 Task: Find connections with filter location Vólos with filter topic #futurewith filter profile language English with filter current company Alantra with filter school The Interior Design Institute with filter industry Chemical Manufacturing with filter service category Leadership Development with filter keywords title Novelist/Writer
Action: Mouse pressed left at (379, 262)
Screenshot: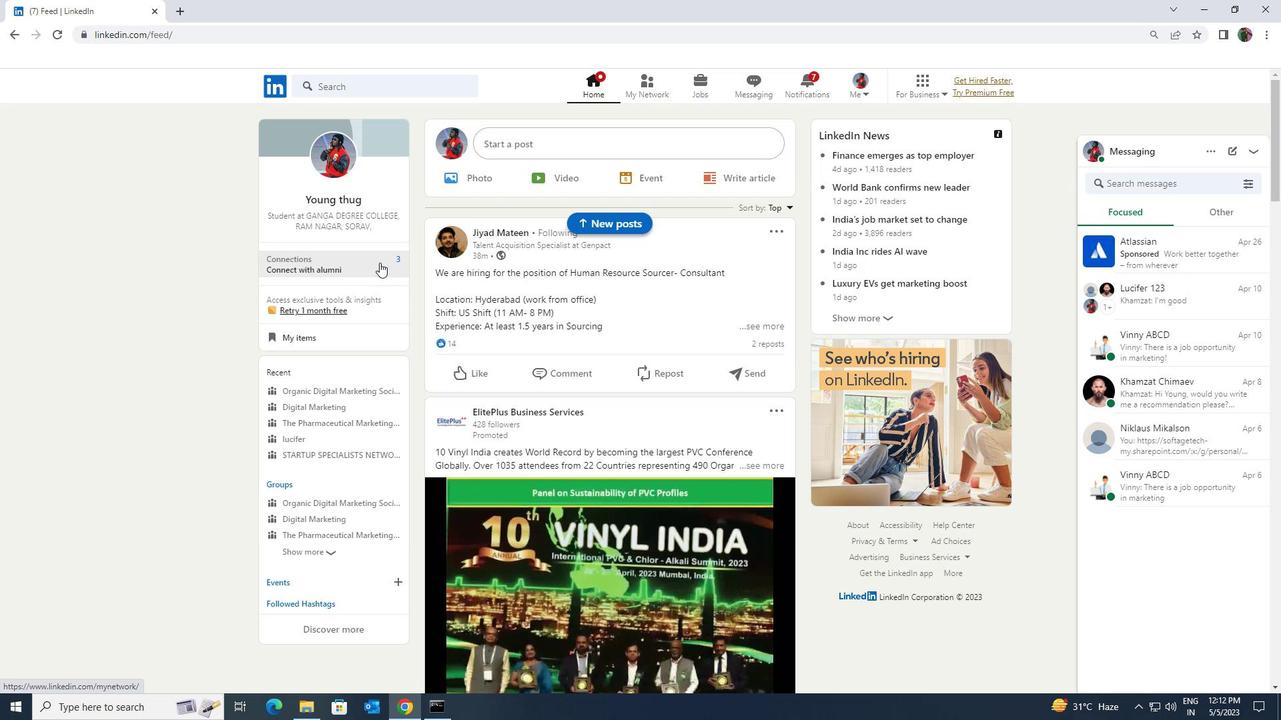 
Action: Mouse moved to (354, 166)
Screenshot: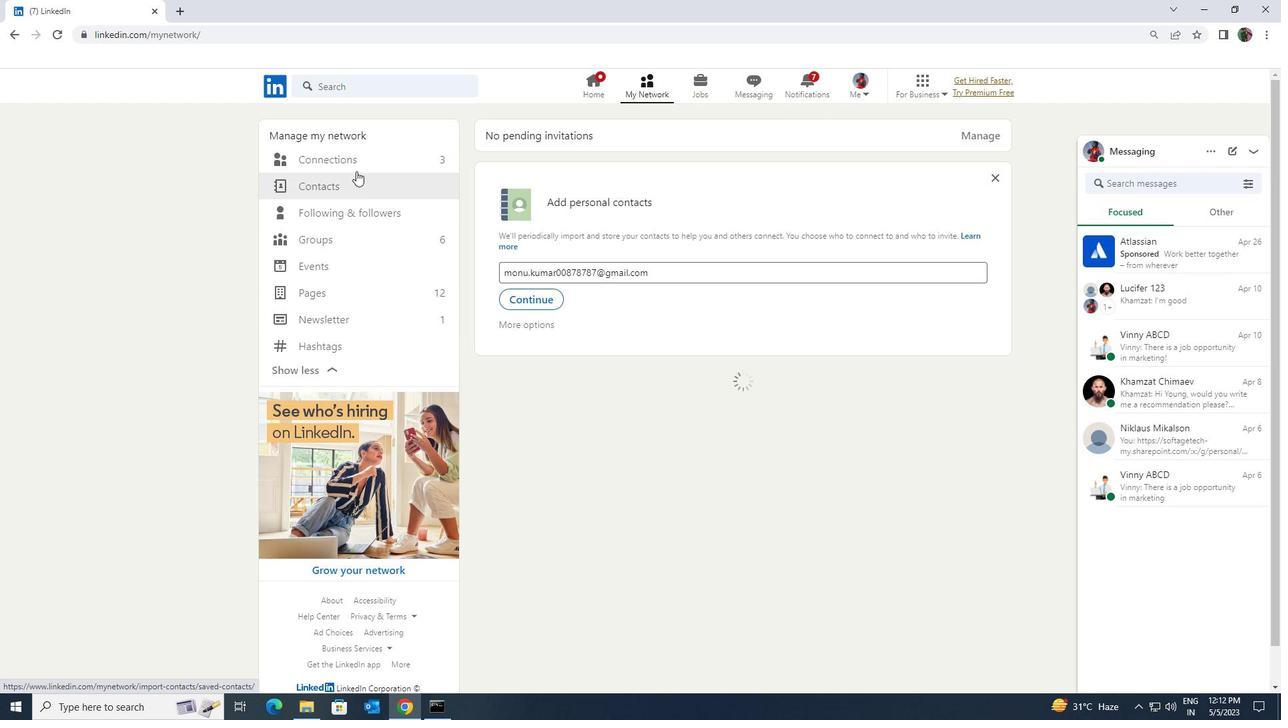 
Action: Mouse pressed left at (354, 166)
Screenshot: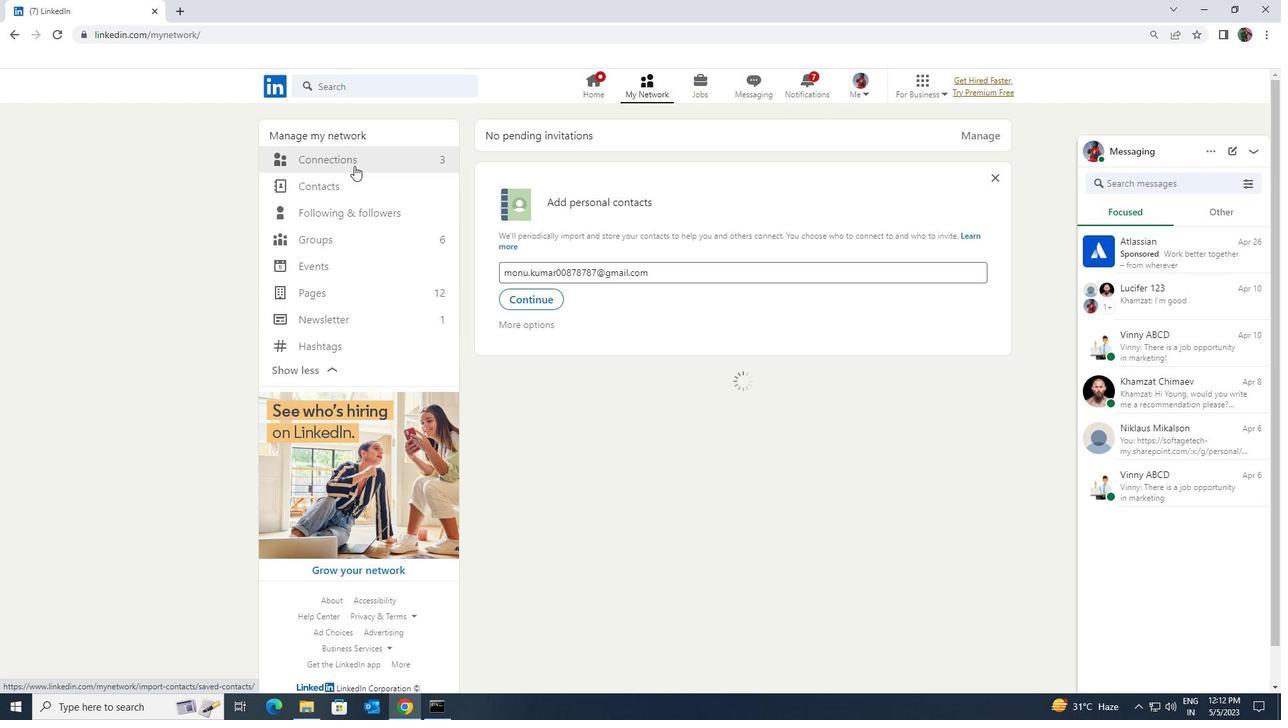 
Action: Mouse moved to (720, 164)
Screenshot: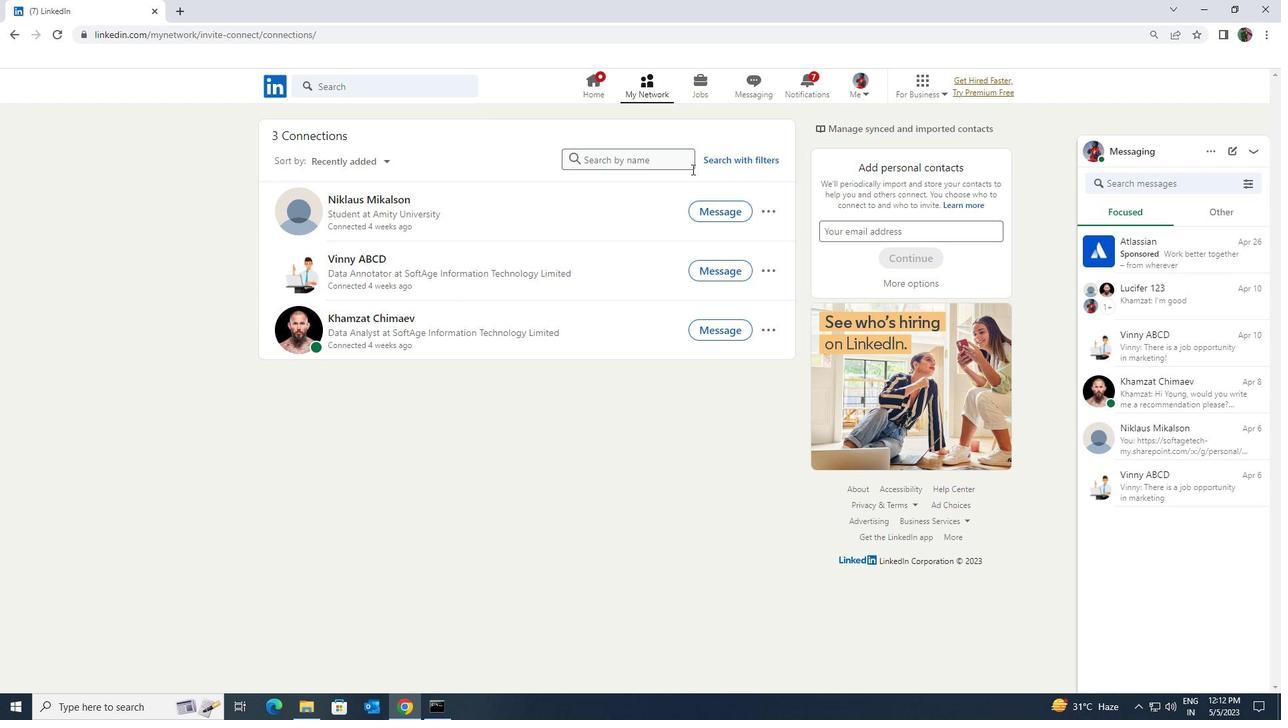 
Action: Mouse pressed left at (720, 164)
Screenshot: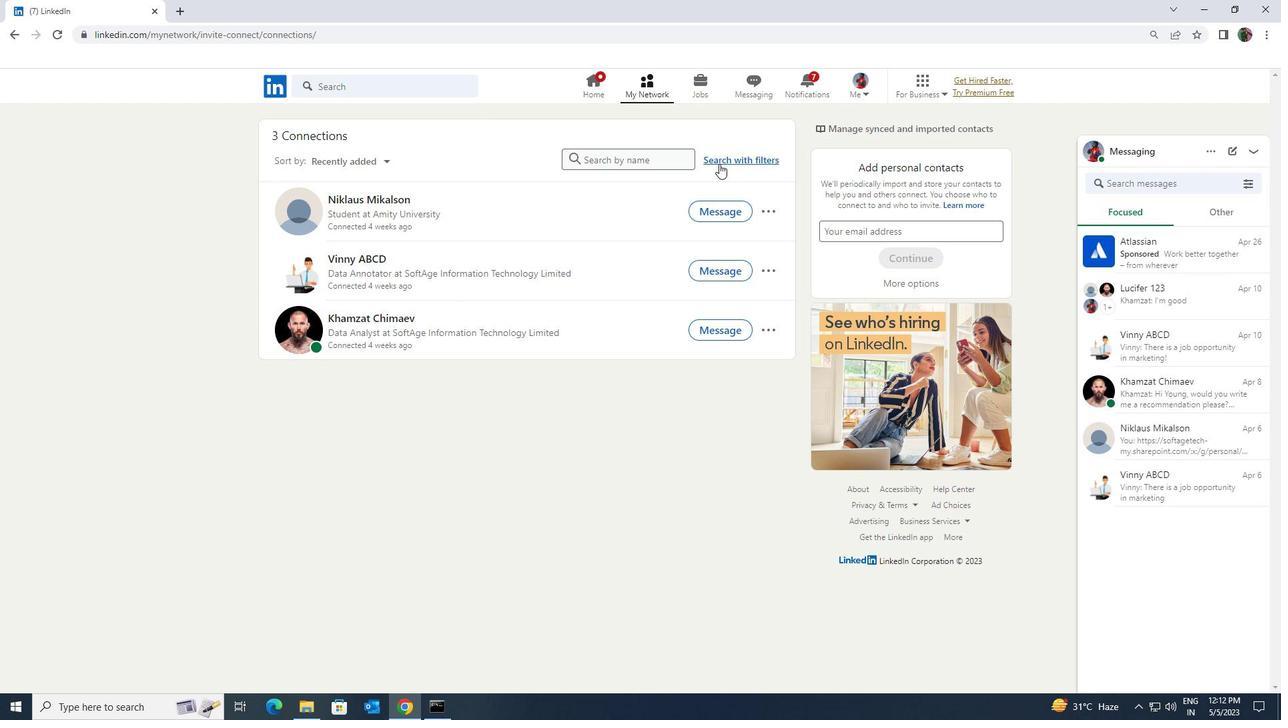 
Action: Mouse moved to (688, 128)
Screenshot: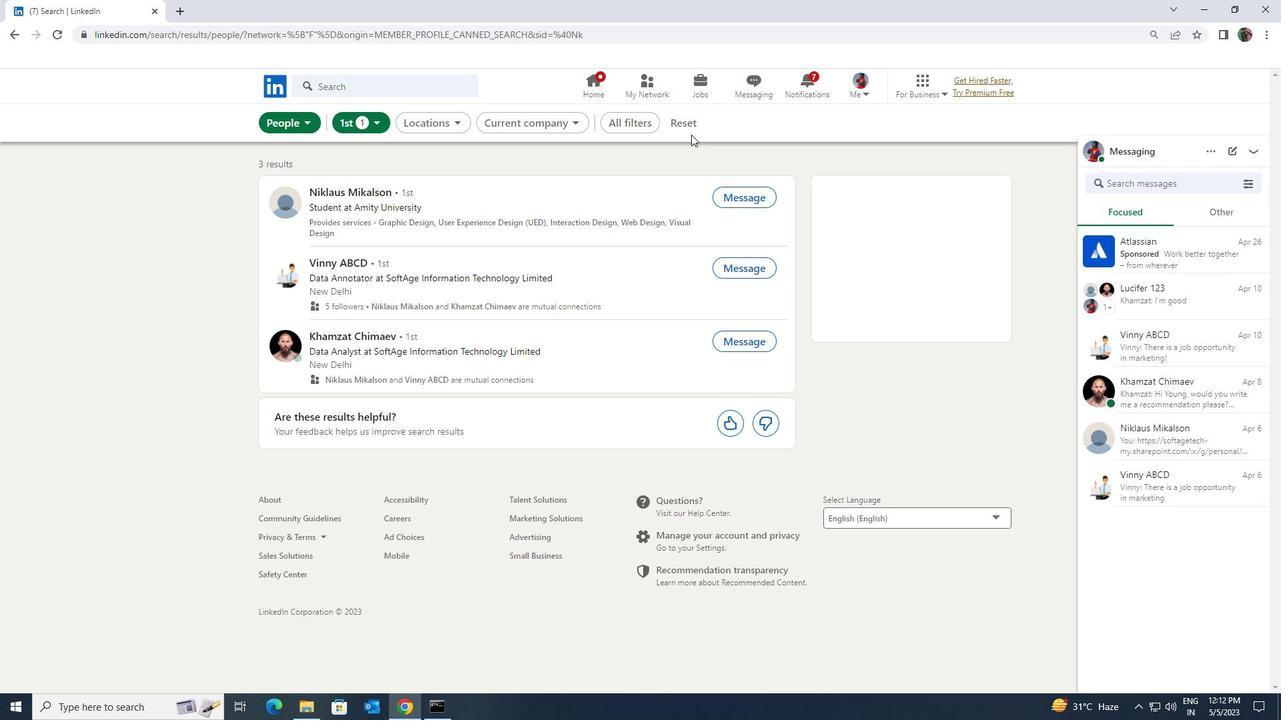 
Action: Mouse pressed left at (688, 128)
Screenshot: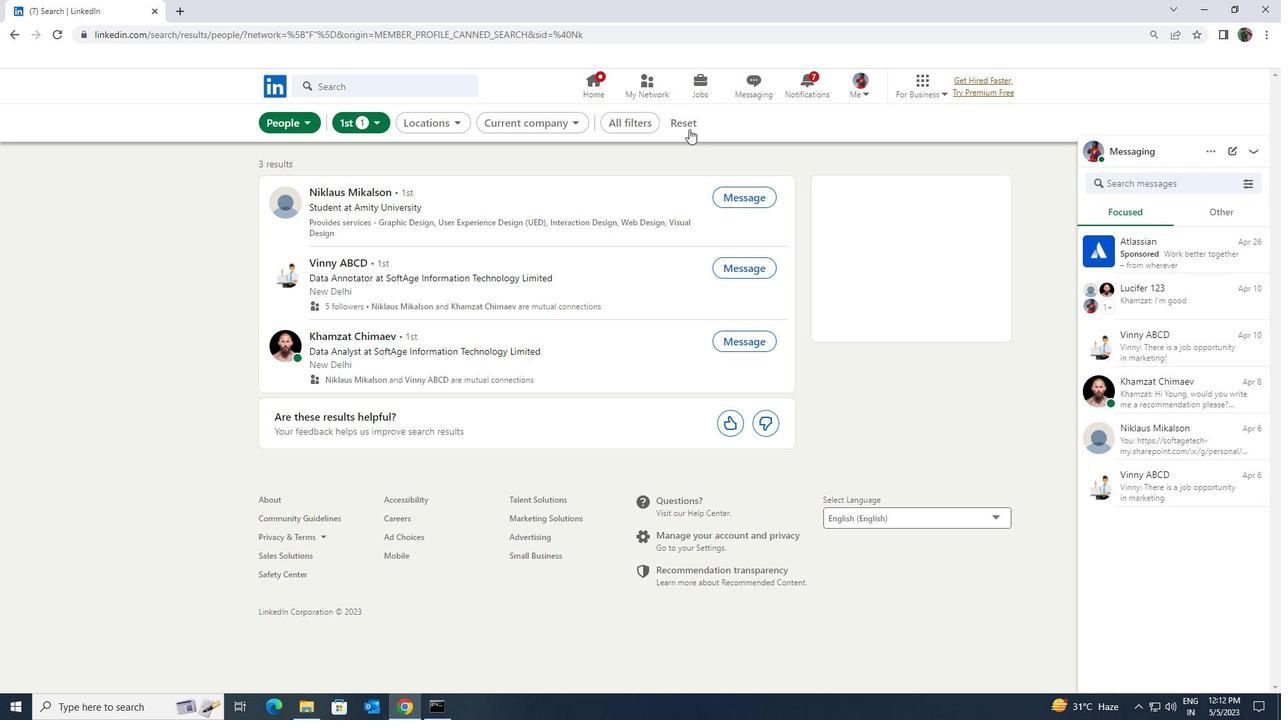 
Action: Mouse moved to (661, 123)
Screenshot: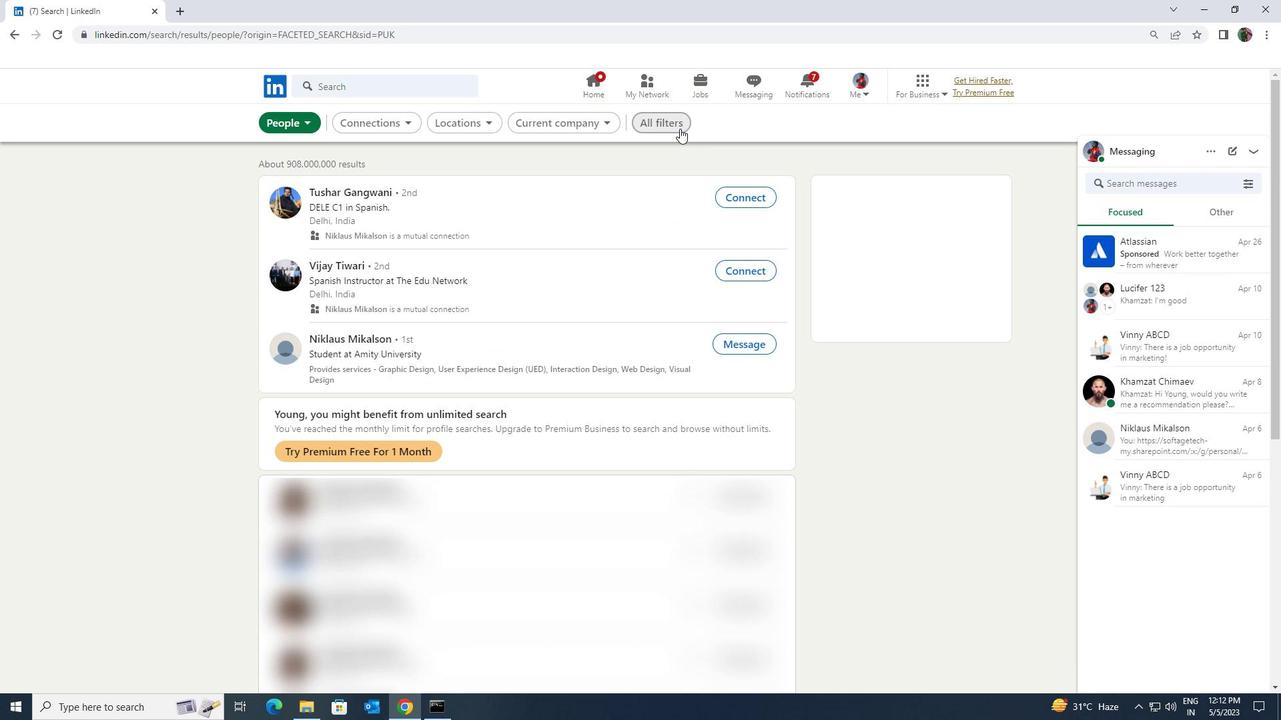 
Action: Mouse pressed left at (661, 123)
Screenshot: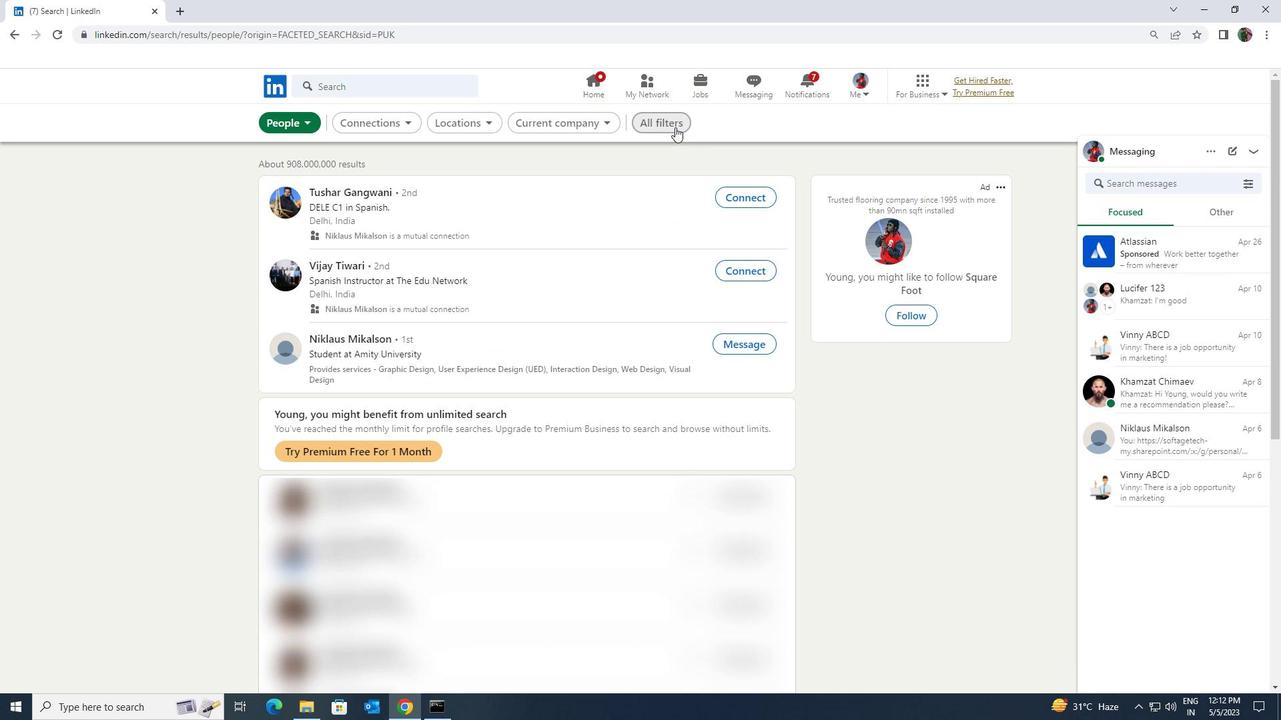 
Action: Mouse moved to (1108, 521)
Screenshot: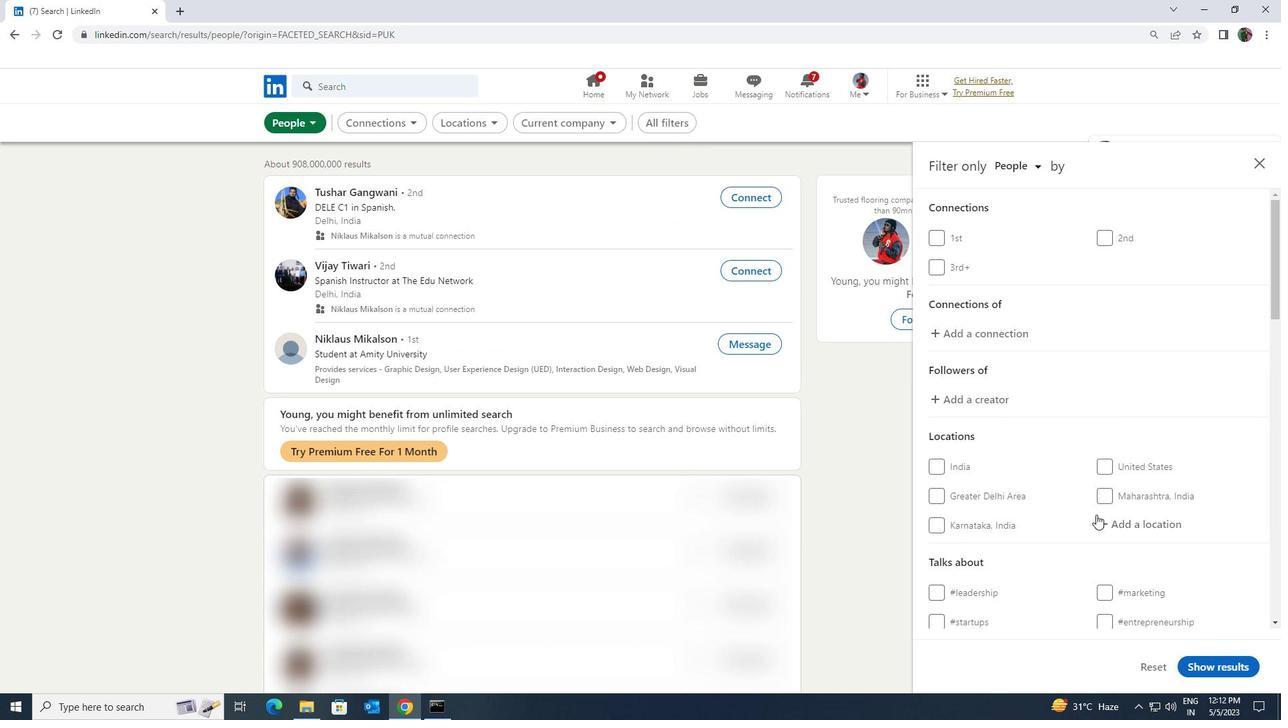 
Action: Mouse pressed left at (1108, 521)
Screenshot: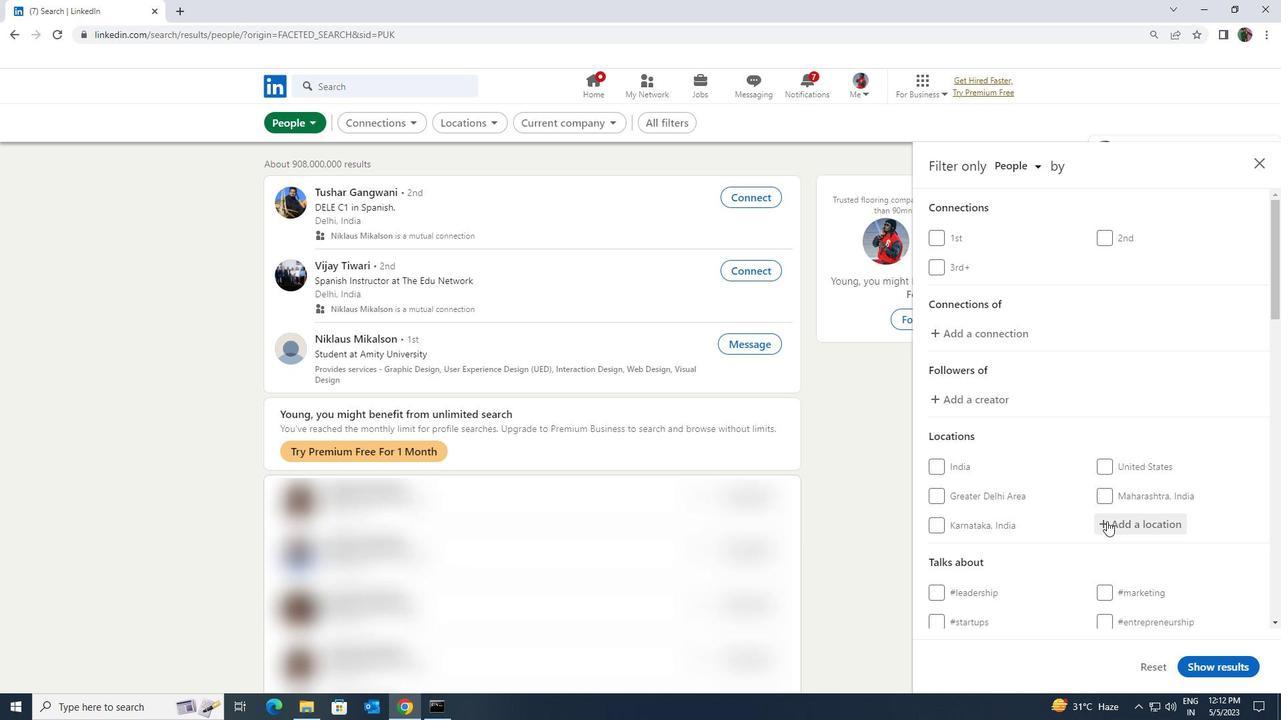 
Action: Mouse moved to (1090, 533)
Screenshot: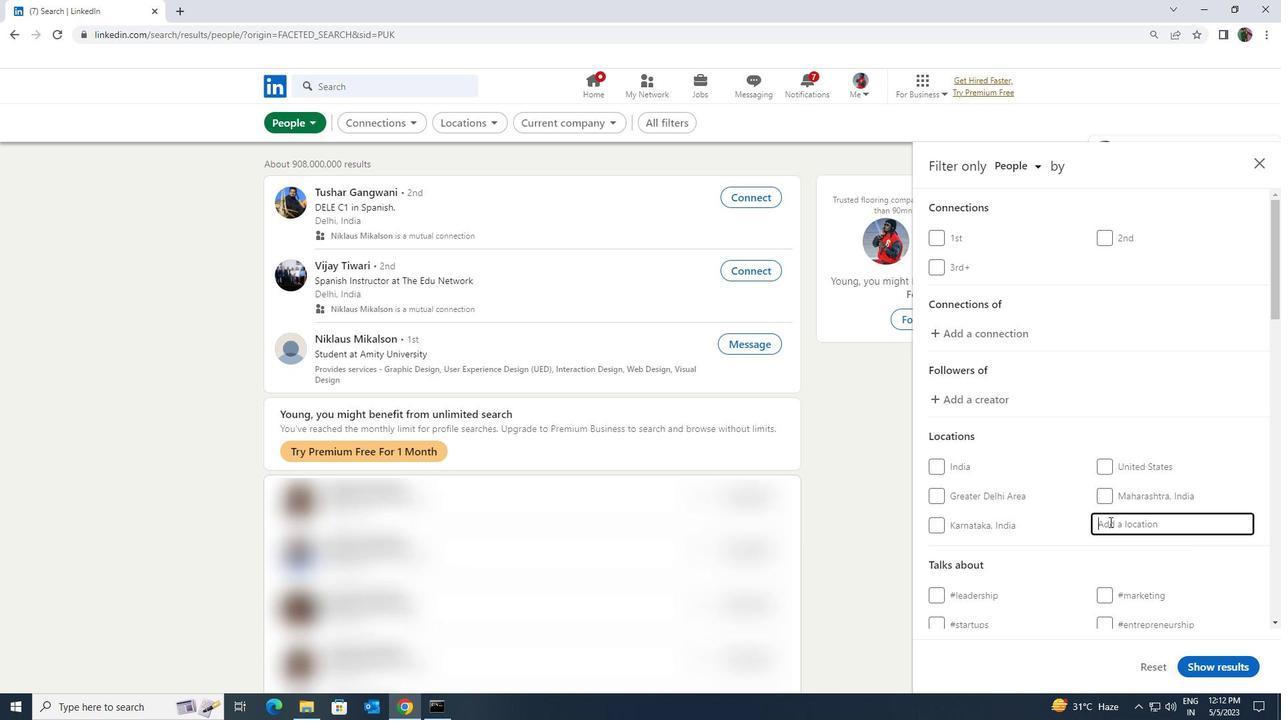 
Action: Key pressed <Key.shift>VOLOS
Screenshot: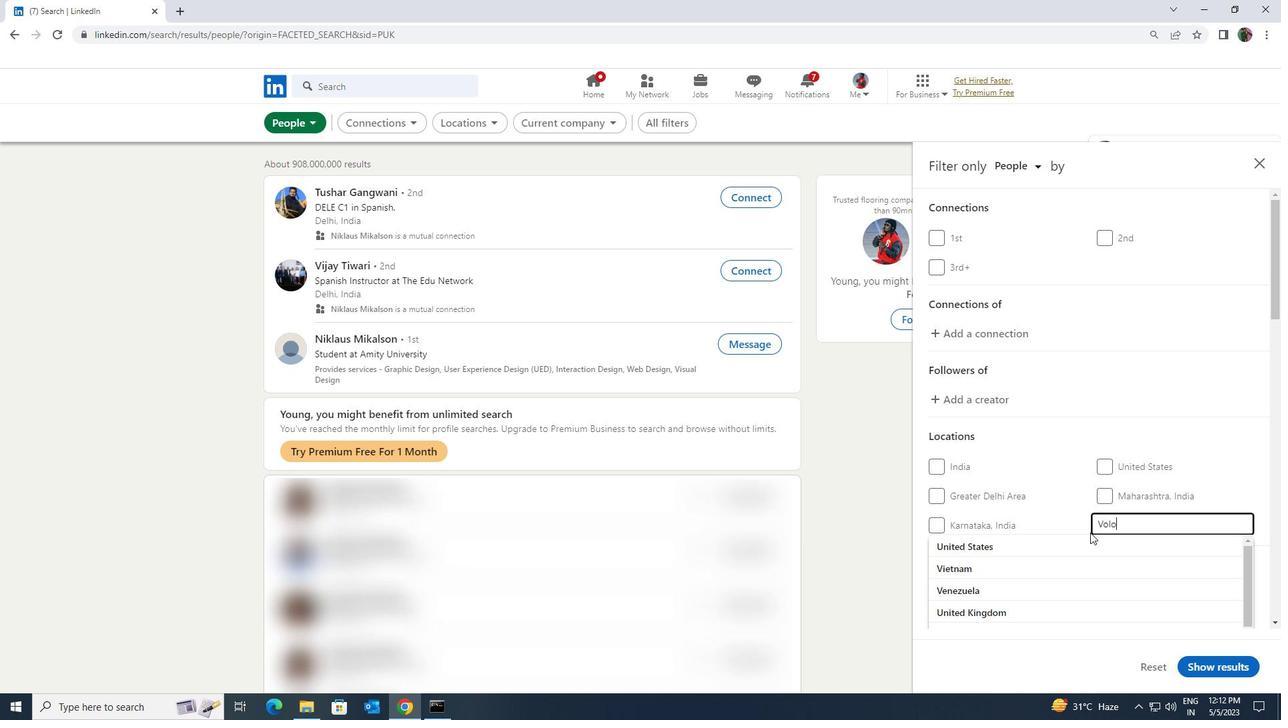 
Action: Mouse moved to (1081, 564)
Screenshot: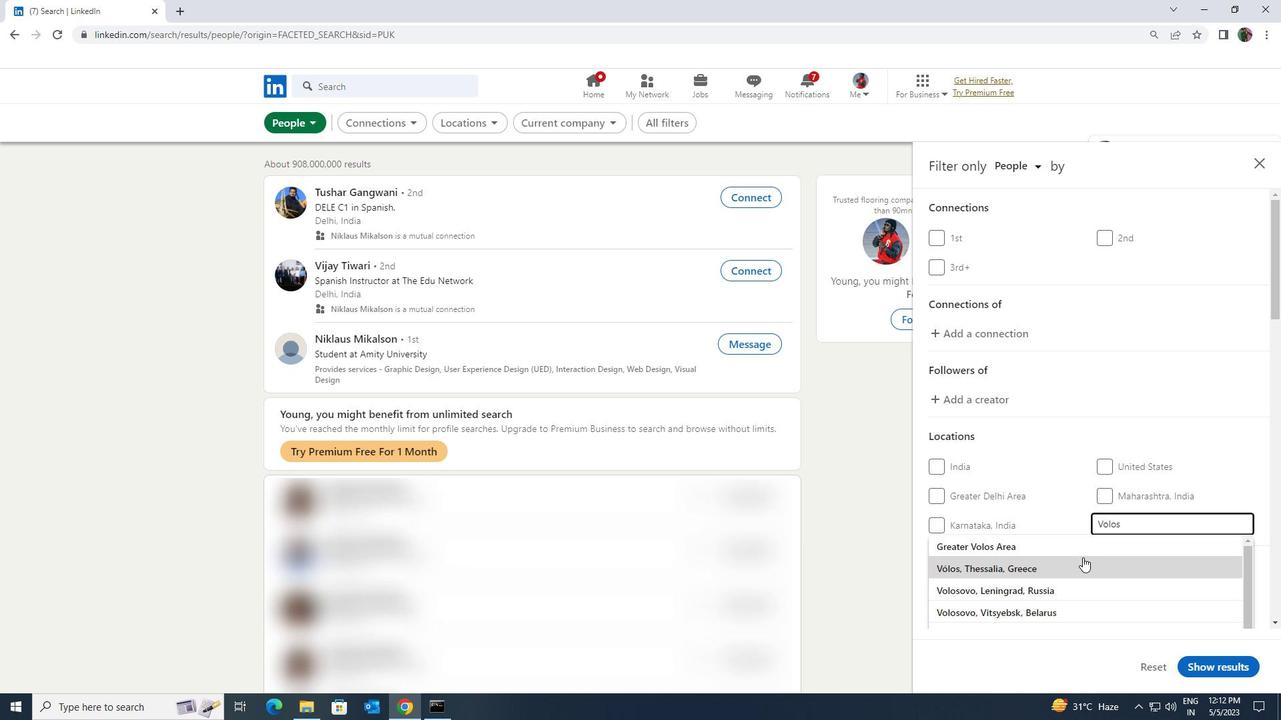 
Action: Mouse pressed left at (1081, 564)
Screenshot: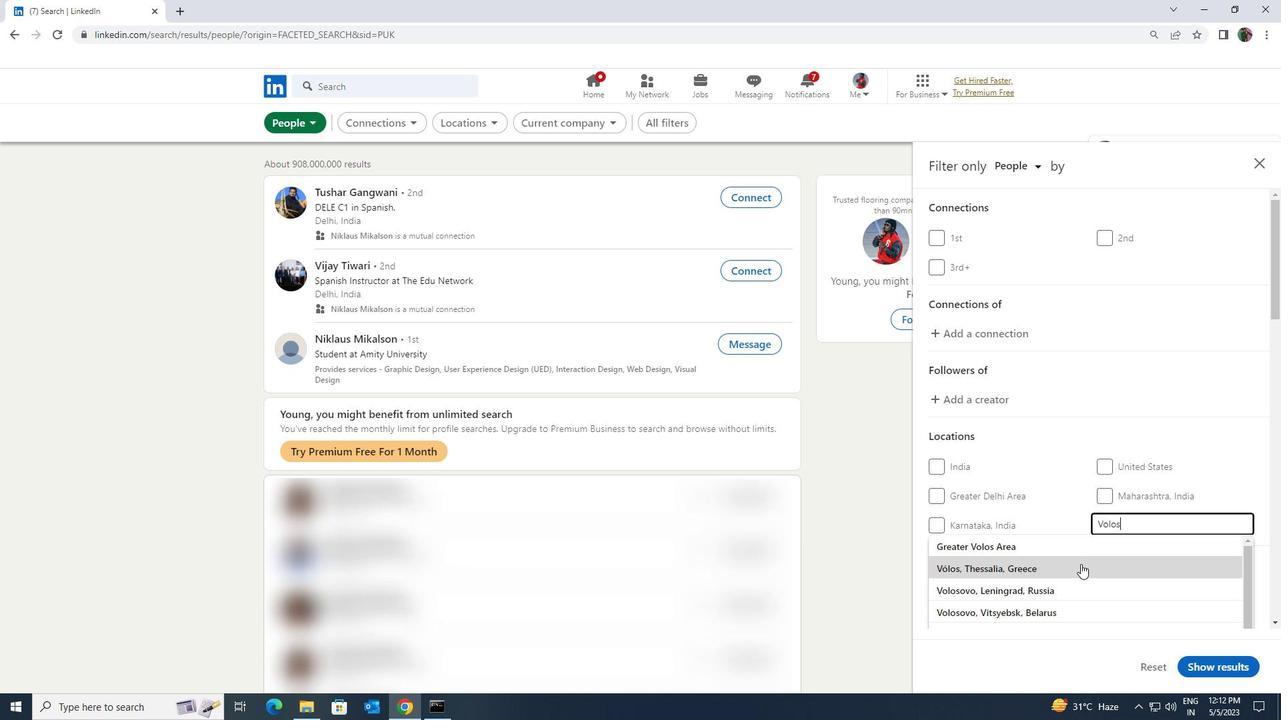 
Action: Mouse moved to (1095, 542)
Screenshot: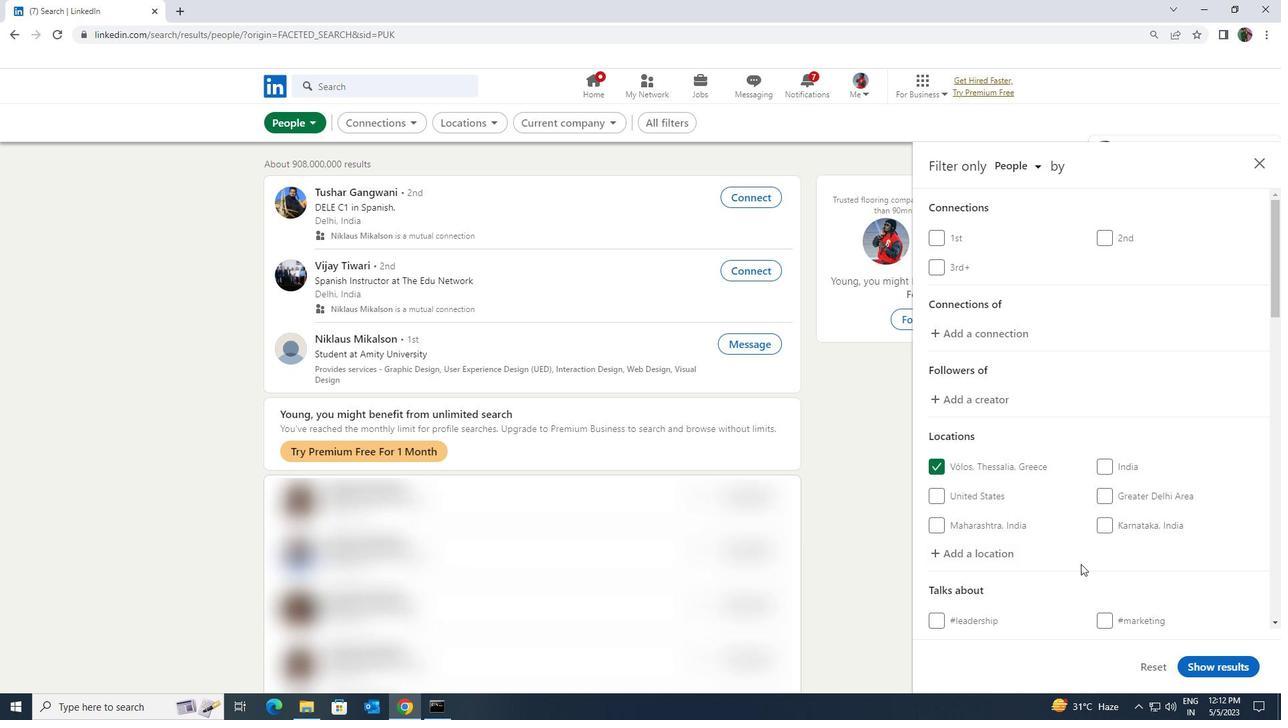 
Action: Mouse scrolled (1095, 541) with delta (0, 0)
Screenshot: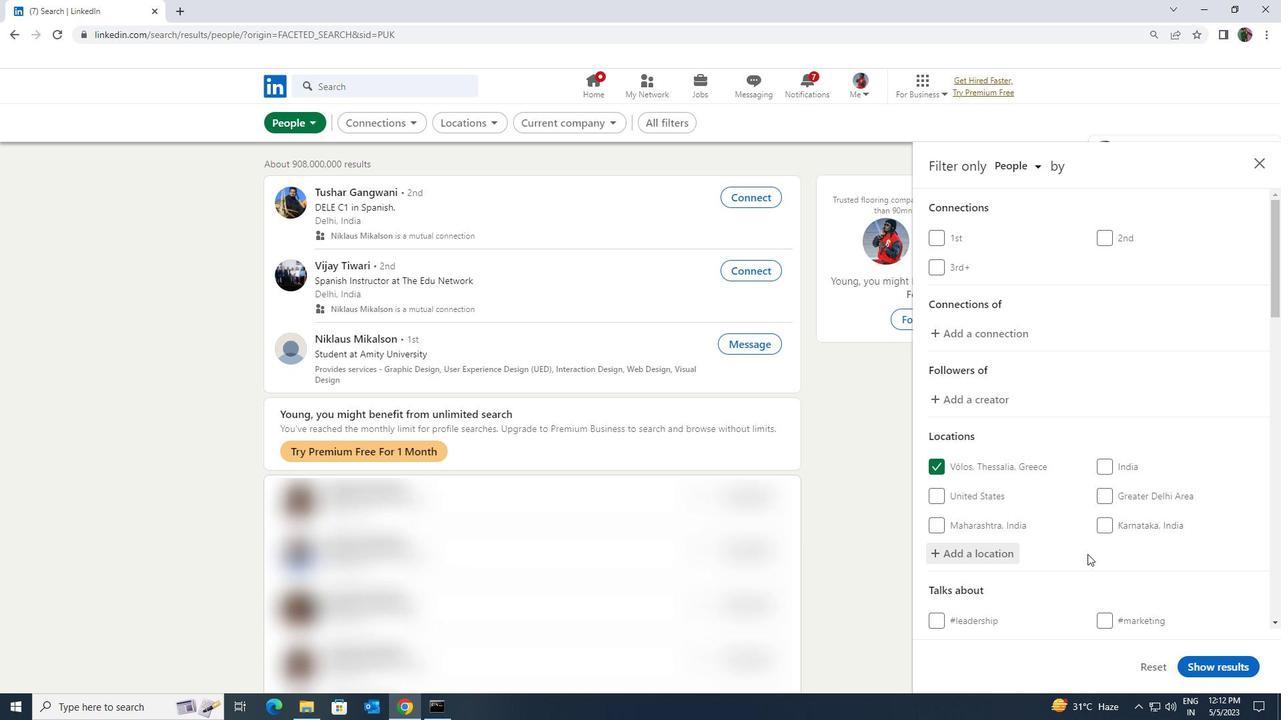 
Action: Mouse scrolled (1095, 541) with delta (0, 0)
Screenshot: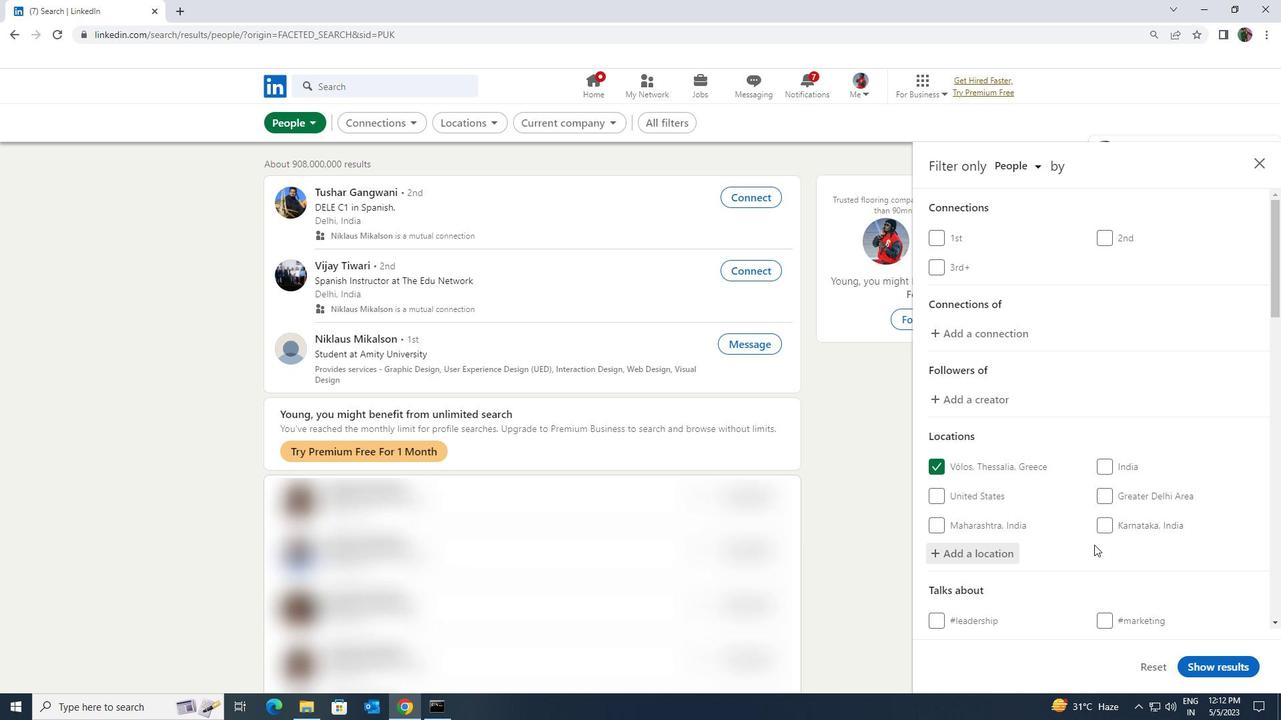 
Action: Mouse moved to (1110, 544)
Screenshot: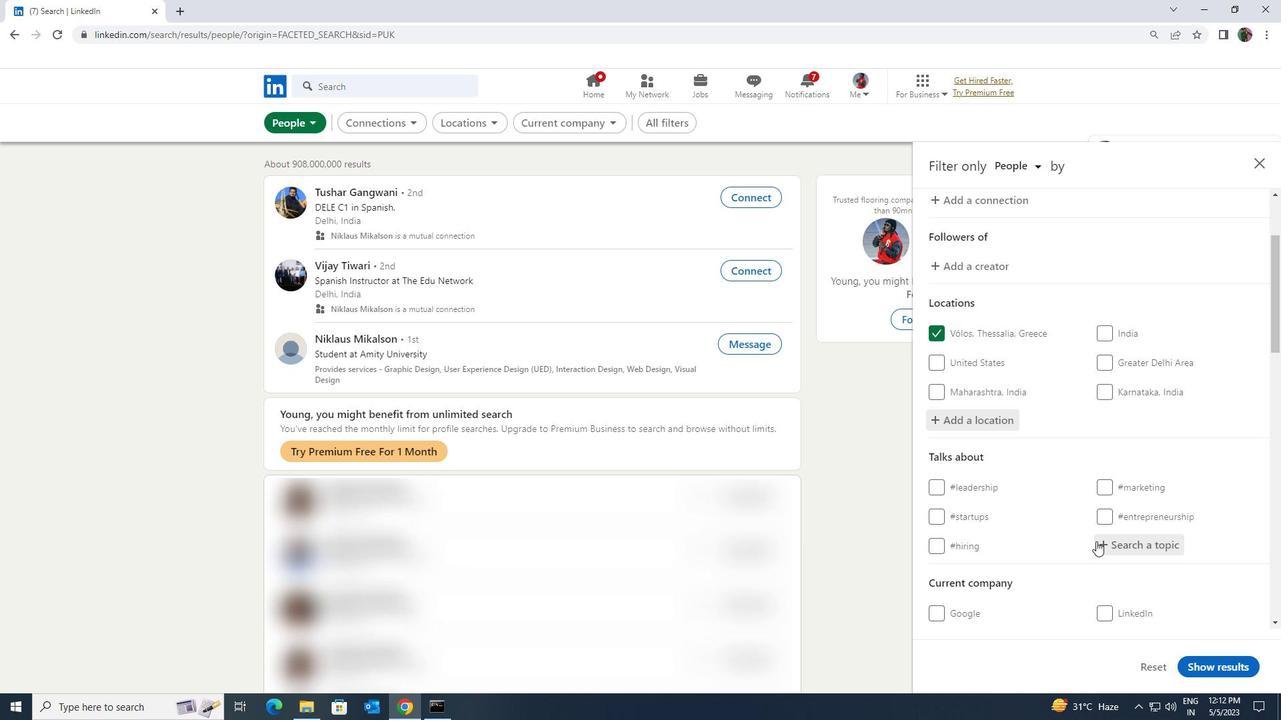 
Action: Mouse pressed left at (1110, 544)
Screenshot: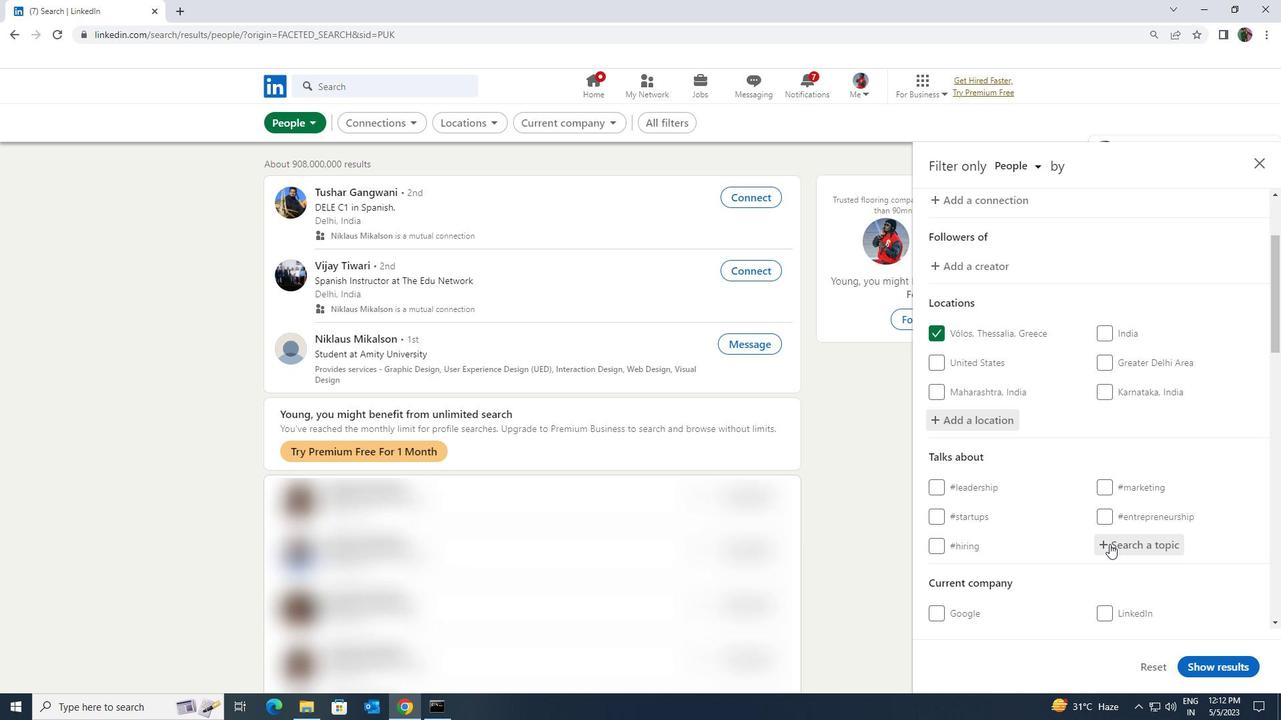 
Action: Mouse moved to (1108, 545)
Screenshot: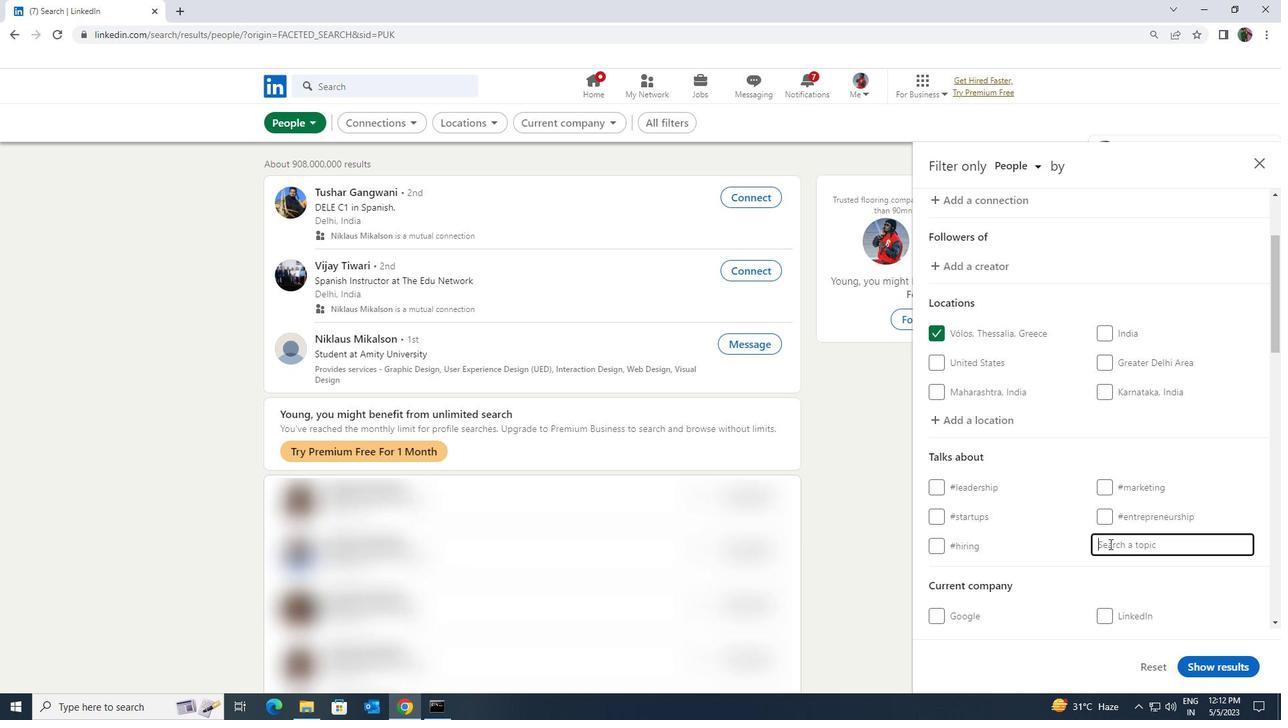
Action: Key pressed <Key.shift>FUTURE
Screenshot: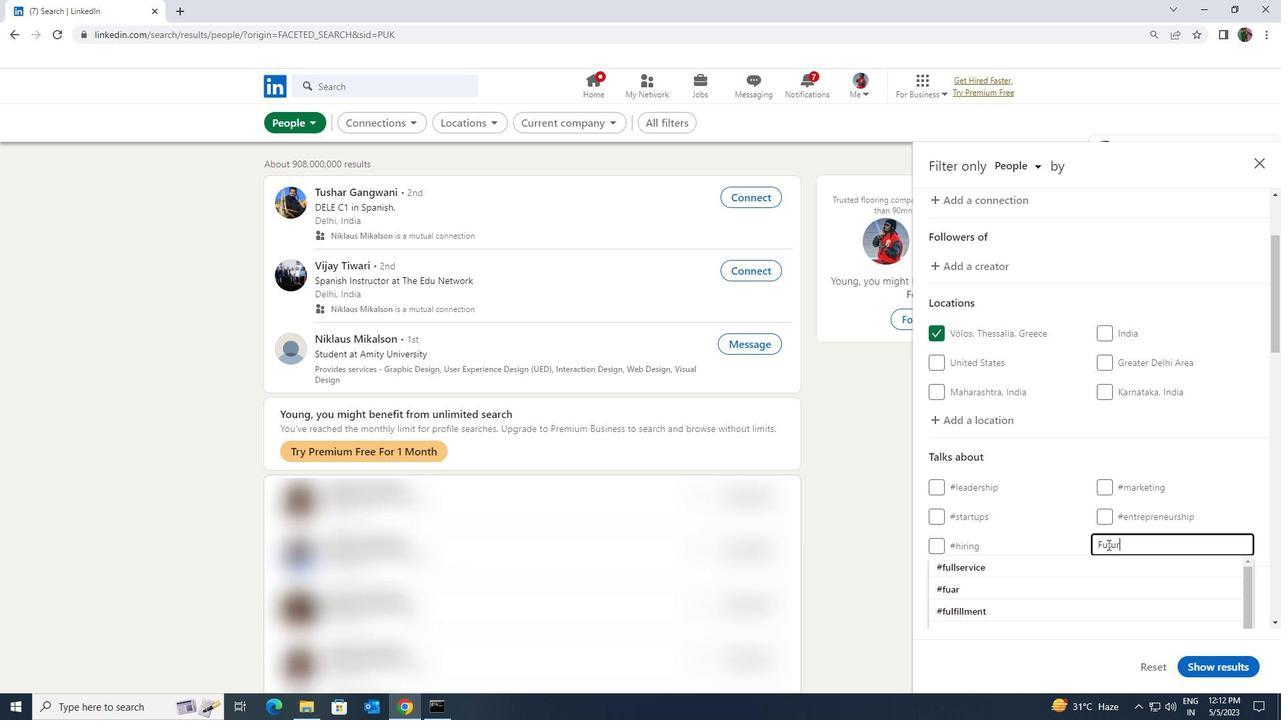 
Action: Mouse moved to (1086, 562)
Screenshot: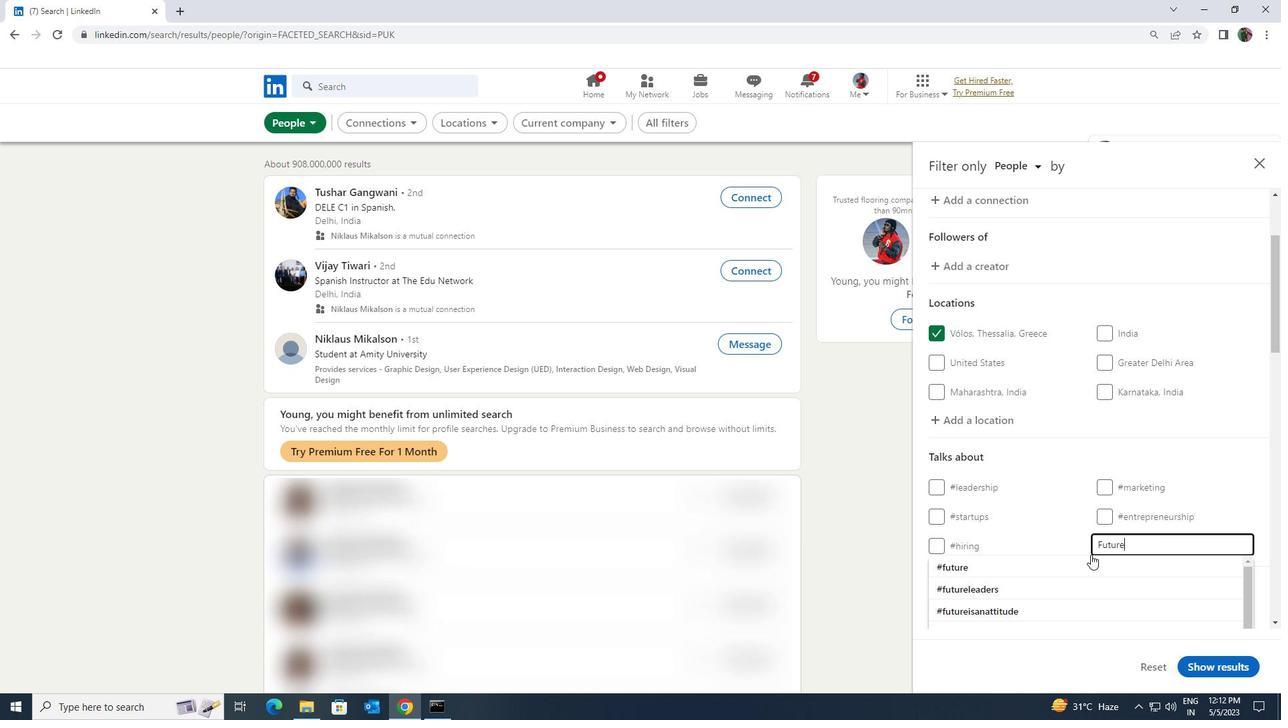 
Action: Mouse pressed left at (1086, 562)
Screenshot: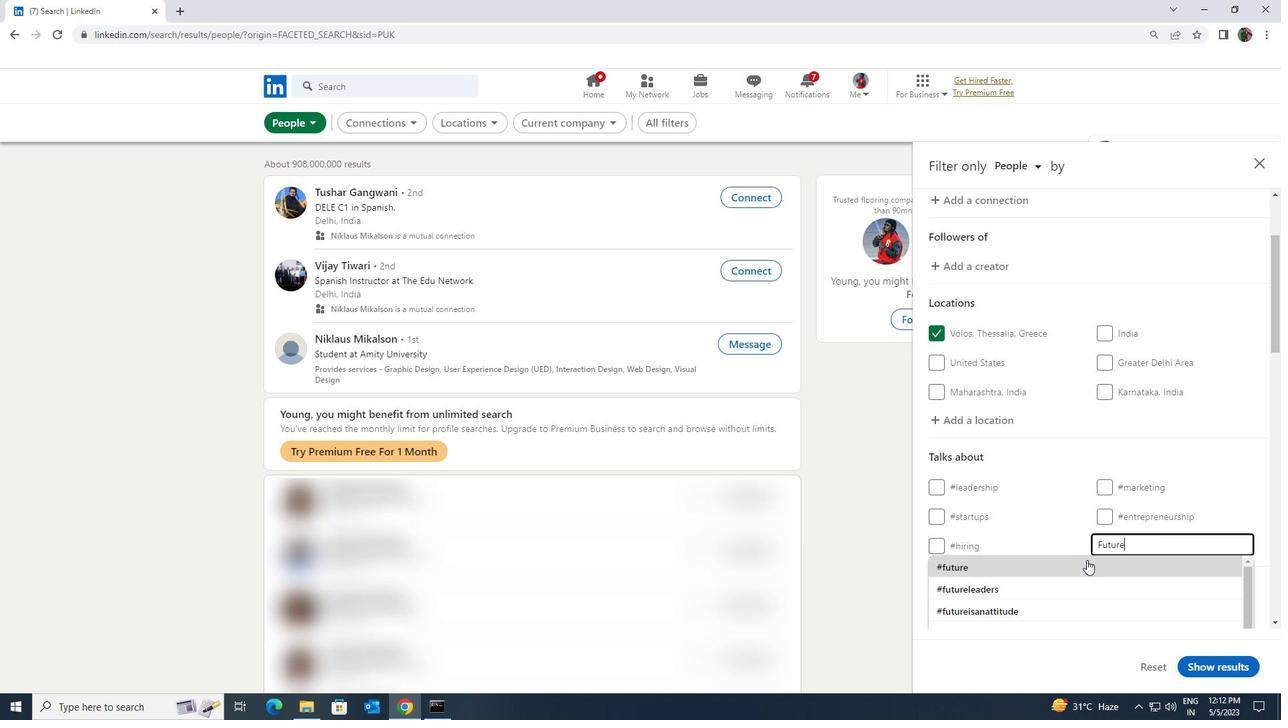 
Action: Mouse scrolled (1086, 561) with delta (0, 0)
Screenshot: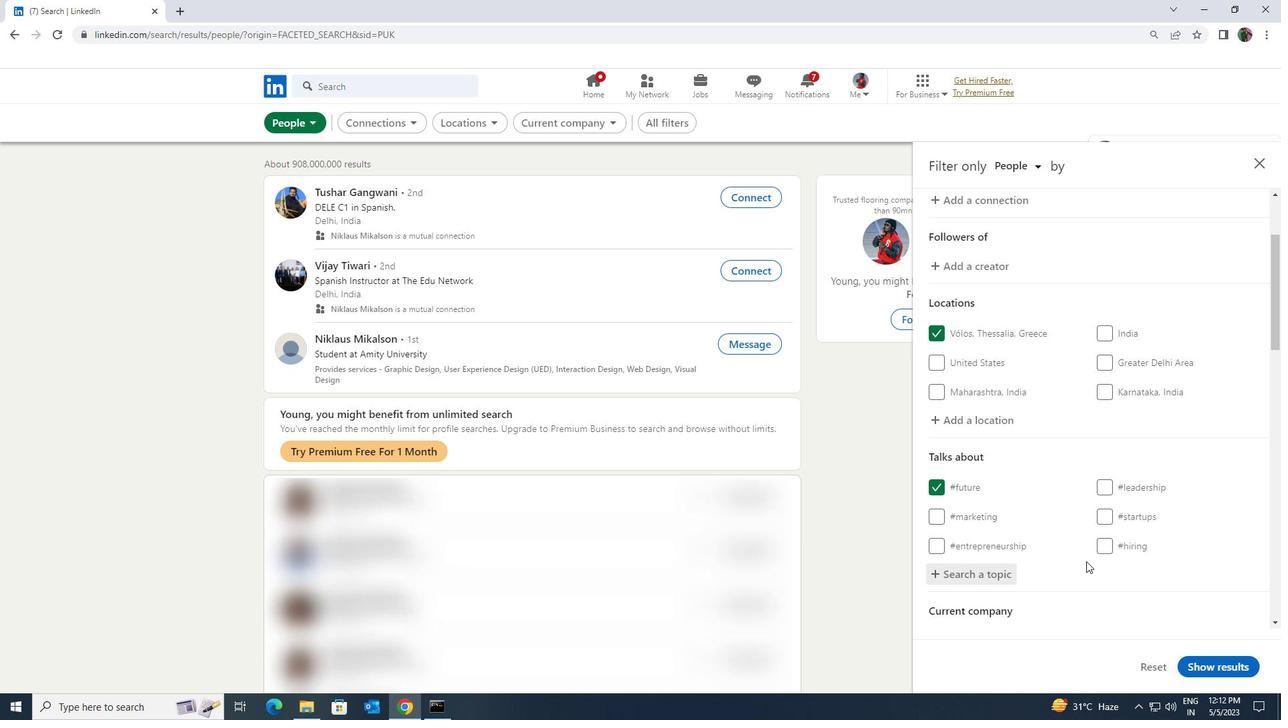 
Action: Mouse scrolled (1086, 561) with delta (0, 0)
Screenshot: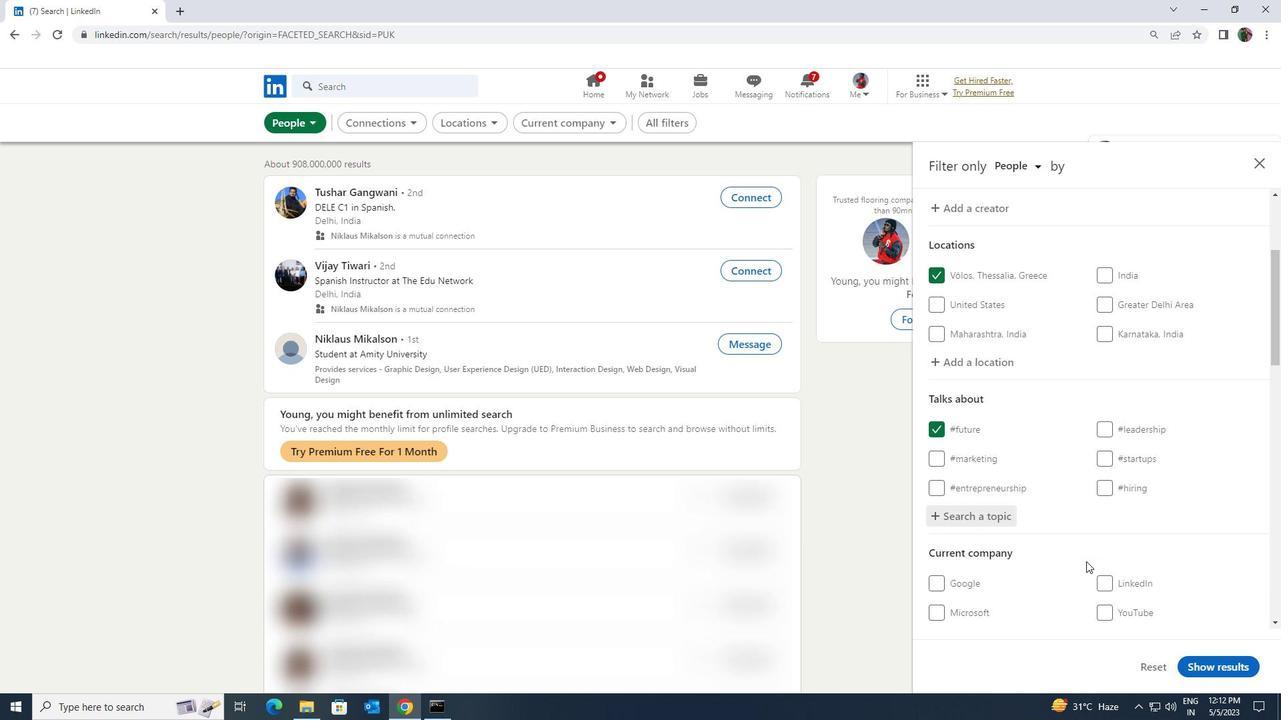 
Action: Mouse scrolled (1086, 561) with delta (0, 0)
Screenshot: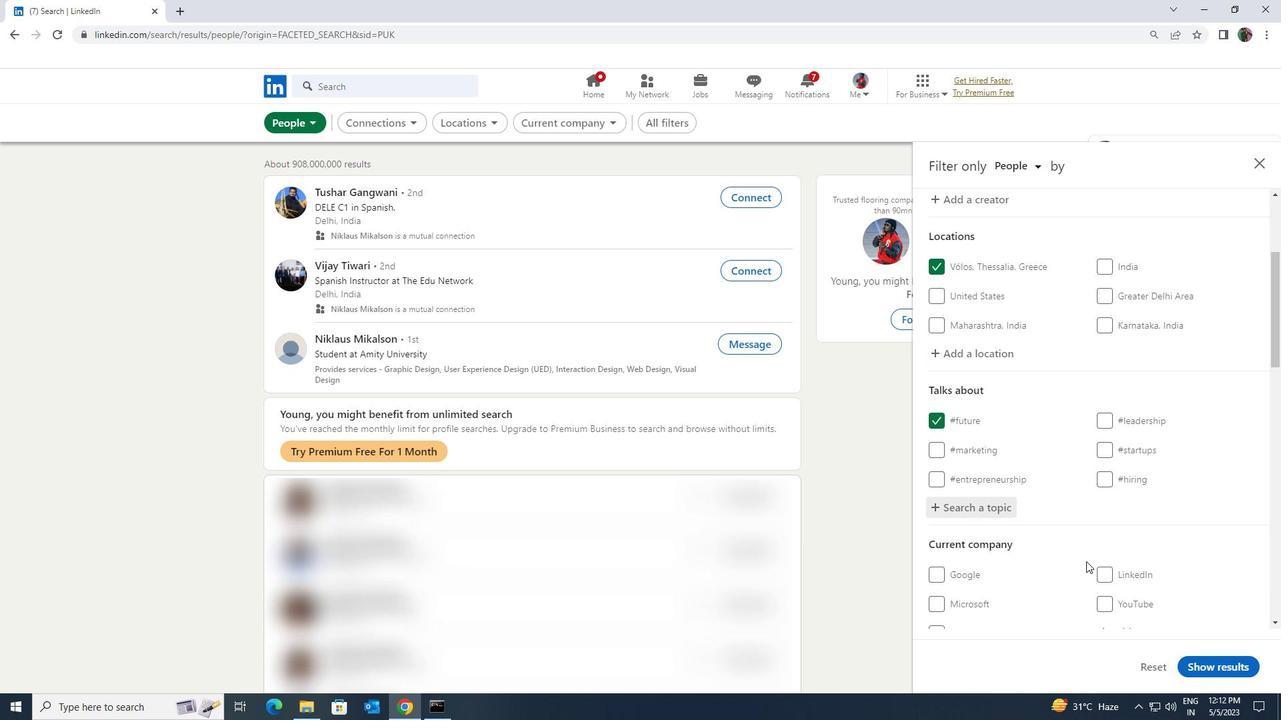 
Action: Mouse scrolled (1086, 561) with delta (0, 0)
Screenshot: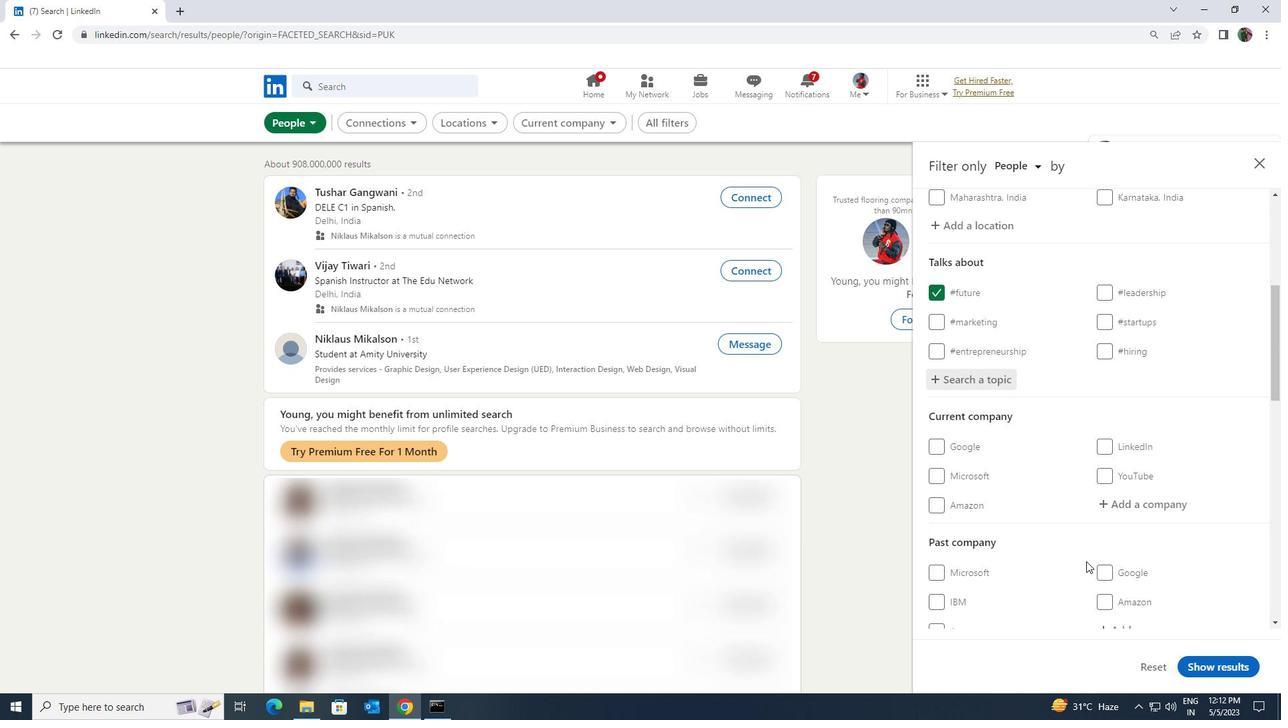 
Action: Mouse scrolled (1086, 561) with delta (0, 0)
Screenshot: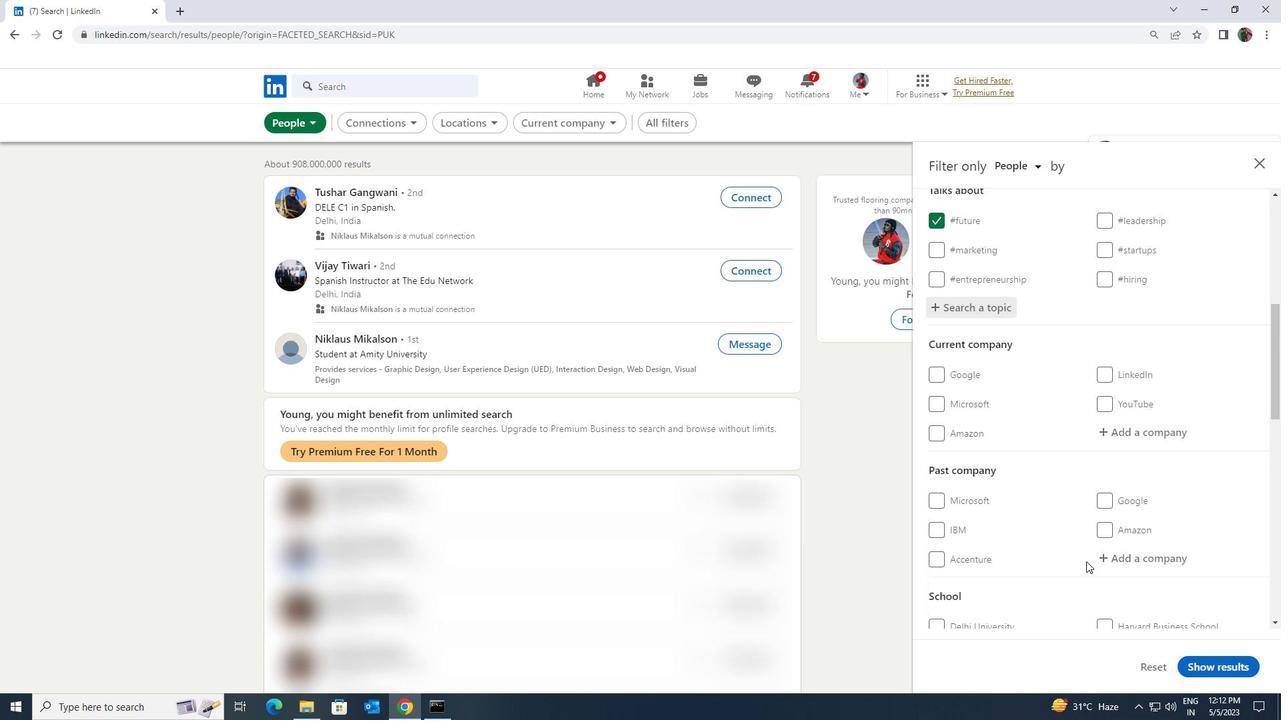 
Action: Mouse moved to (1086, 562)
Screenshot: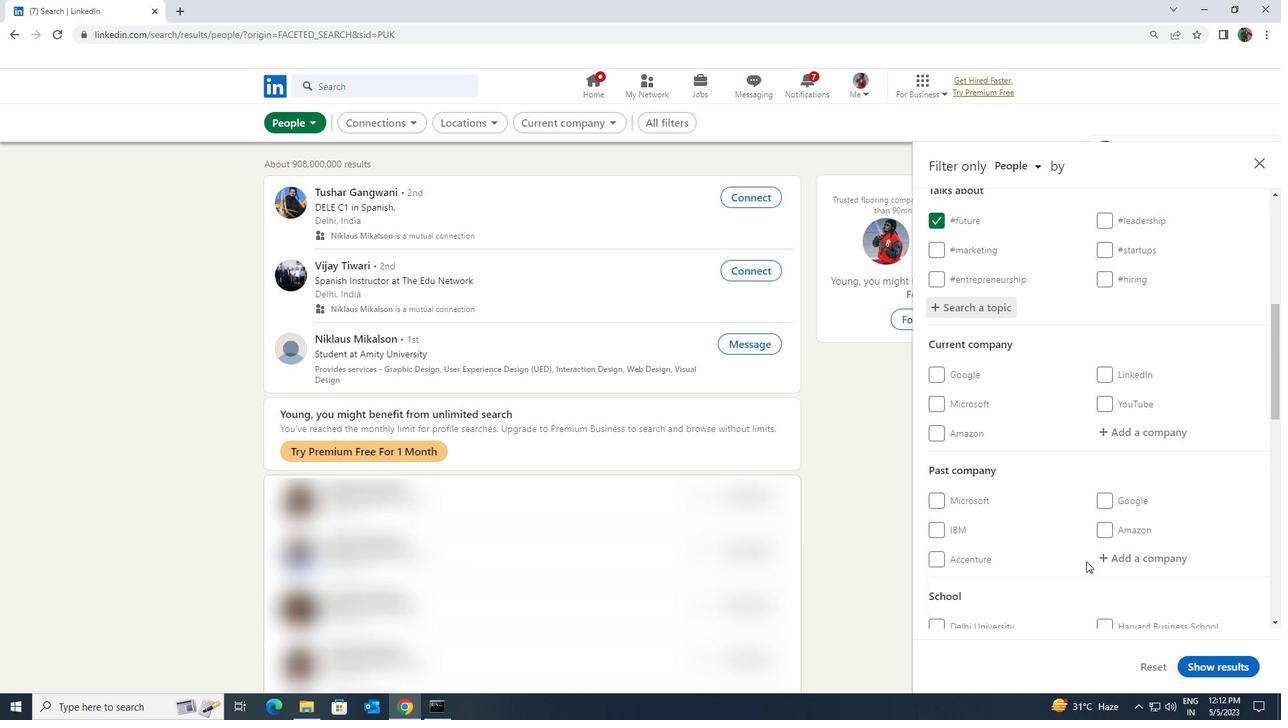 
Action: Mouse scrolled (1086, 562) with delta (0, 0)
Screenshot: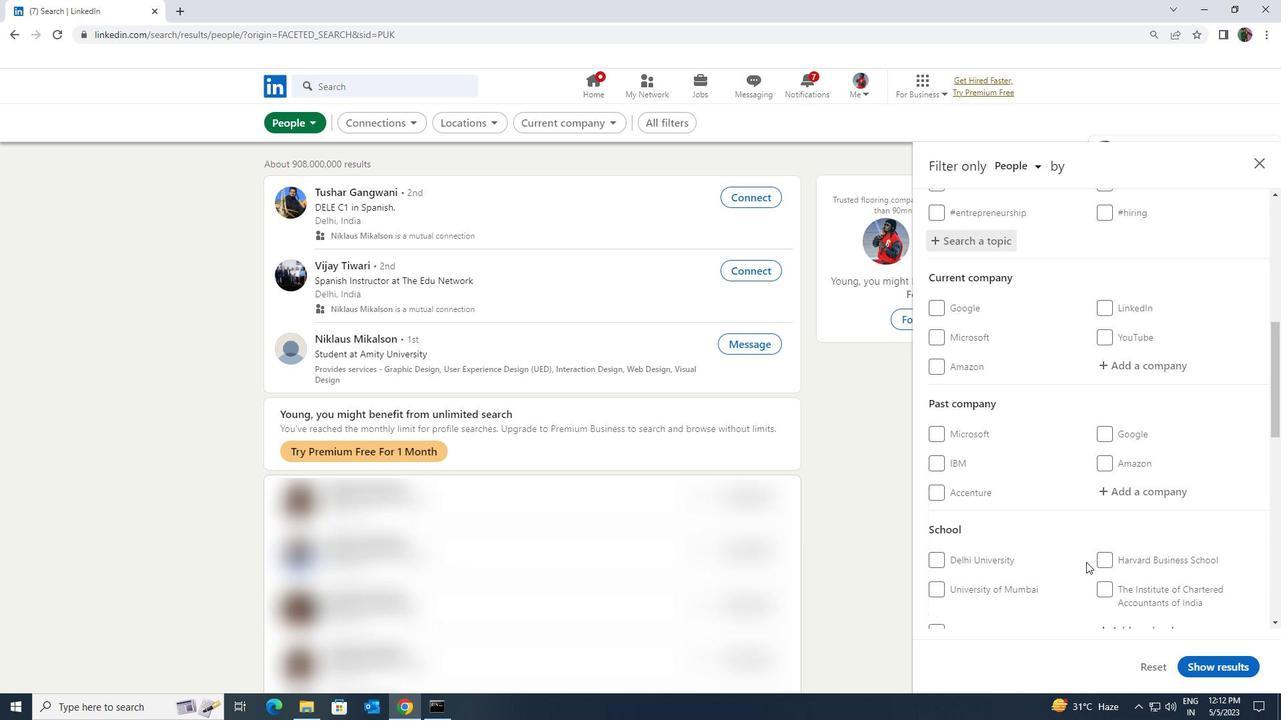 
Action: Mouse scrolled (1086, 562) with delta (0, 0)
Screenshot: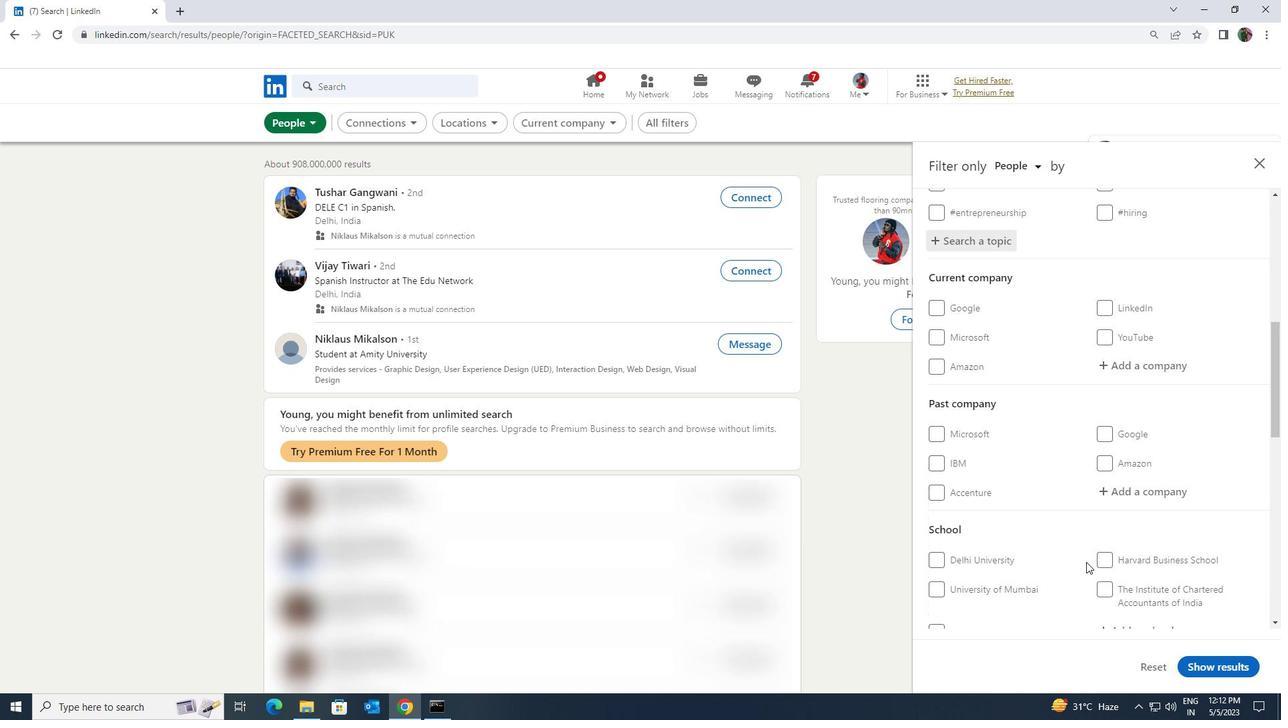 
Action: Mouse scrolled (1086, 562) with delta (0, 0)
Screenshot: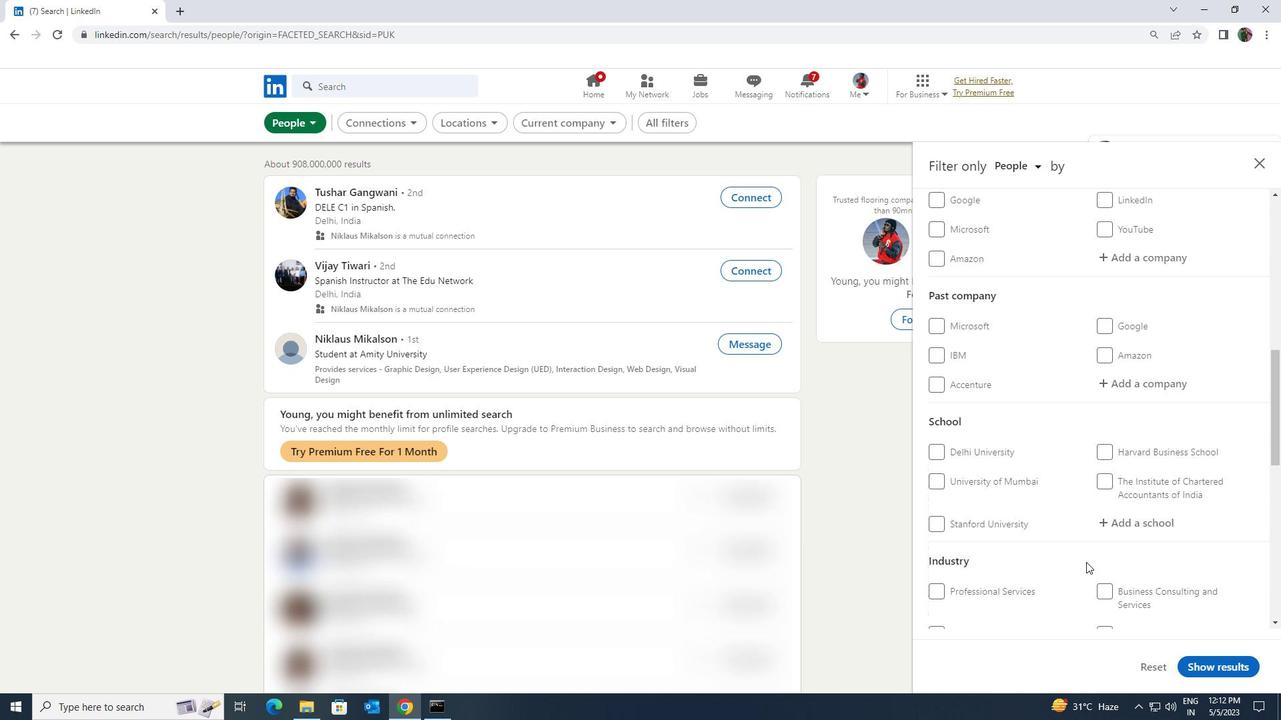 
Action: Mouse scrolled (1086, 562) with delta (0, 0)
Screenshot: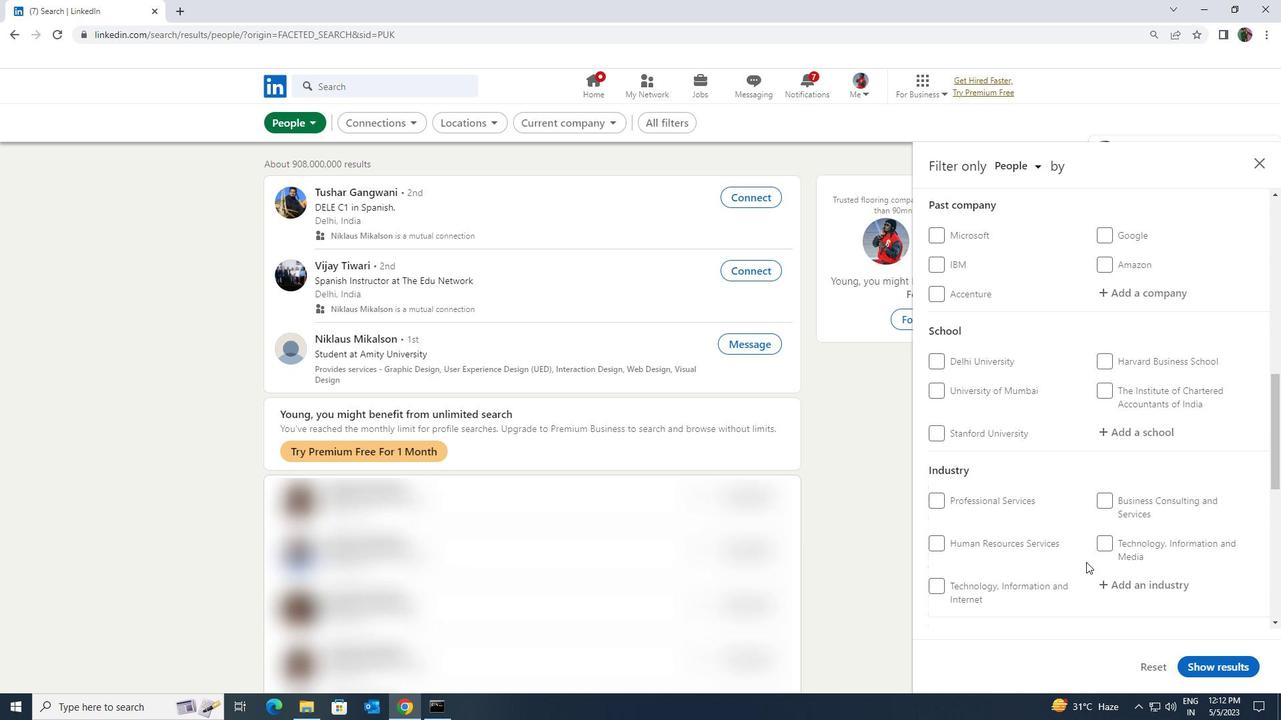 
Action: Mouse scrolled (1086, 562) with delta (0, 0)
Screenshot: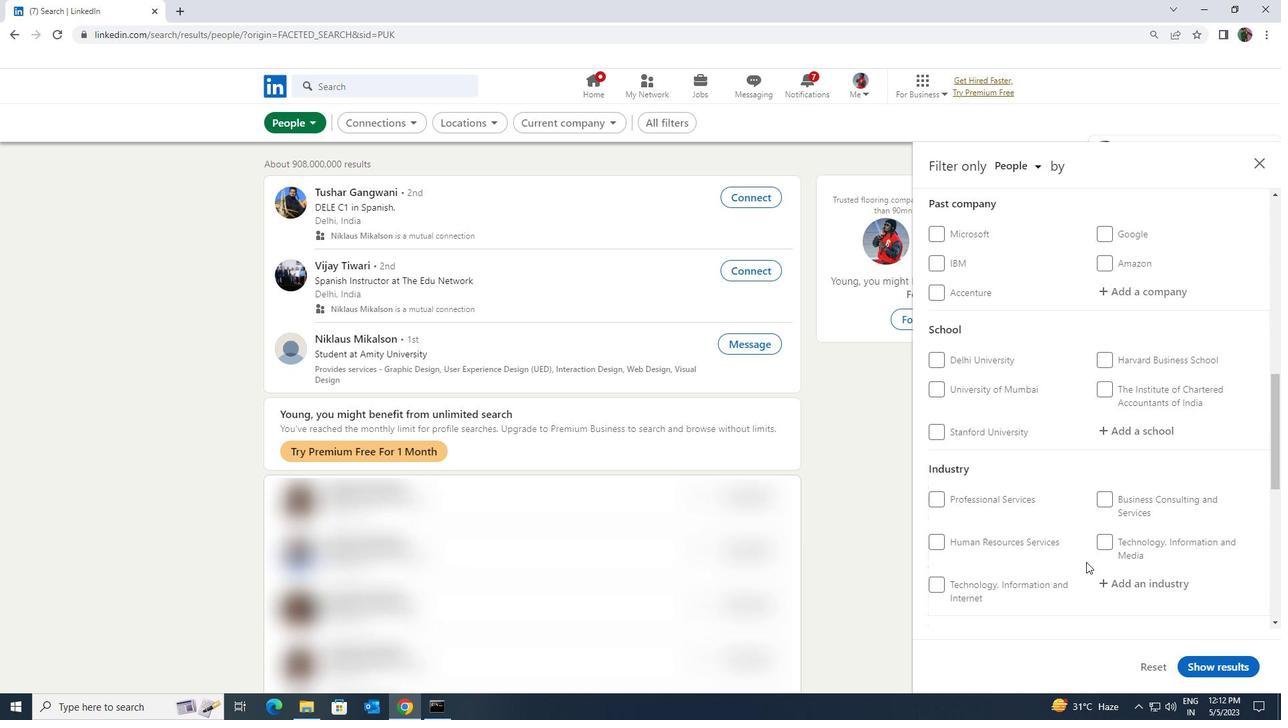 
Action: Mouse moved to (971, 533)
Screenshot: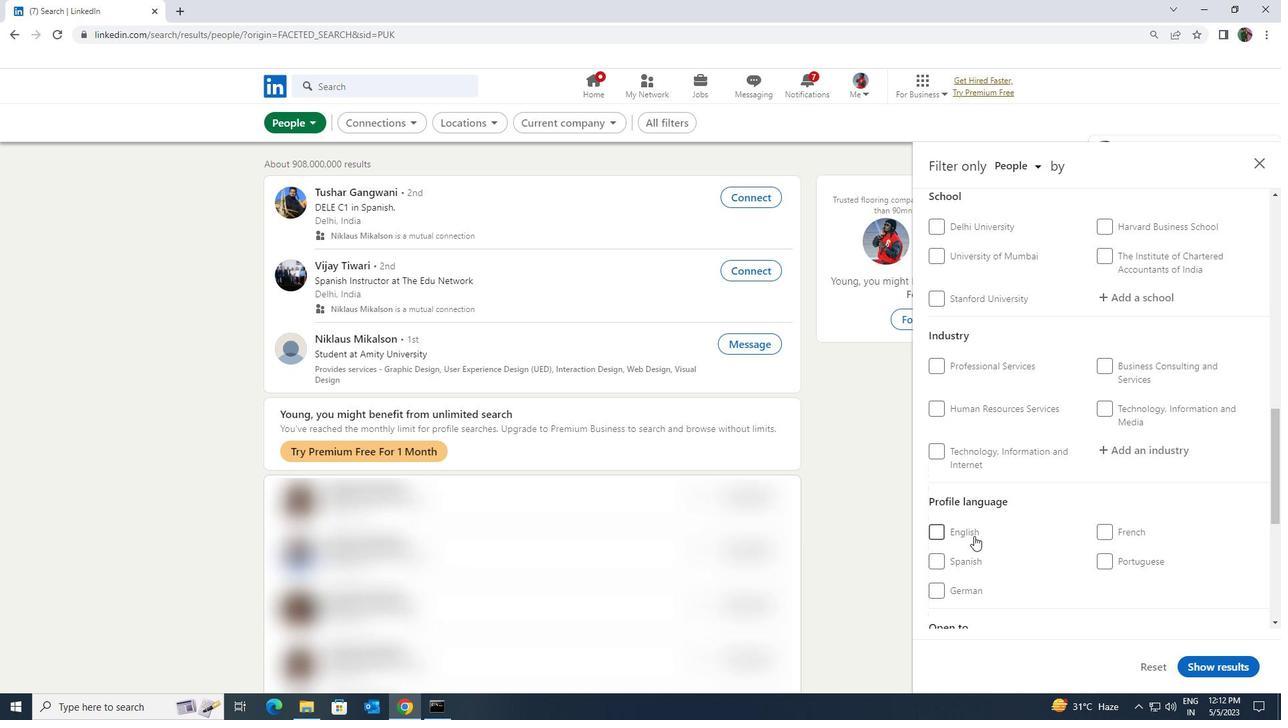 
Action: Mouse pressed left at (971, 533)
Screenshot: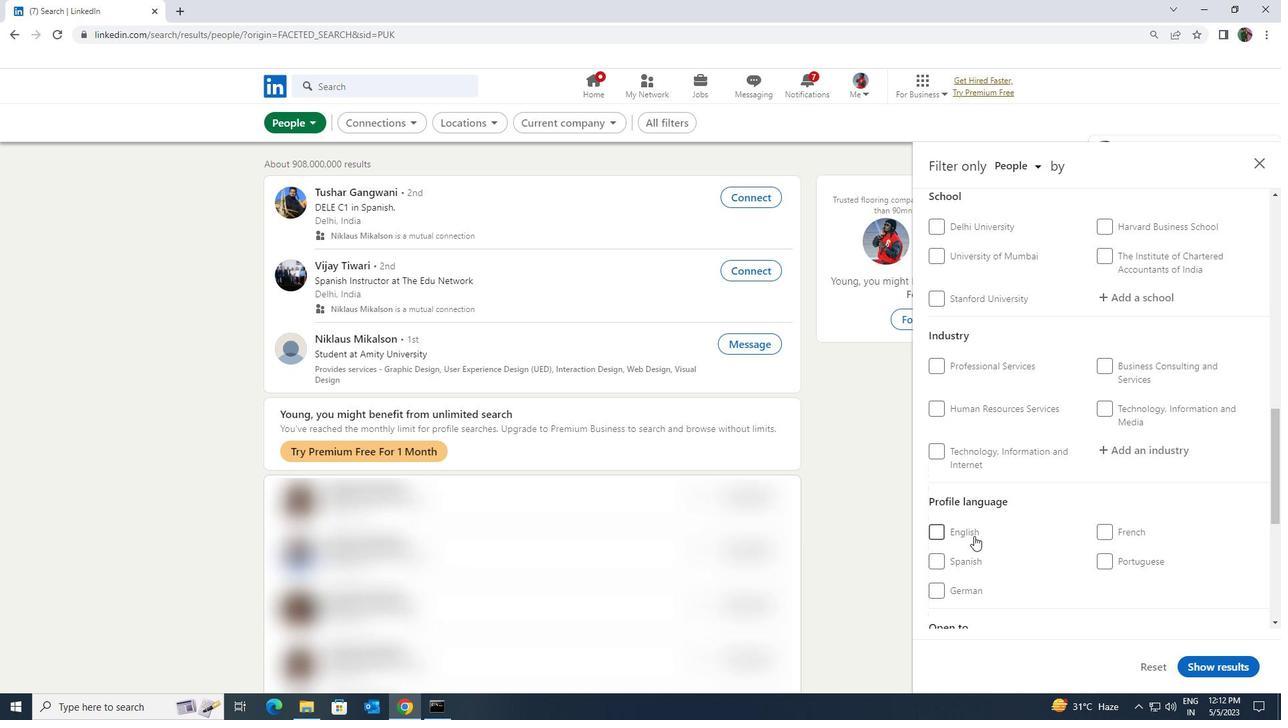 
Action: Mouse moved to (1067, 524)
Screenshot: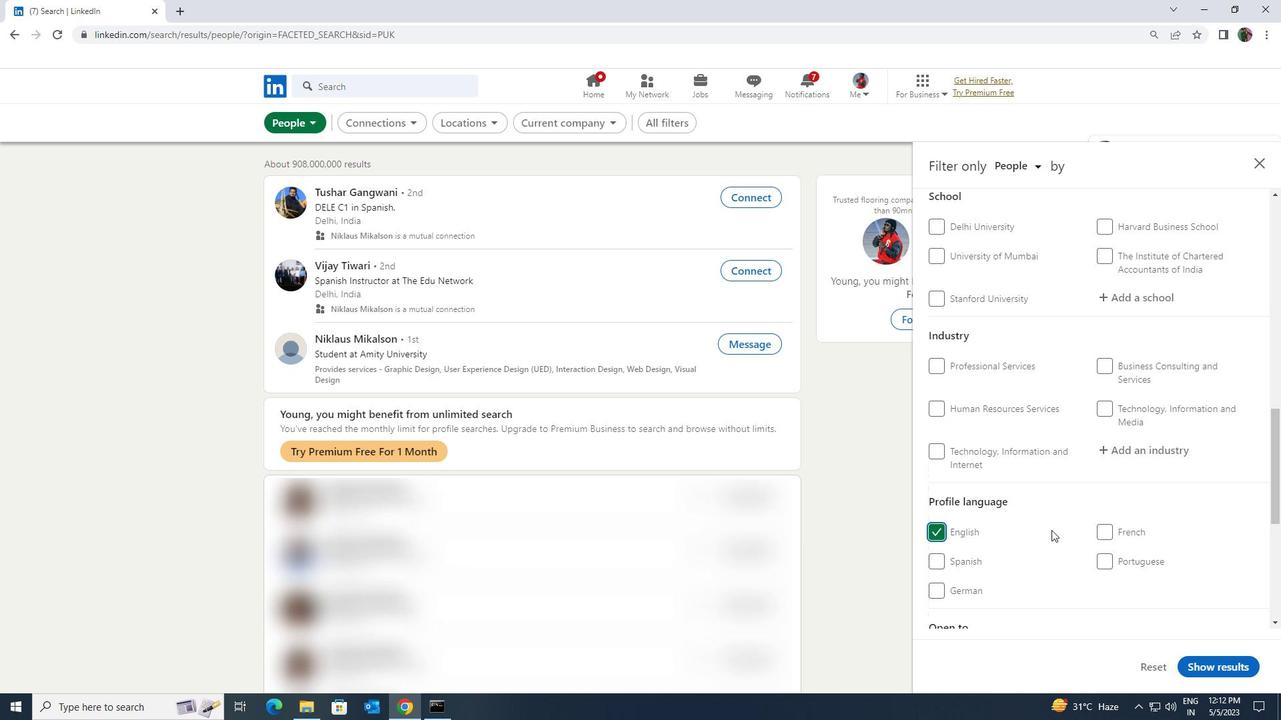 
Action: Mouse scrolled (1067, 525) with delta (0, 0)
Screenshot: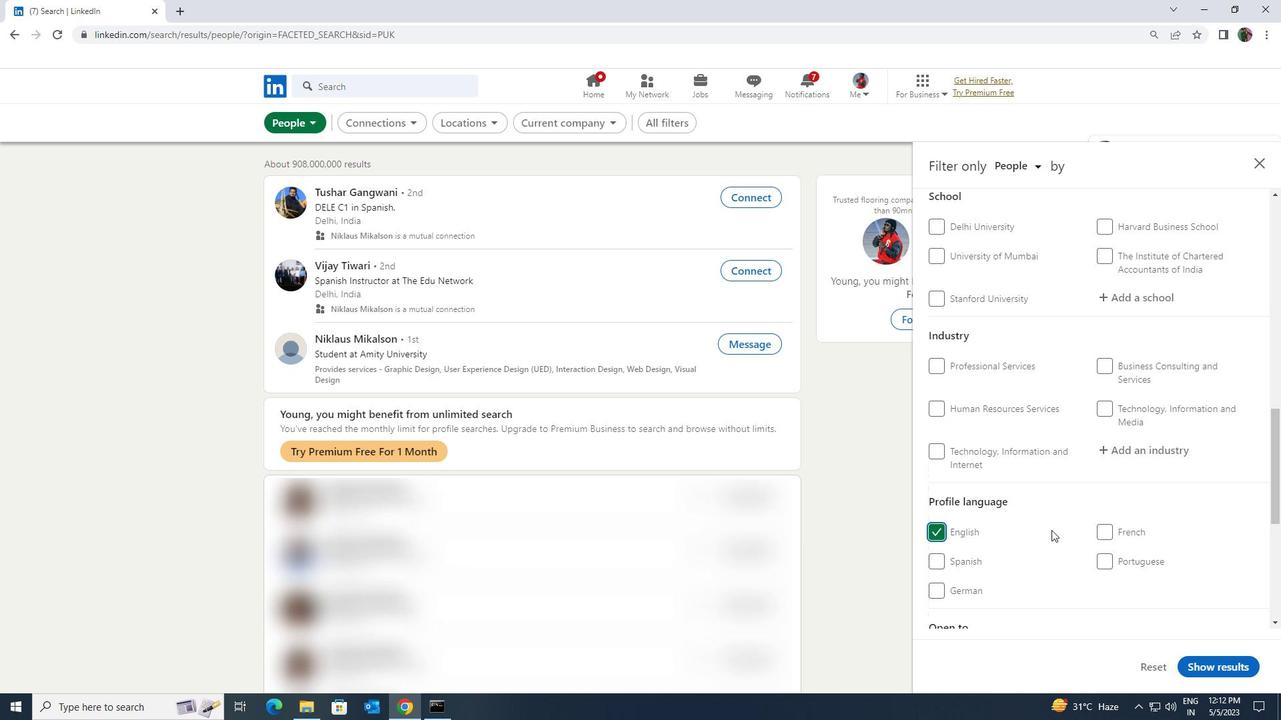
Action: Mouse moved to (1070, 526)
Screenshot: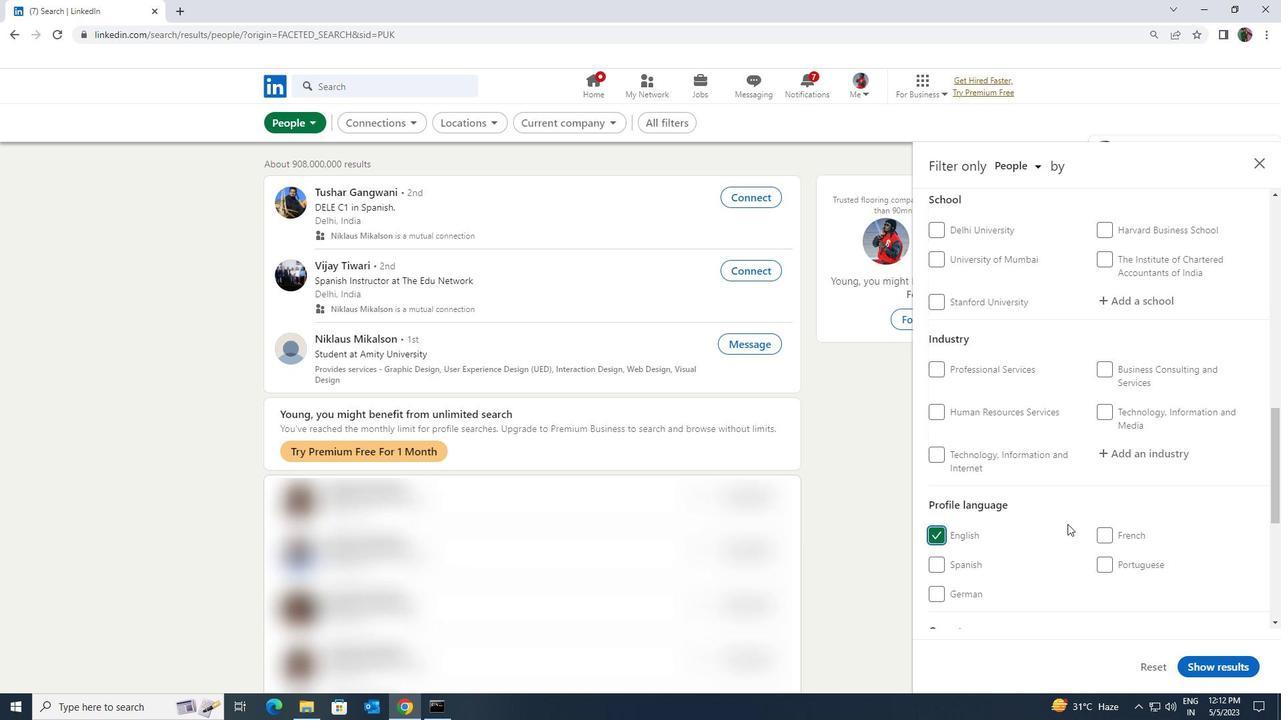 
Action: Mouse scrolled (1070, 527) with delta (0, 0)
Screenshot: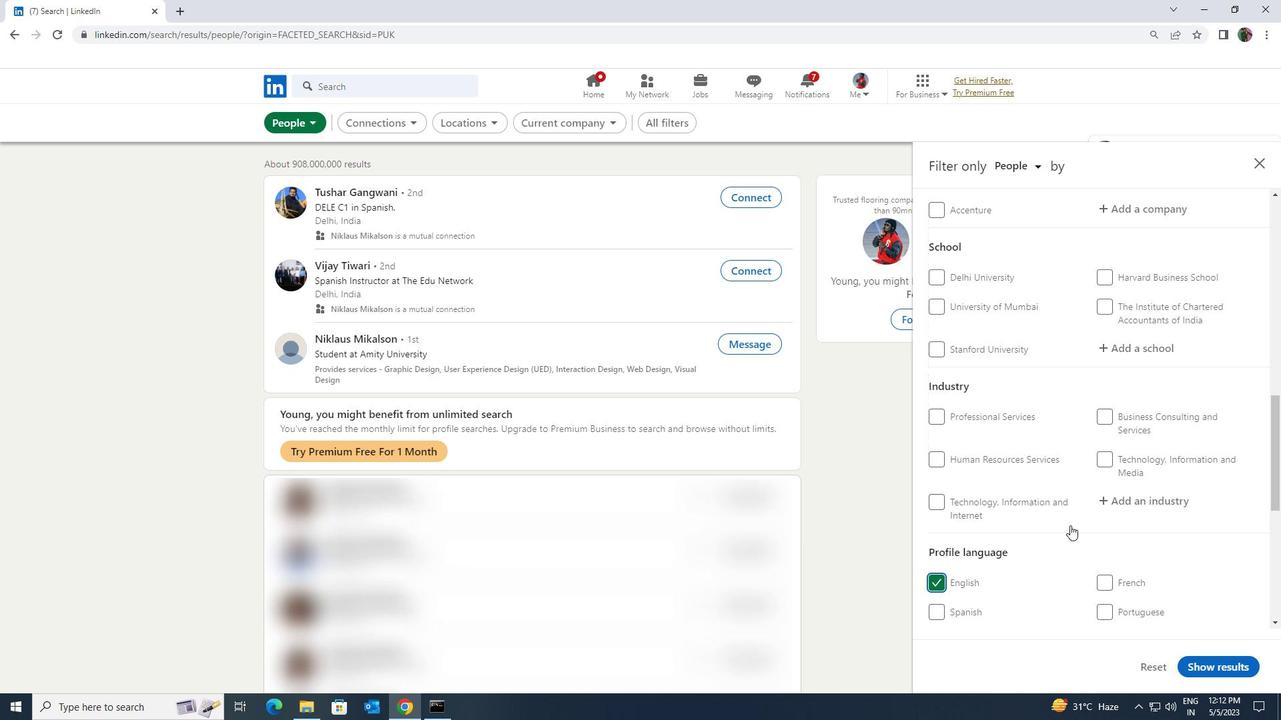 
Action: Mouse scrolled (1070, 527) with delta (0, 0)
Screenshot: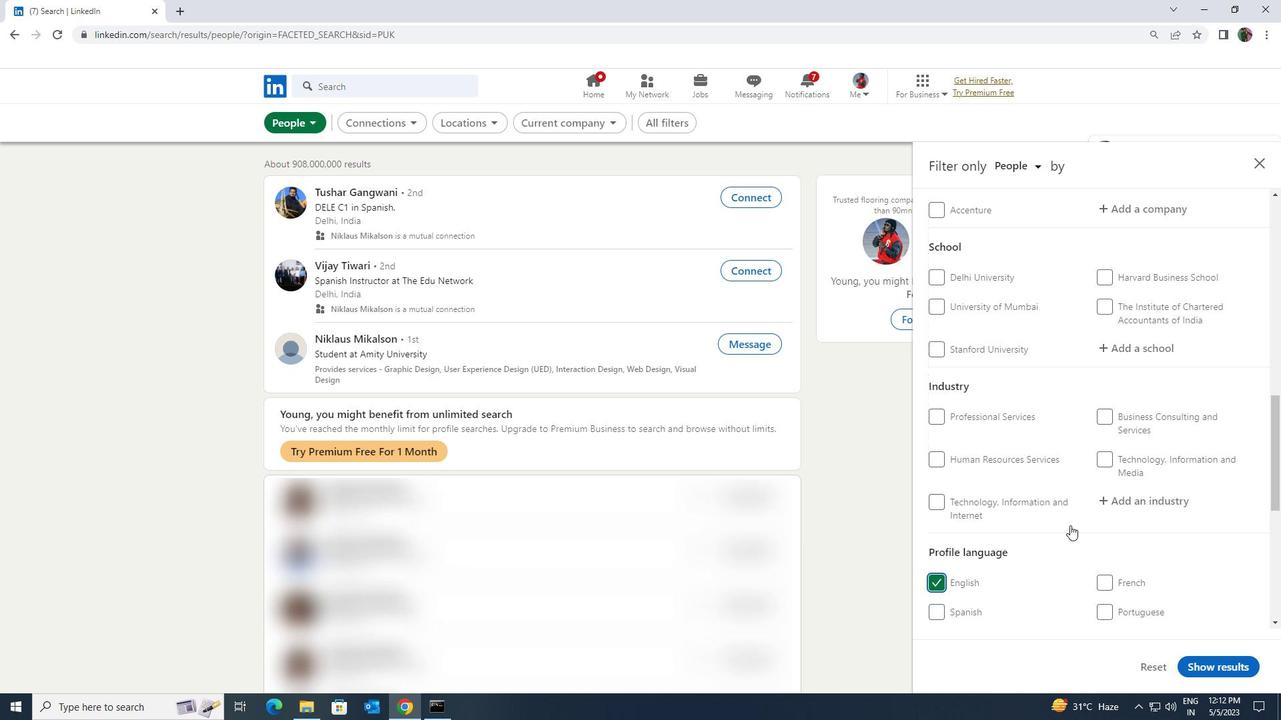 
Action: Mouse scrolled (1070, 527) with delta (0, 0)
Screenshot: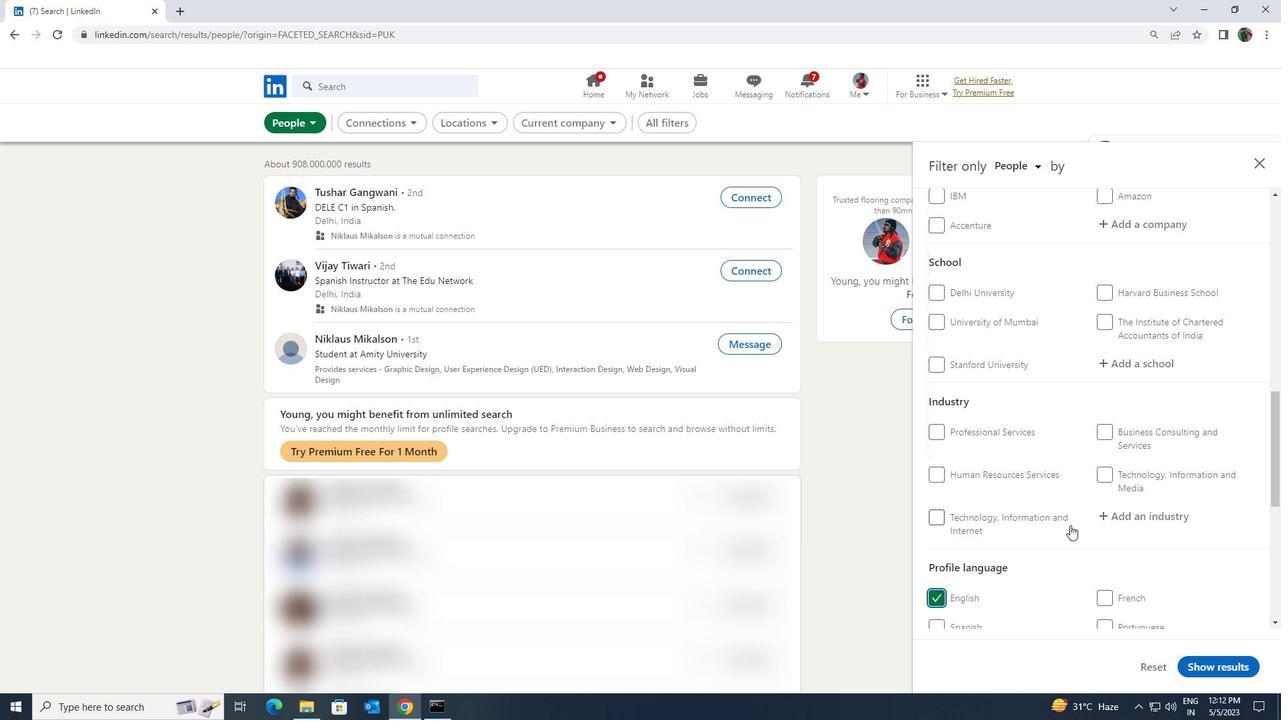 
Action: Mouse moved to (1069, 526)
Screenshot: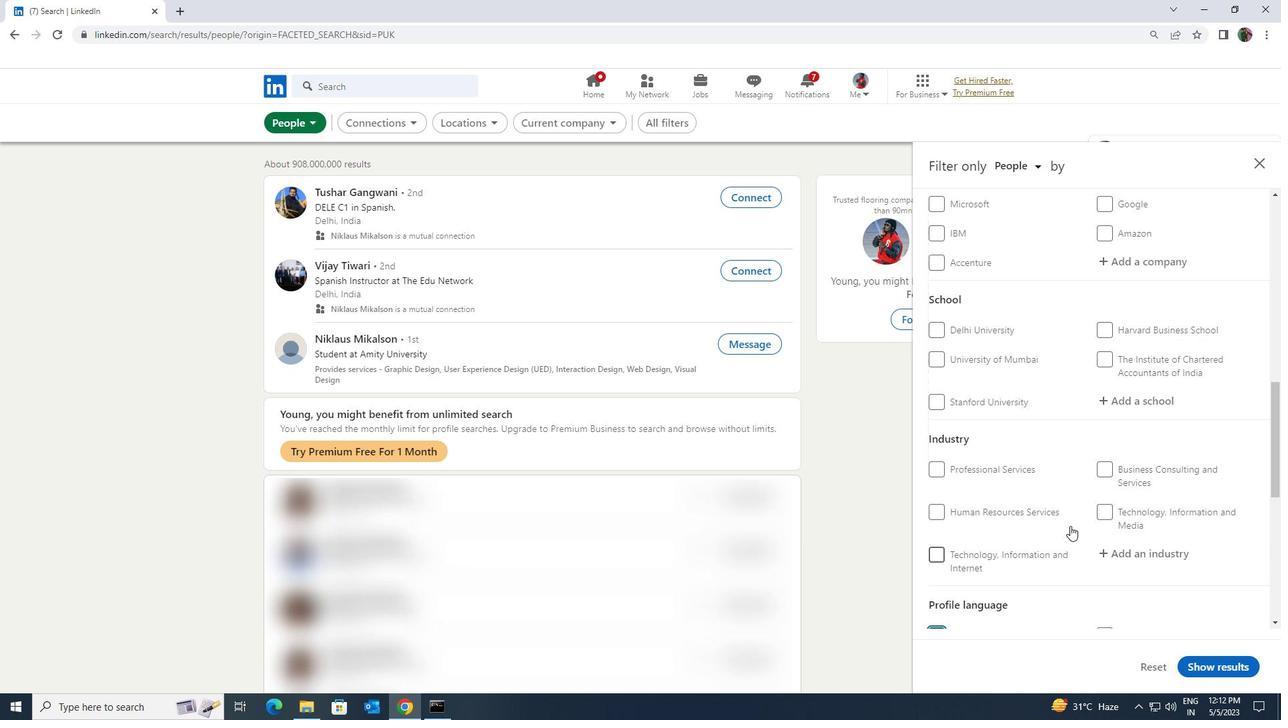 
Action: Mouse scrolled (1069, 527) with delta (0, 0)
Screenshot: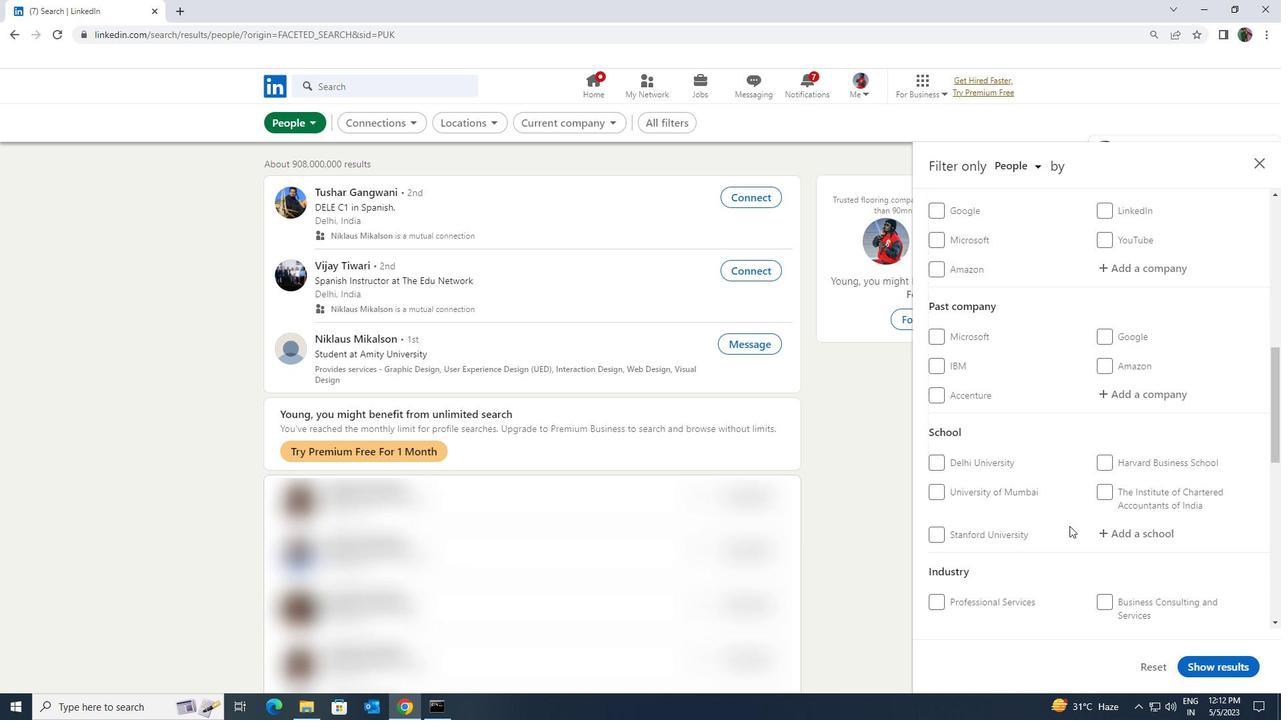 
Action: Mouse moved to (1067, 526)
Screenshot: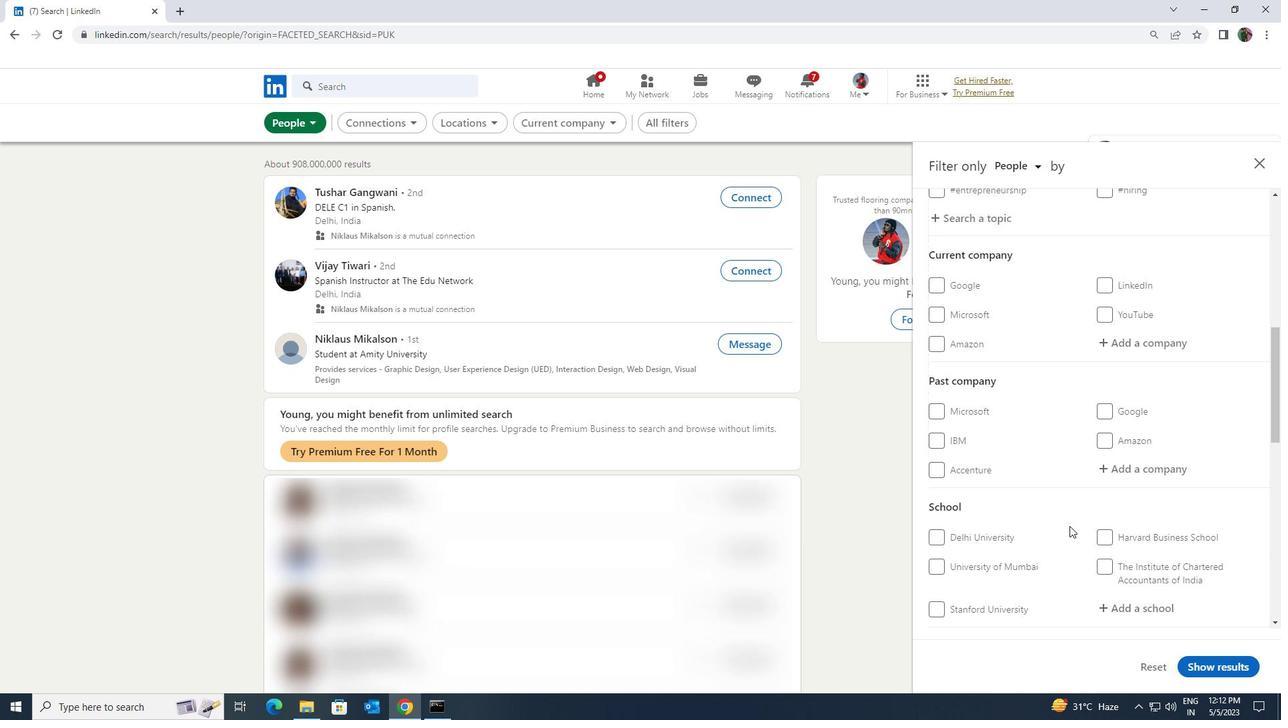 
Action: Mouse scrolled (1067, 527) with delta (0, 0)
Screenshot: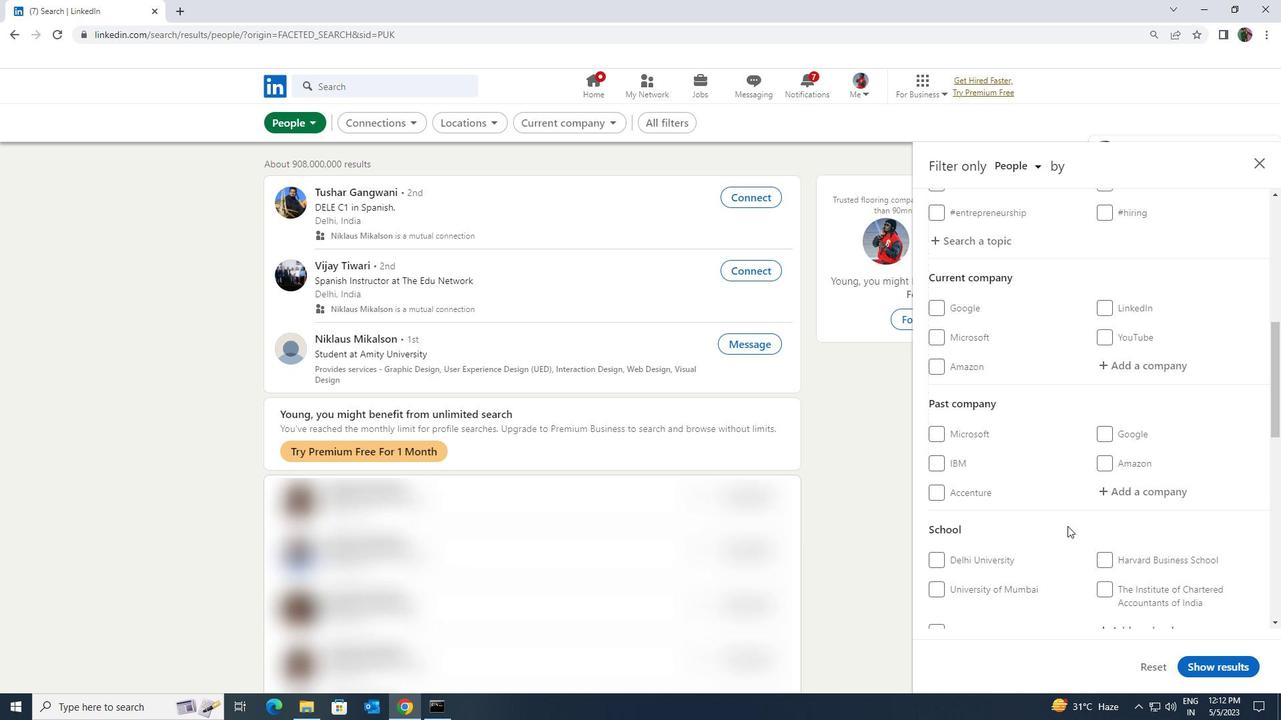 
Action: Mouse scrolled (1067, 527) with delta (0, 0)
Screenshot: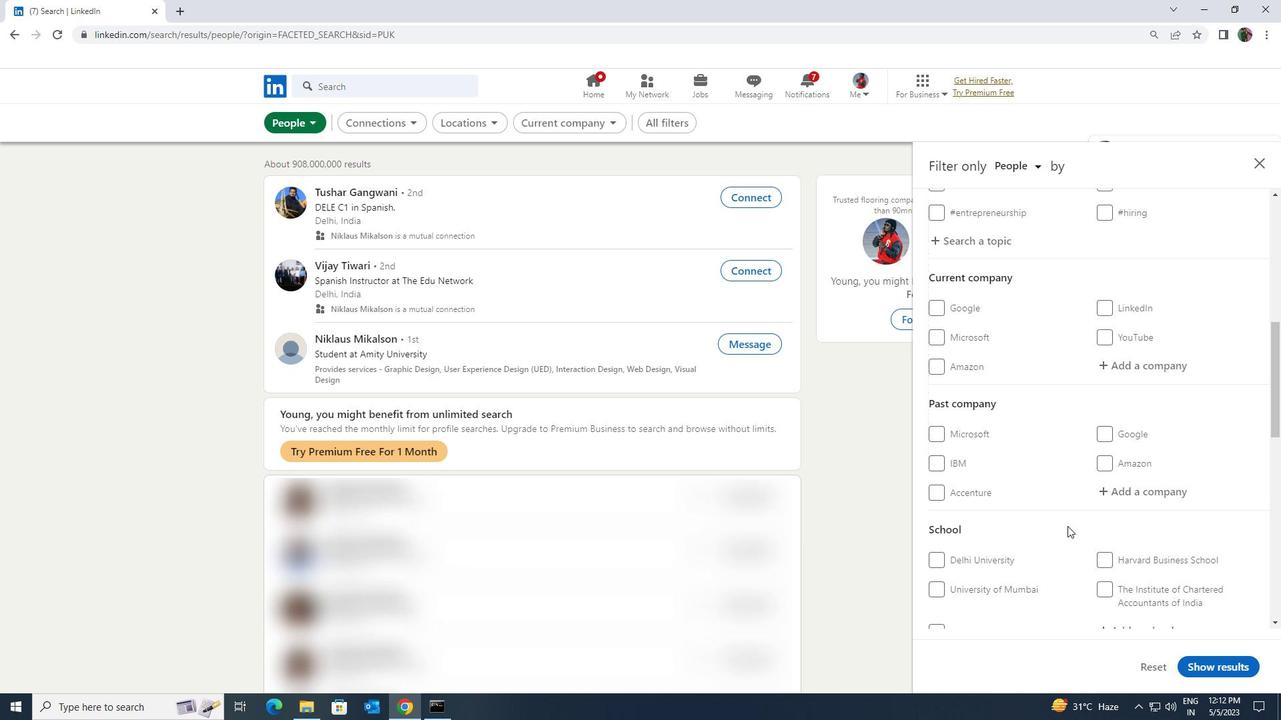 
Action: Mouse moved to (1112, 500)
Screenshot: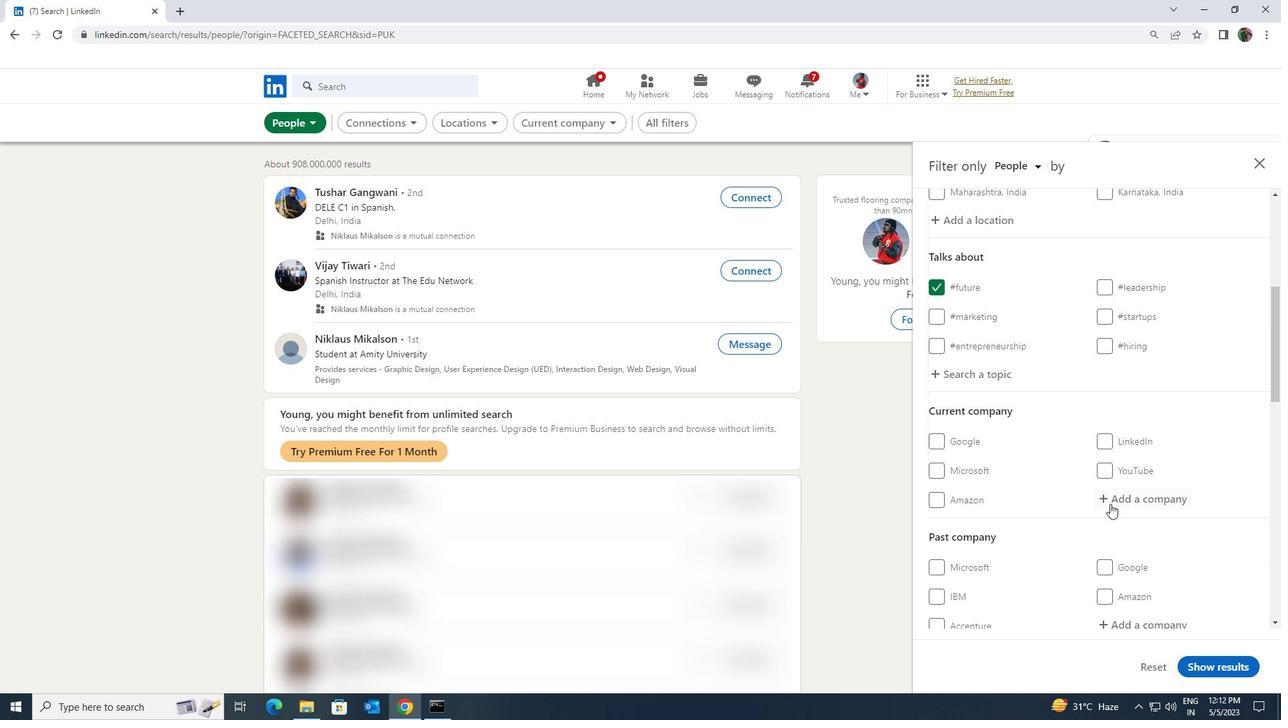 
Action: Mouse pressed left at (1112, 500)
Screenshot: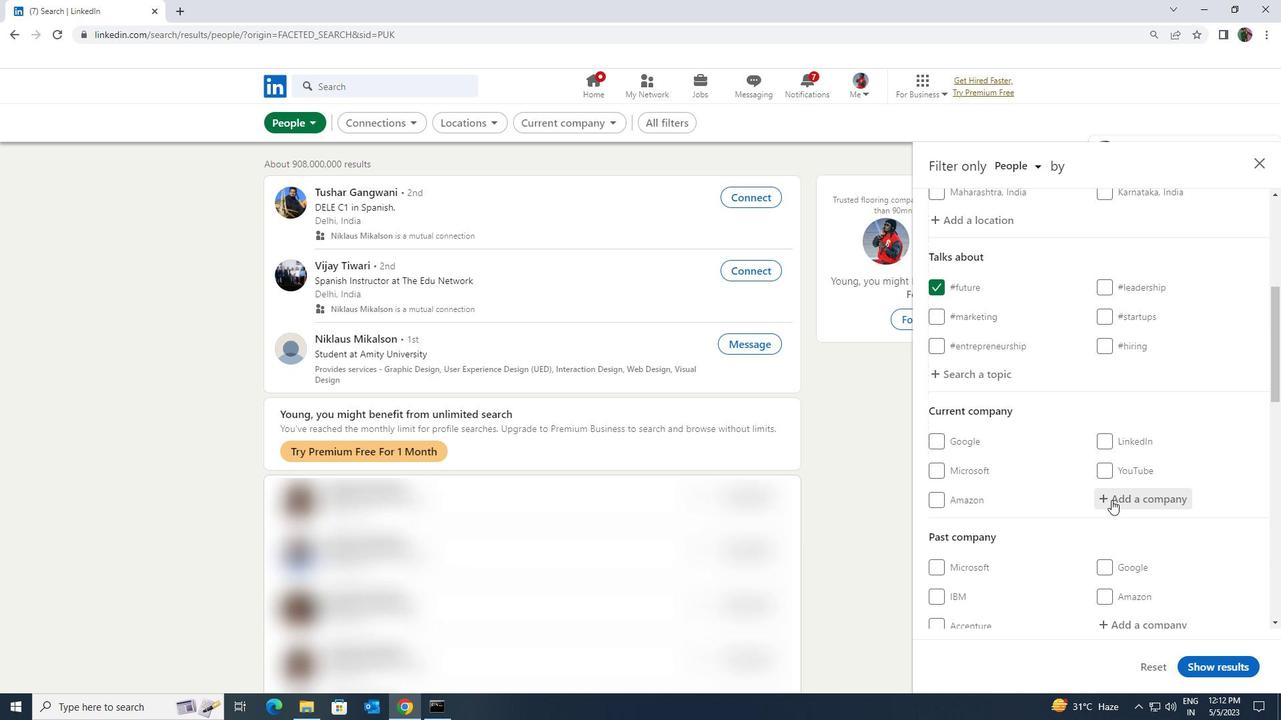
Action: Key pressed <Key.shift><Key.shift><Key.shift><Key.shift><Key.shift><Key.shift><Key.shift><Key.shift><Key.shift><Key.shift>ALANTRA
Screenshot: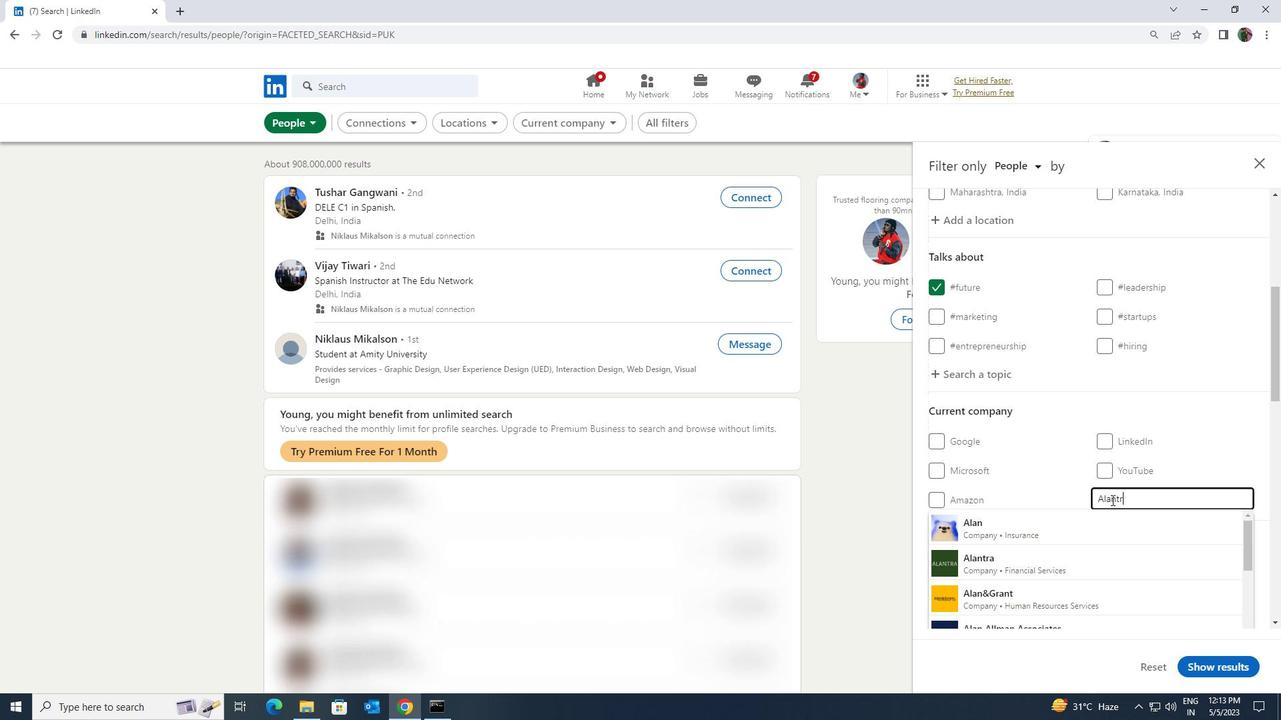 
Action: Mouse moved to (1104, 523)
Screenshot: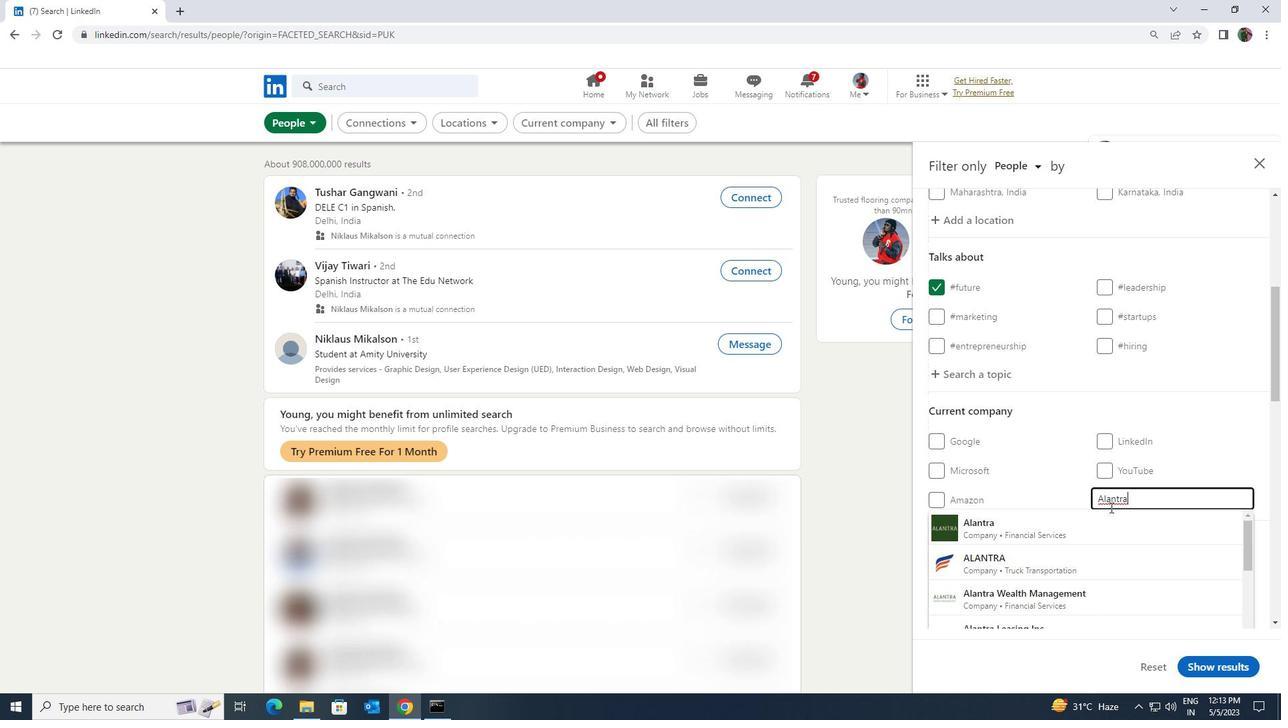 
Action: Mouse pressed left at (1104, 523)
Screenshot: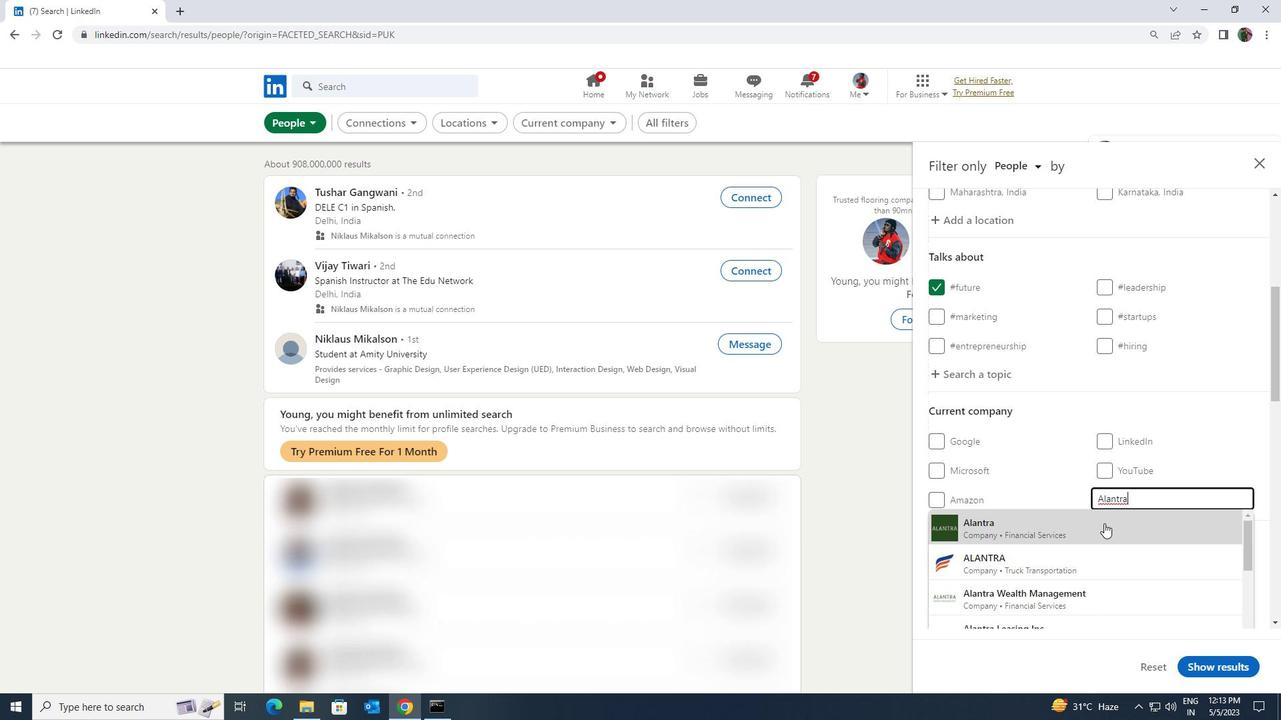 
Action: Mouse scrolled (1104, 523) with delta (0, 0)
Screenshot: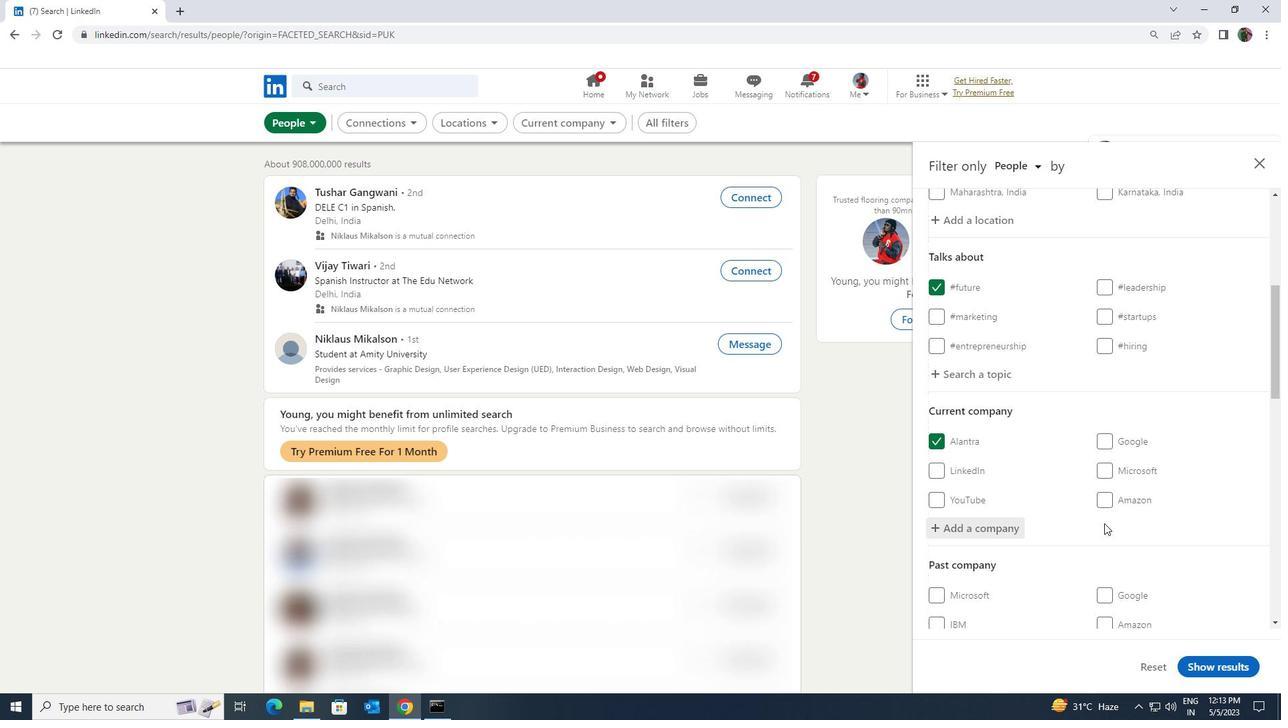 
Action: Mouse scrolled (1104, 523) with delta (0, 0)
Screenshot: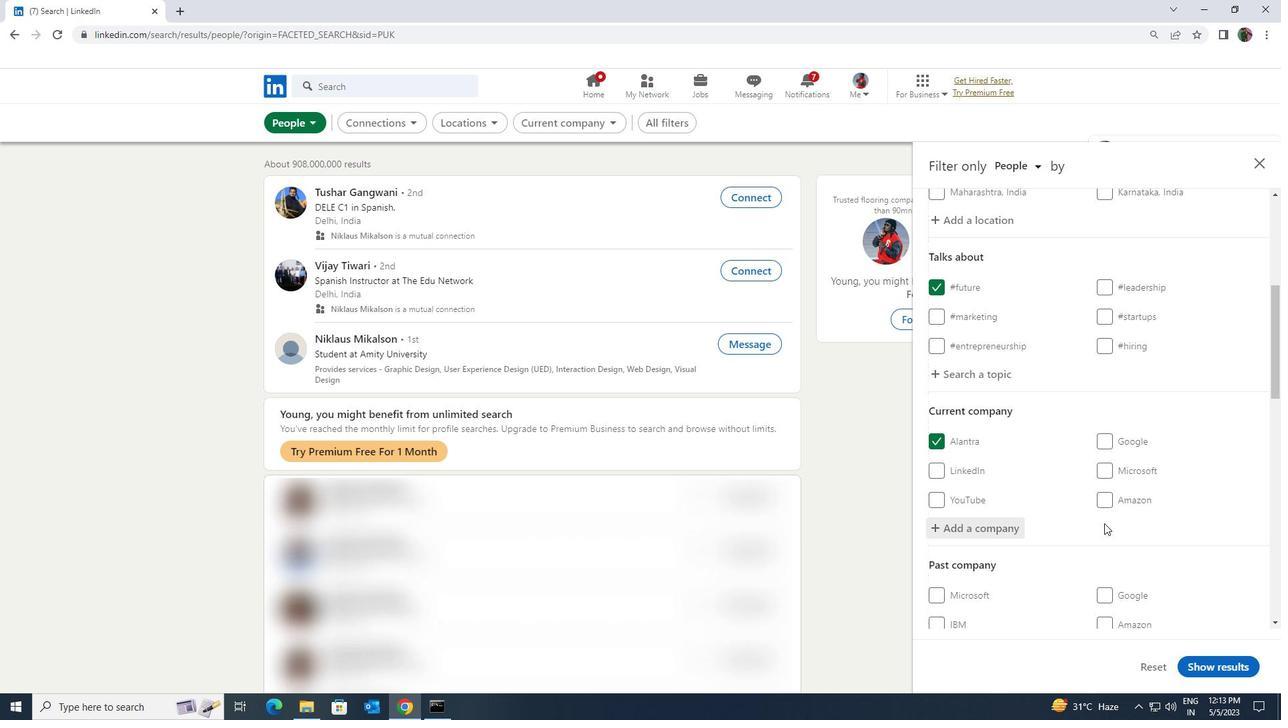 
Action: Mouse scrolled (1104, 523) with delta (0, 0)
Screenshot: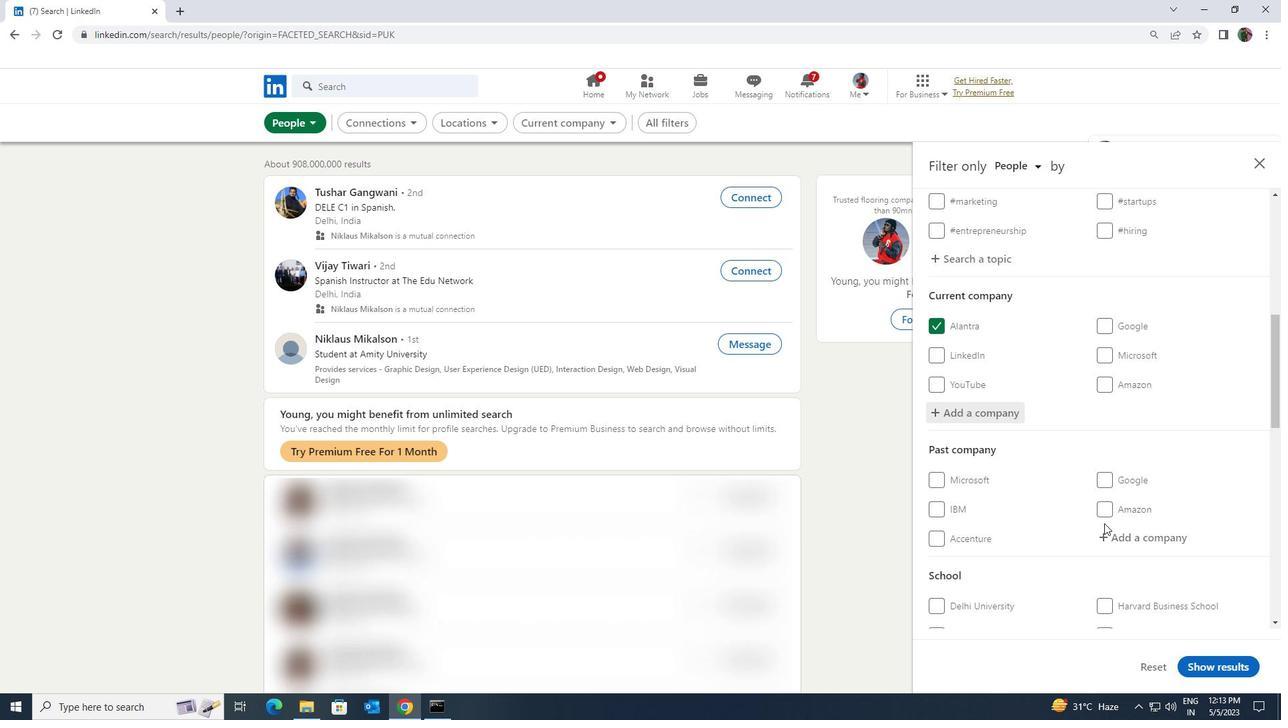 
Action: Mouse moved to (1112, 584)
Screenshot: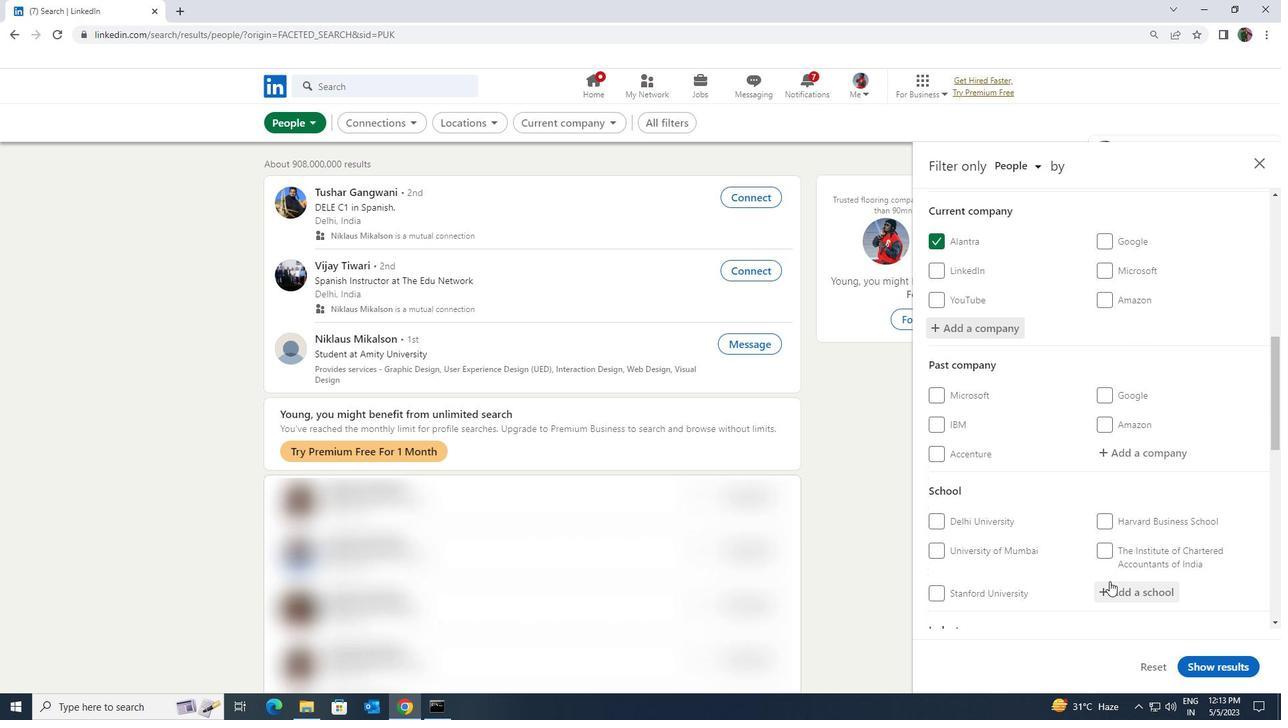 
Action: Mouse pressed left at (1112, 584)
Screenshot: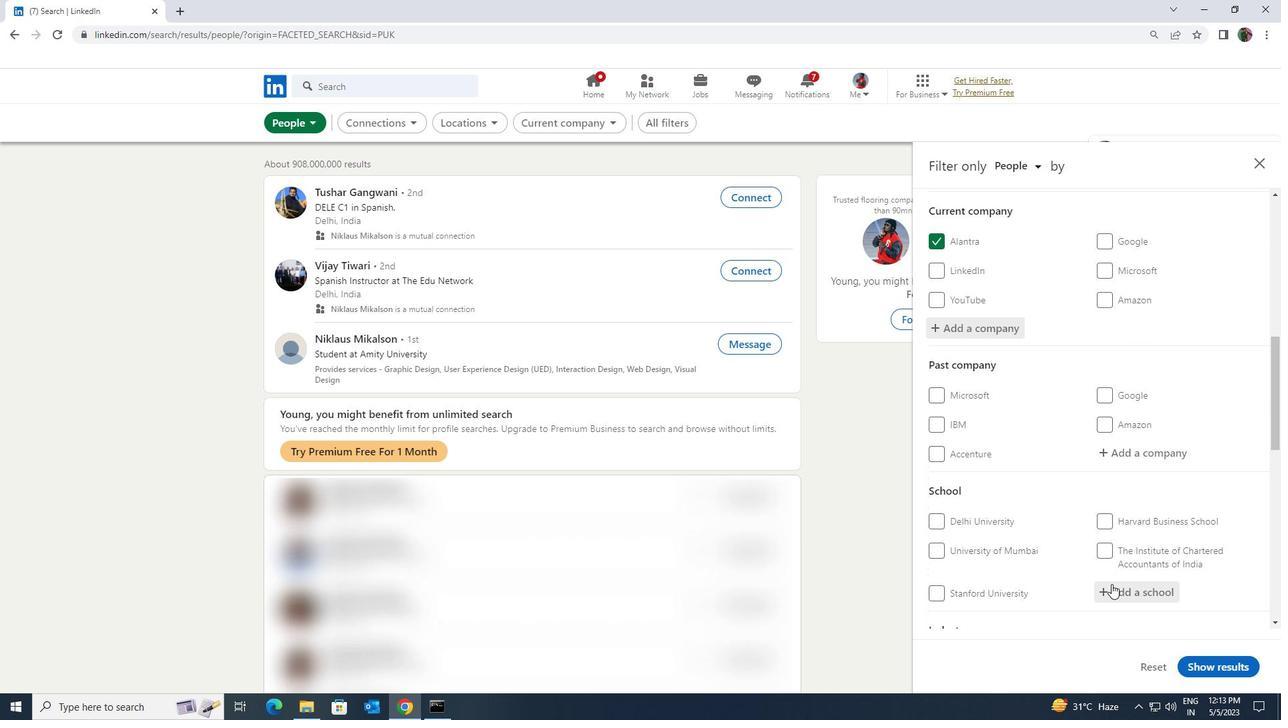 
Action: Key pressed <Key.shift>THE<Key.space><Key.shift><Key.shift><Key.shift>INTERIOR<Key.space><Key.shift>DESIGN
Screenshot: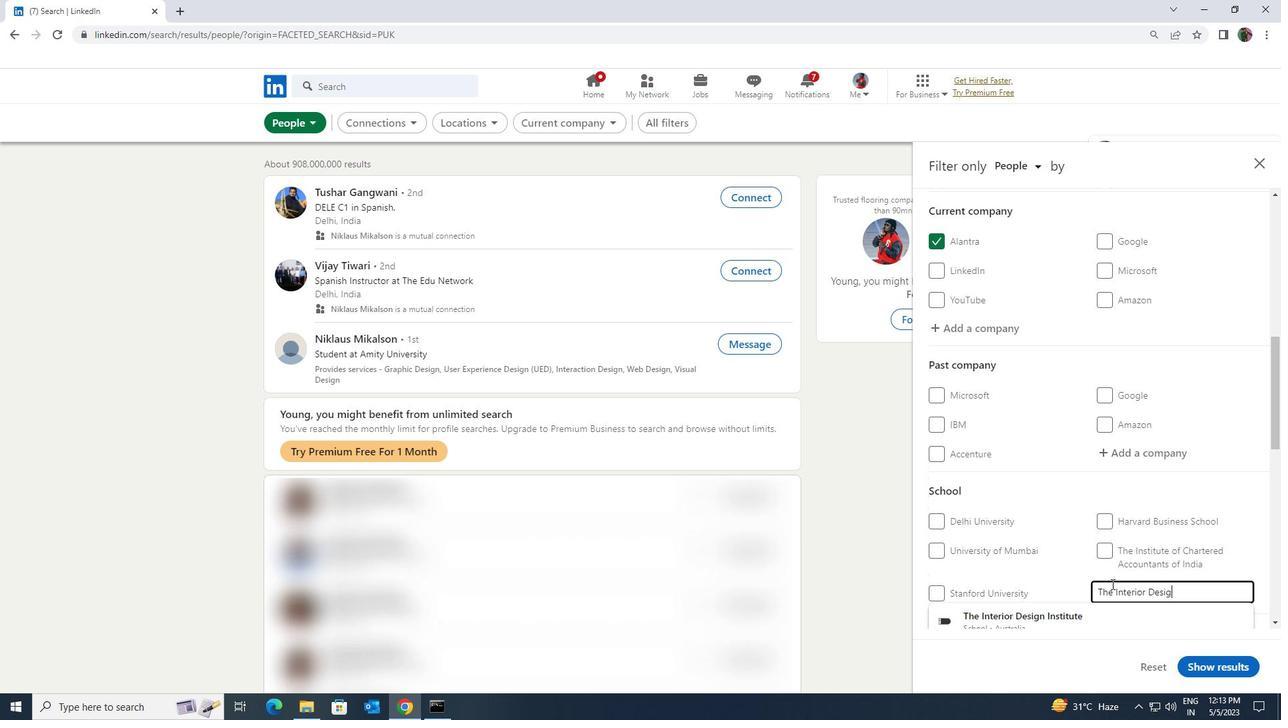 
Action: Mouse moved to (1107, 582)
Screenshot: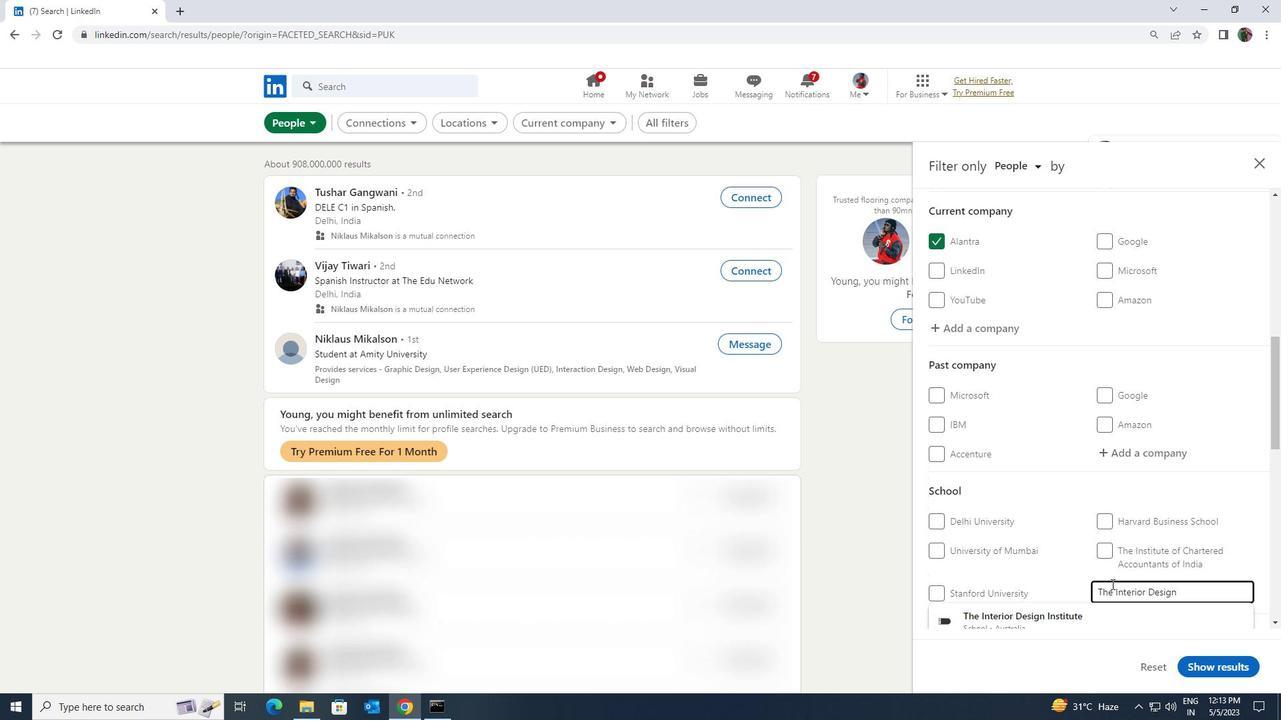
Action: Mouse scrolled (1107, 582) with delta (0, 0)
Screenshot: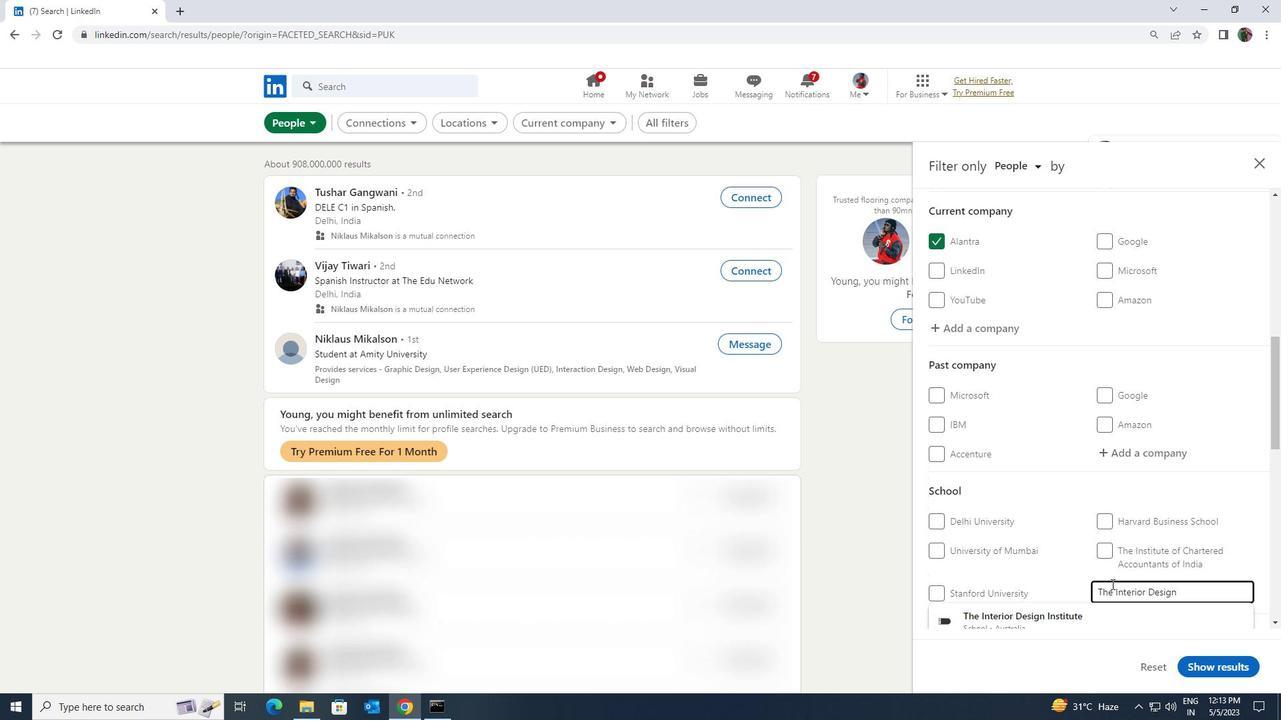 
Action: Mouse moved to (1102, 556)
Screenshot: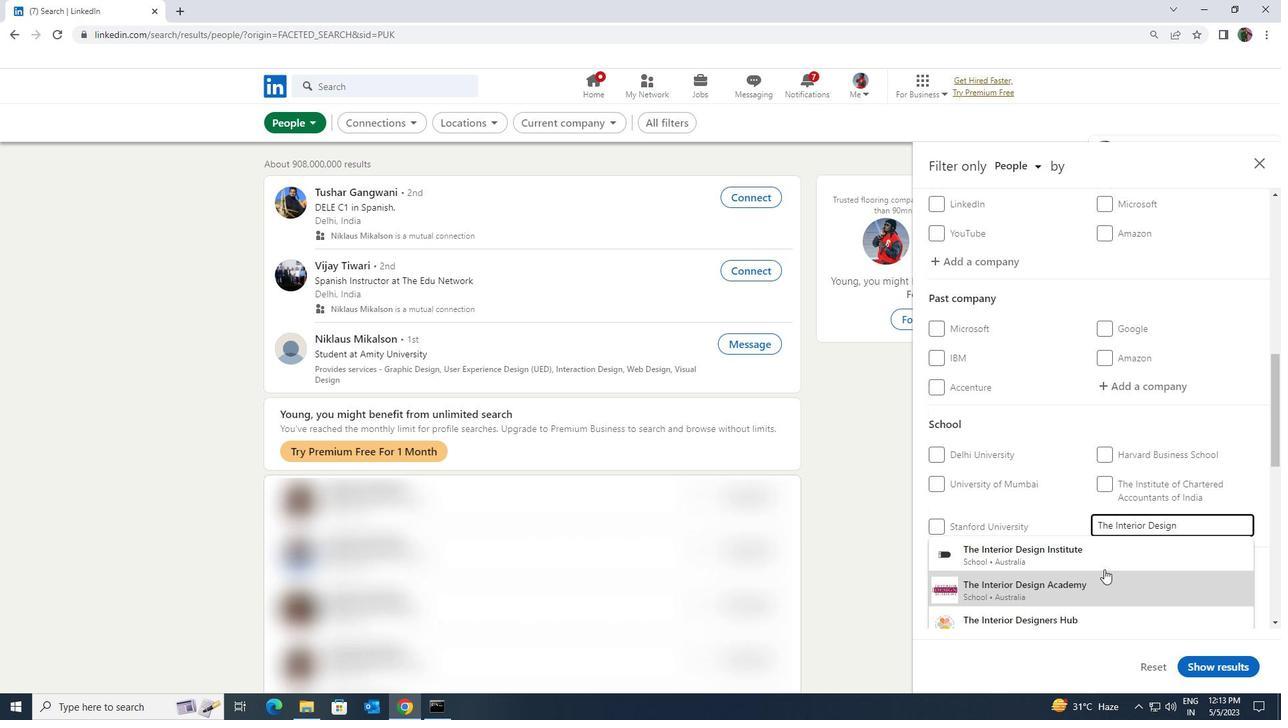 
Action: Mouse pressed left at (1102, 556)
Screenshot: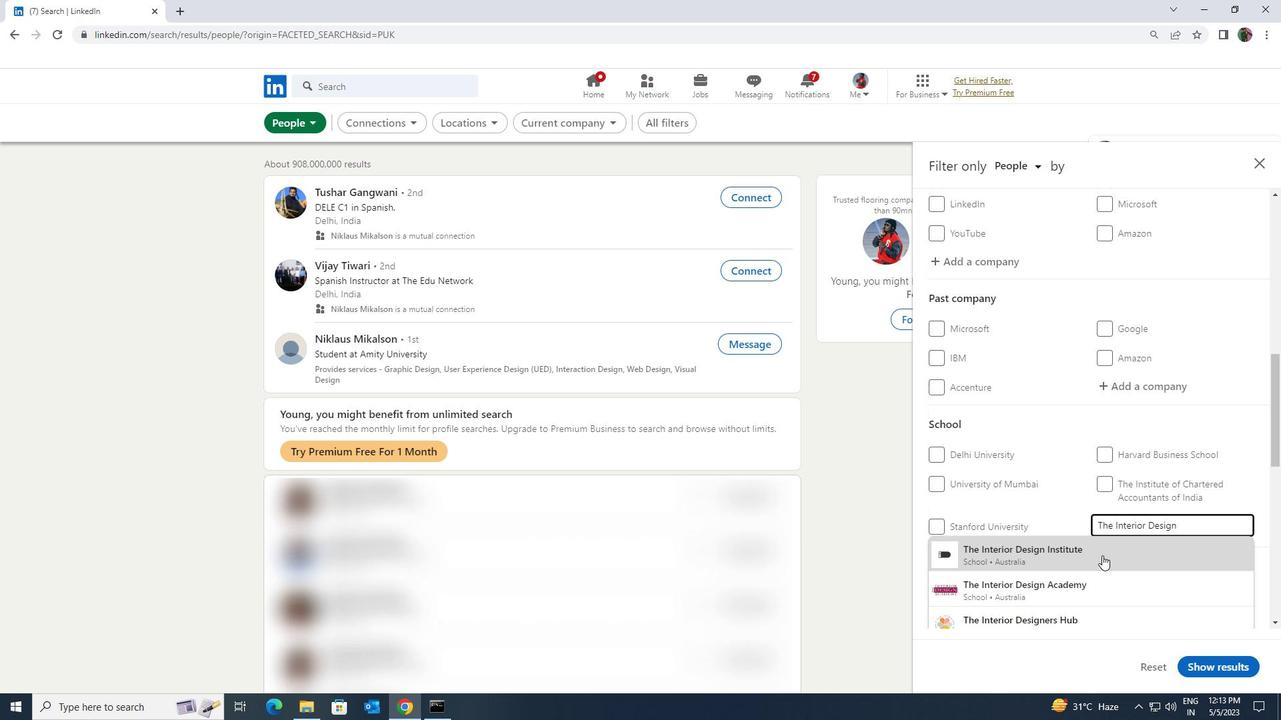 
Action: Mouse moved to (1112, 550)
Screenshot: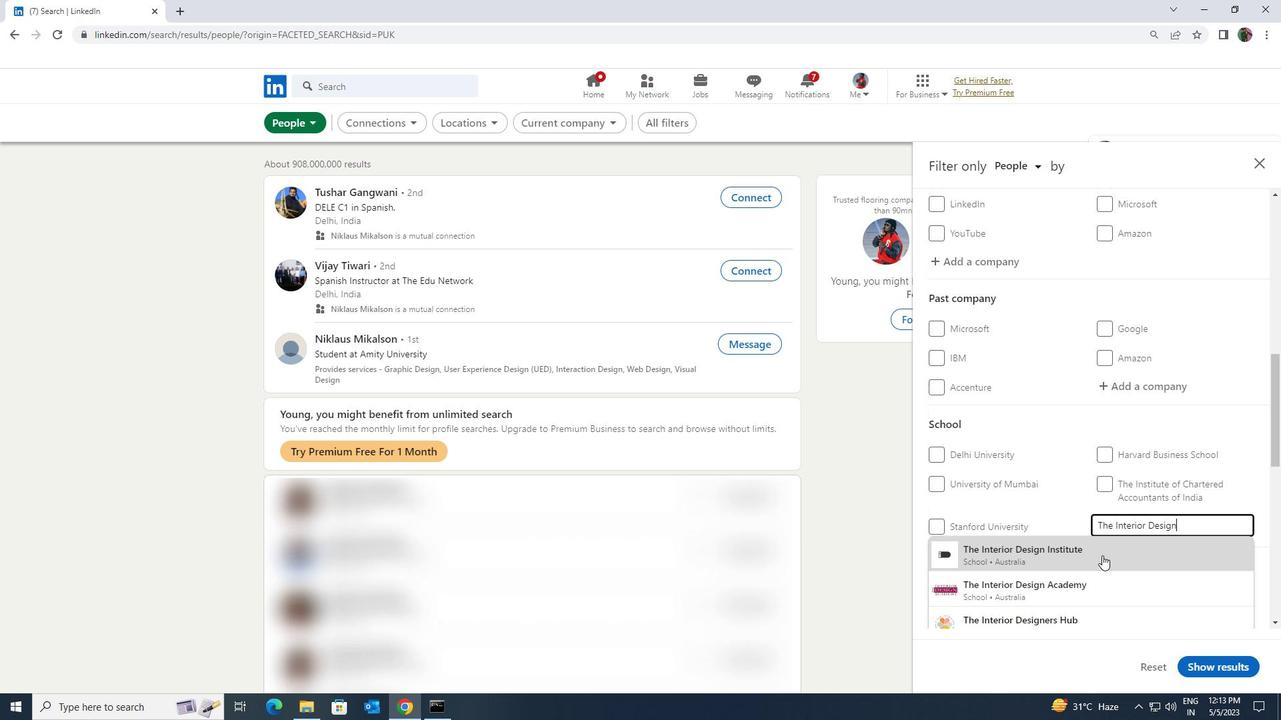 
Action: Mouse scrolled (1112, 549) with delta (0, 0)
Screenshot: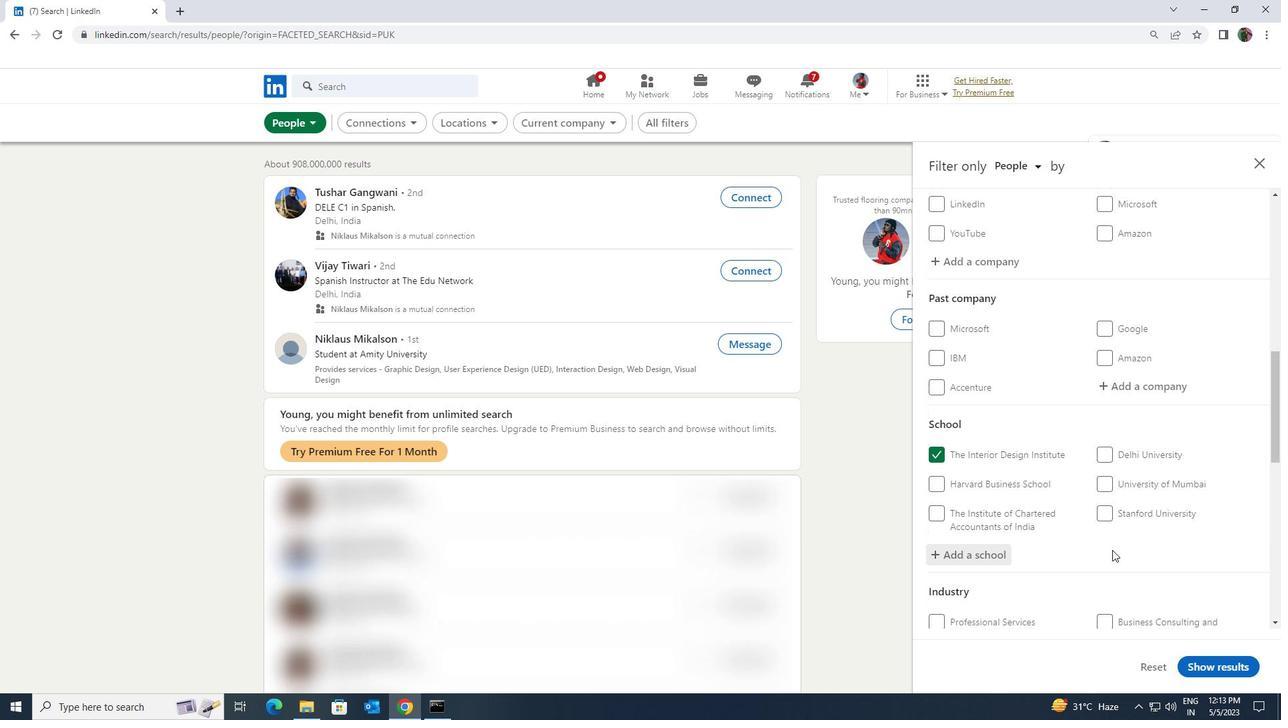 
Action: Mouse scrolled (1112, 549) with delta (0, 0)
Screenshot: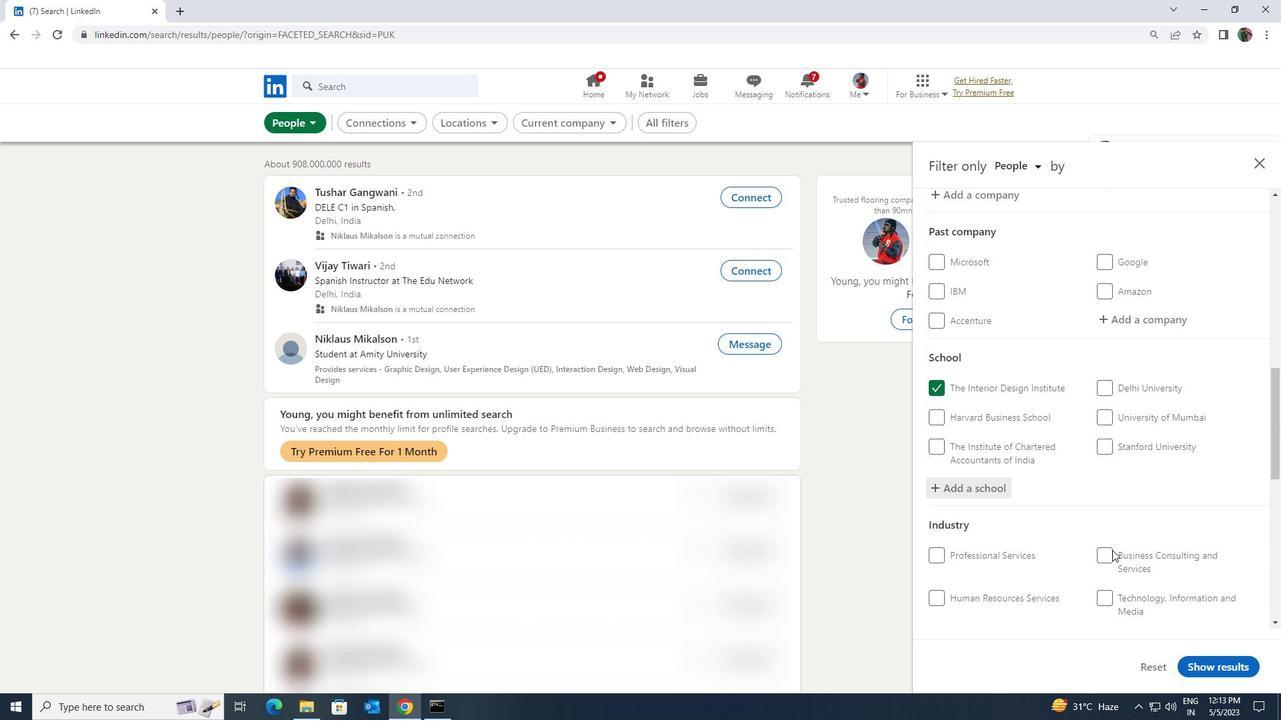 
Action: Mouse moved to (1115, 568)
Screenshot: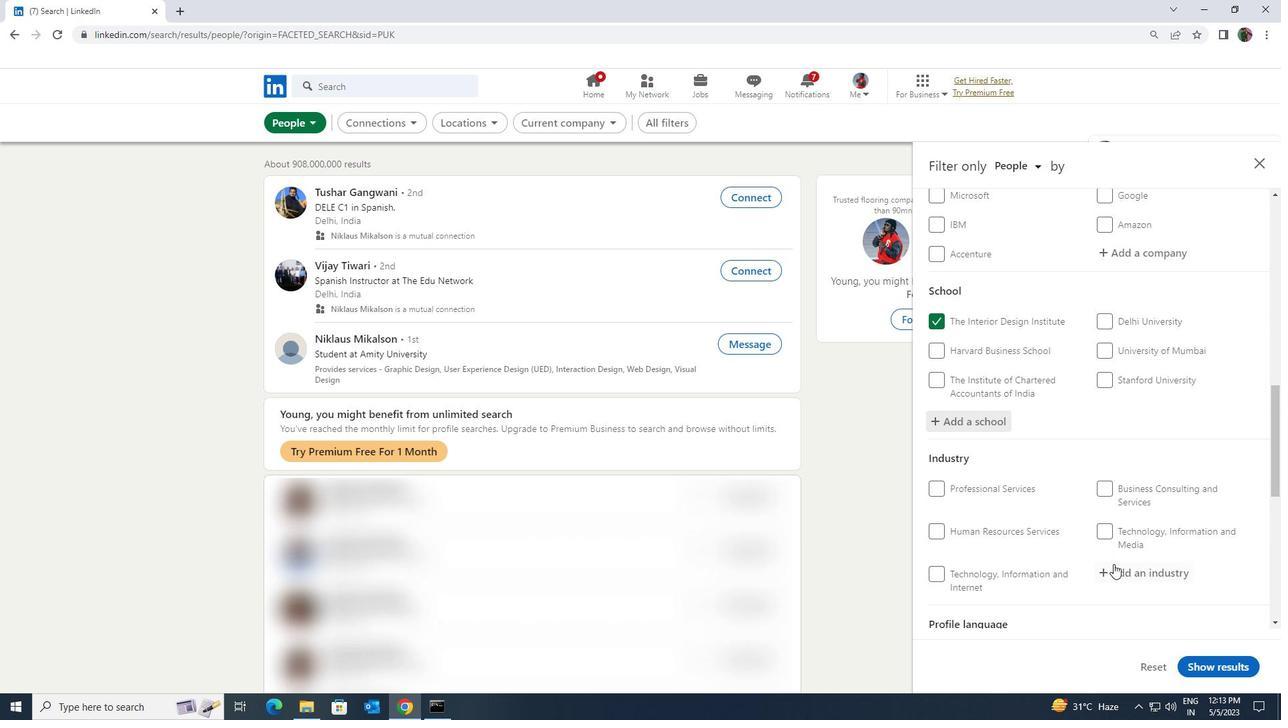 
Action: Mouse pressed left at (1115, 568)
Screenshot: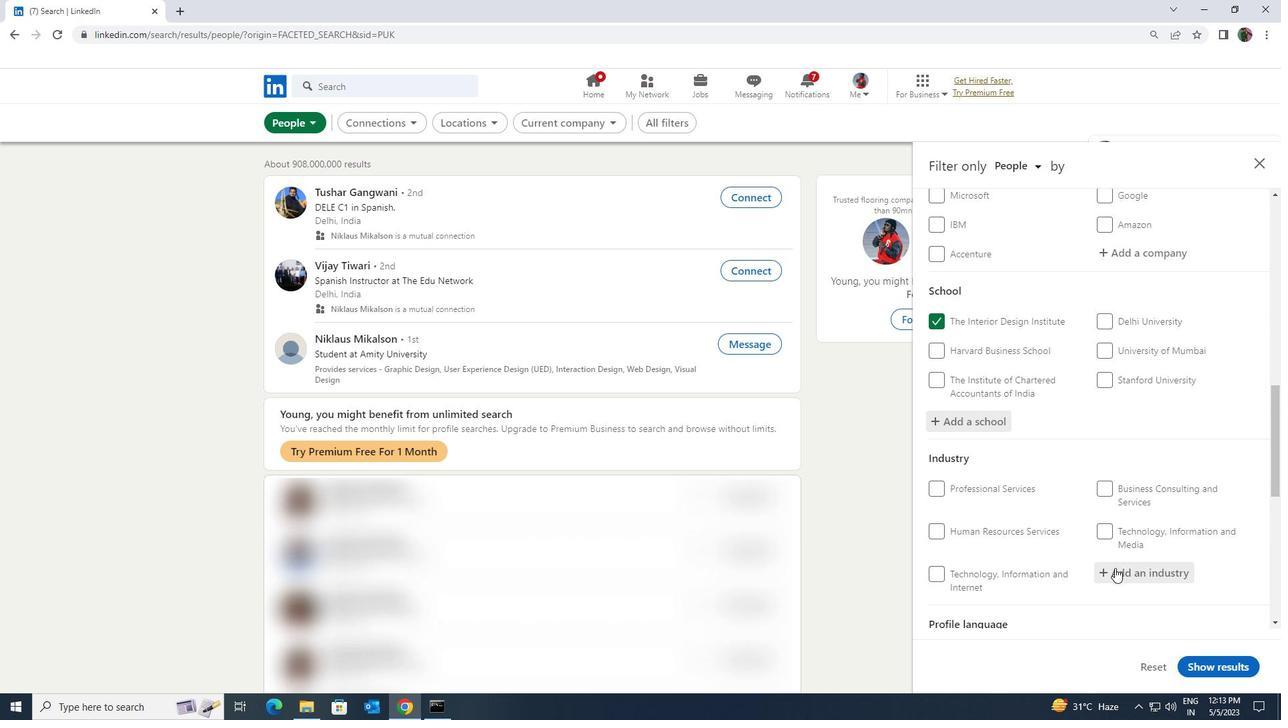 
Action: Key pressed <Key.shift><Key.shift><Key.shift><Key.shift><Key.shift><Key.shift>CHEMICAL<Key.space><Key.shift>MANUF
Screenshot: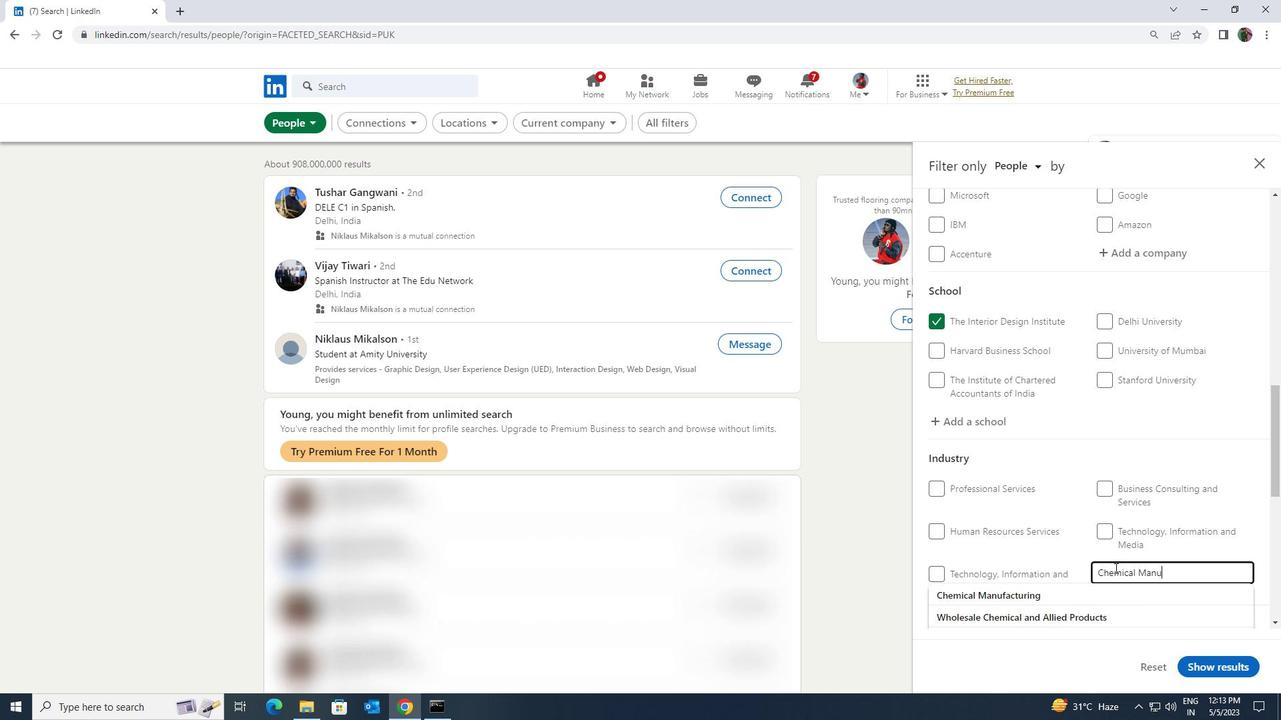 
Action: Mouse moved to (1107, 585)
Screenshot: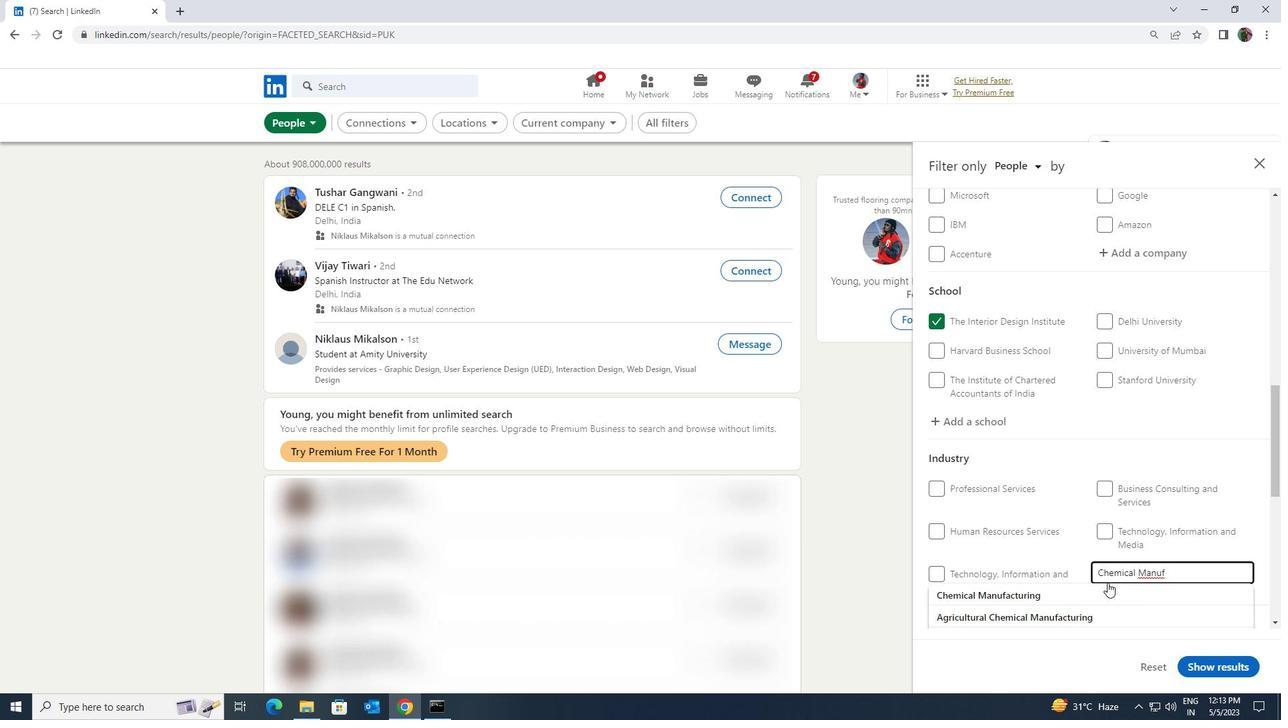 
Action: Mouse pressed left at (1107, 585)
Screenshot: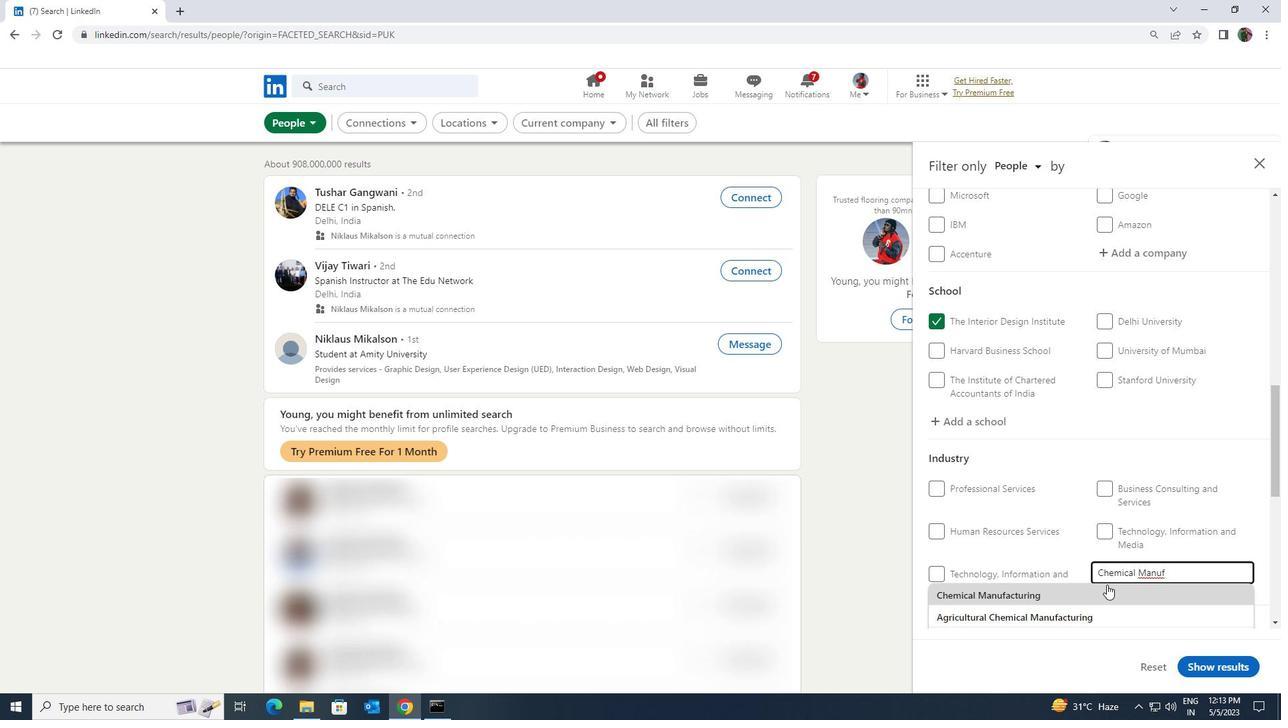 
Action: Mouse moved to (1106, 580)
Screenshot: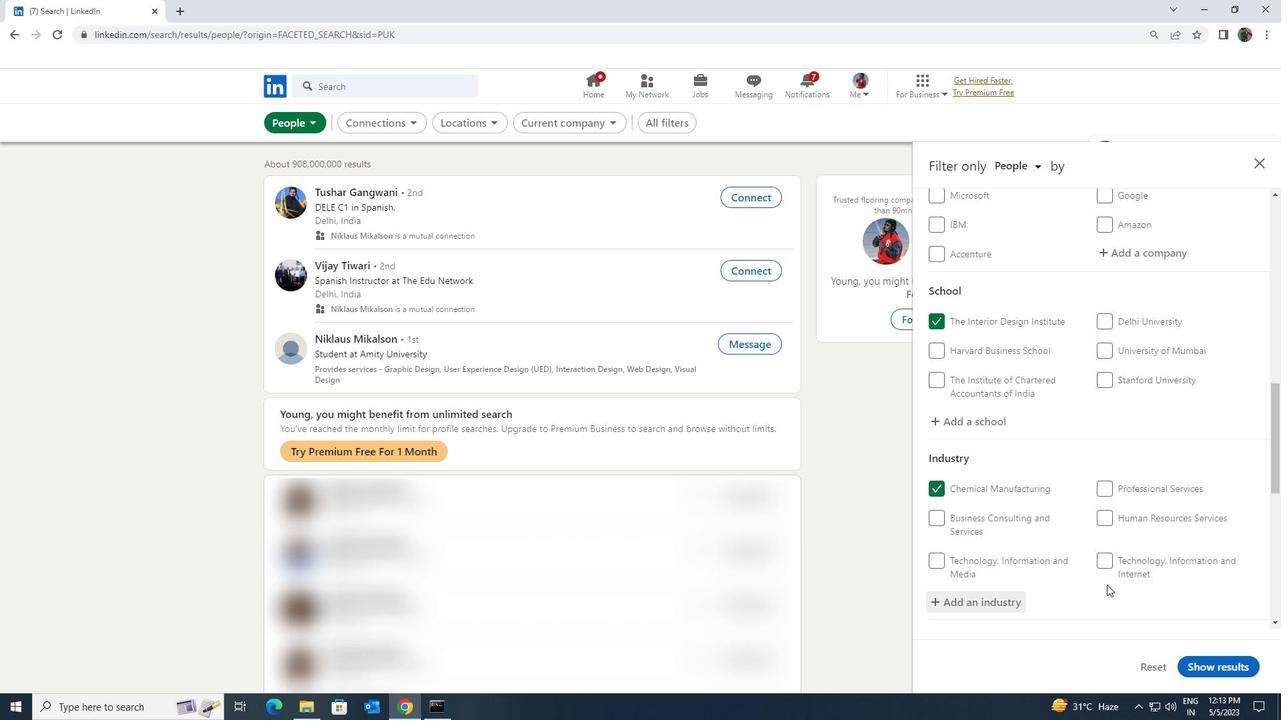
Action: Mouse scrolled (1106, 579) with delta (0, 0)
Screenshot: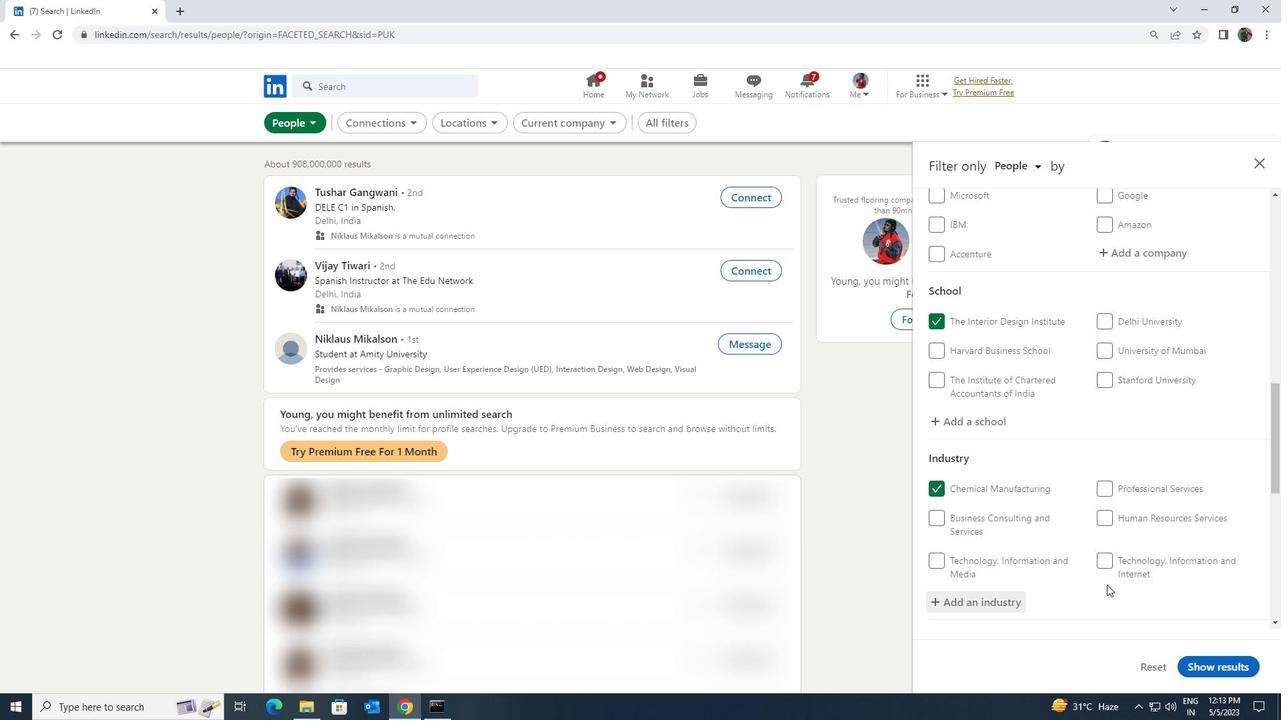 
Action: Mouse scrolled (1106, 579) with delta (0, 0)
Screenshot: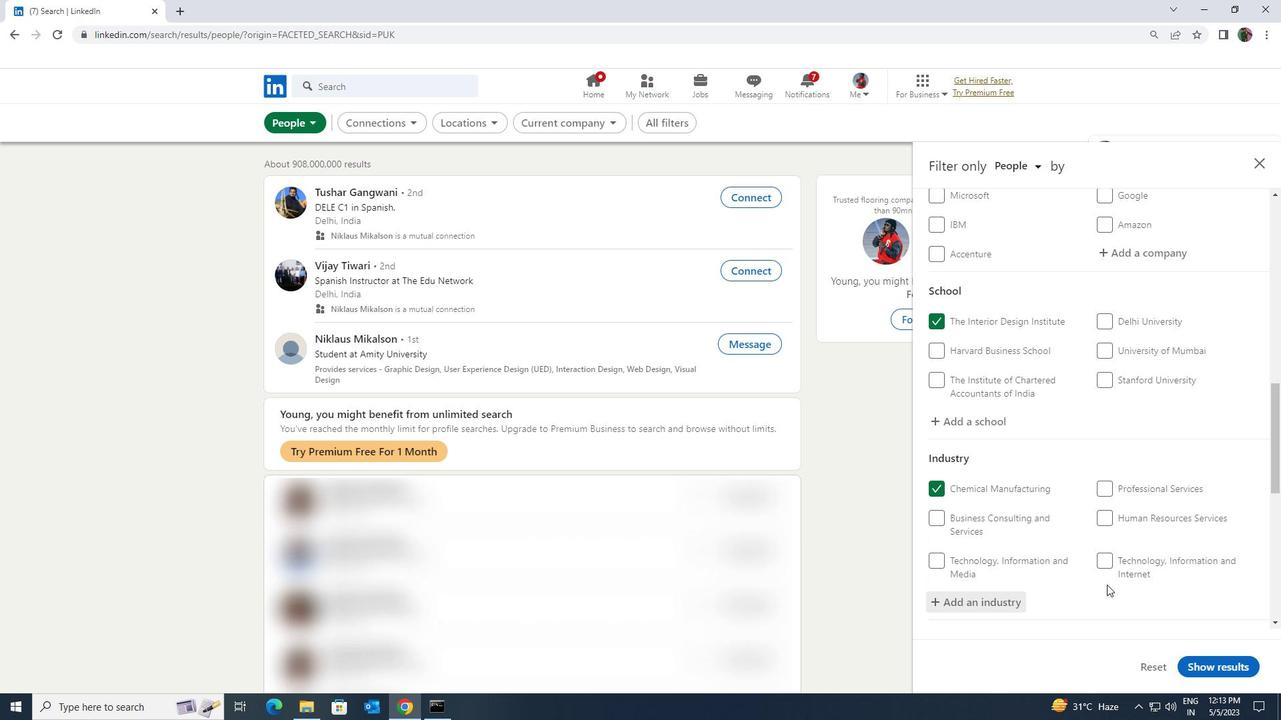 
Action: Mouse scrolled (1106, 579) with delta (0, 0)
Screenshot: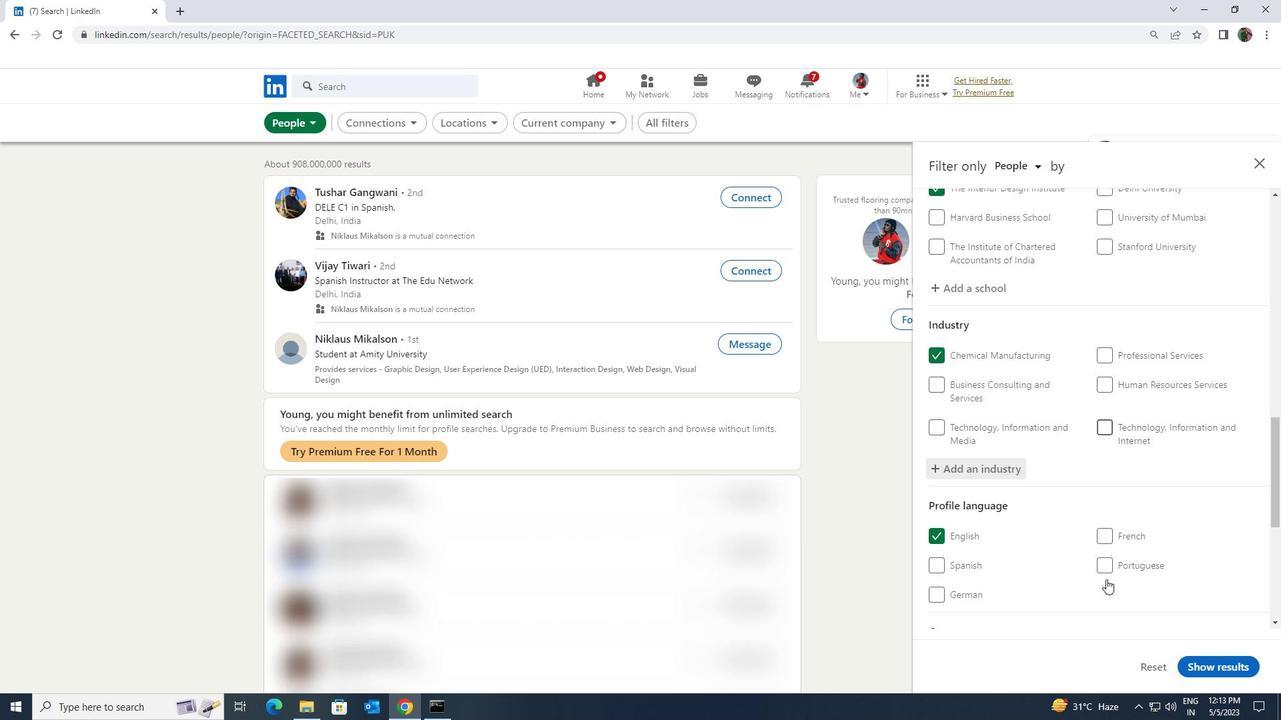 
Action: Mouse scrolled (1106, 579) with delta (0, 0)
Screenshot: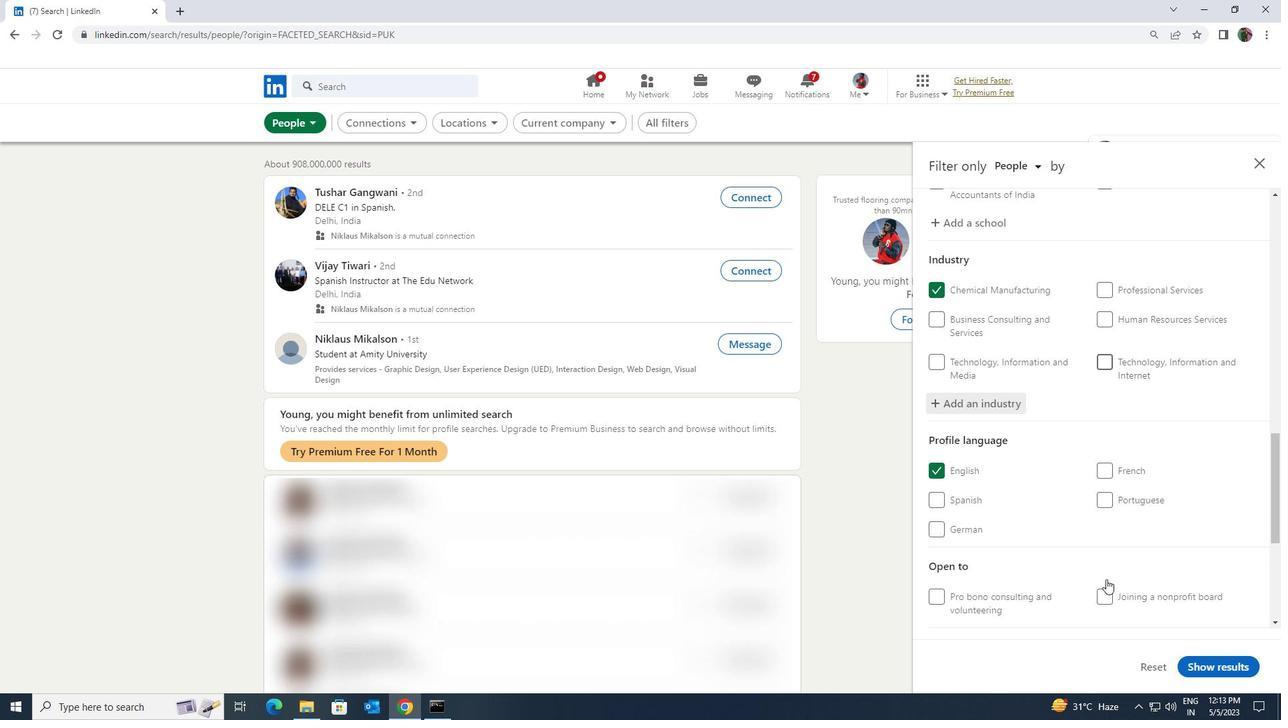 
Action: Mouse scrolled (1106, 579) with delta (0, 0)
Screenshot: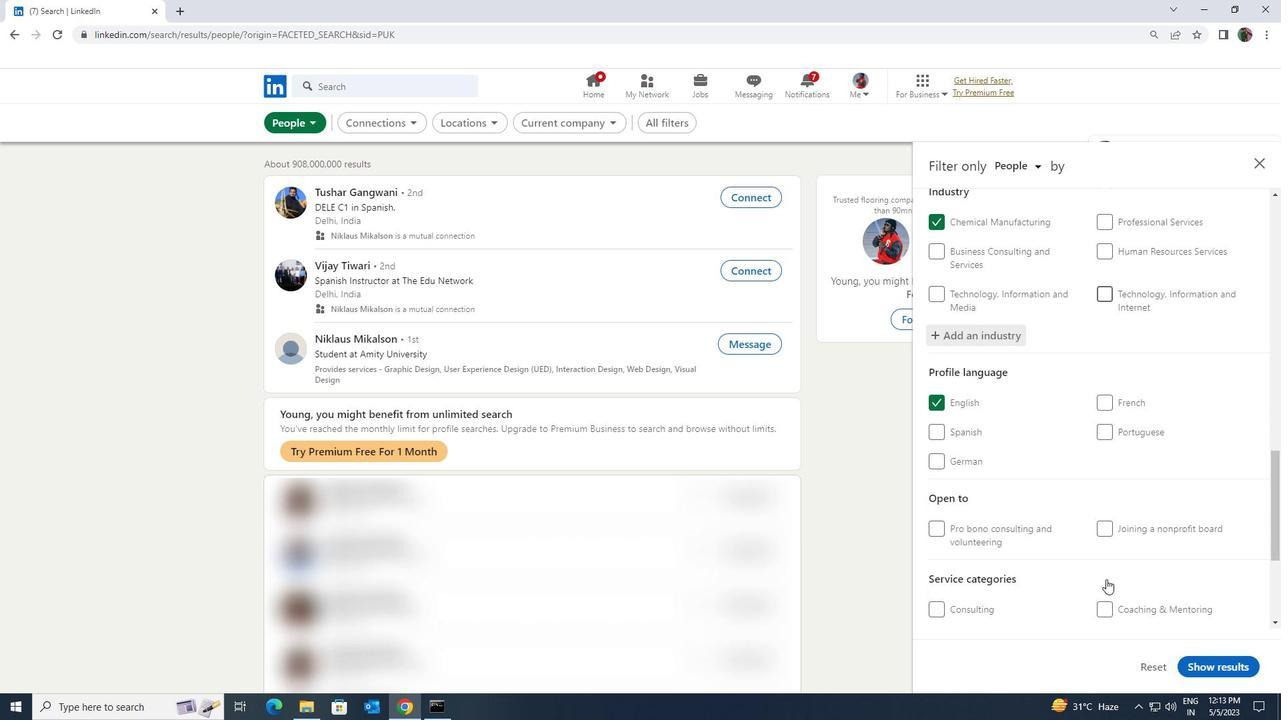 
Action: Mouse scrolled (1106, 579) with delta (0, 0)
Screenshot: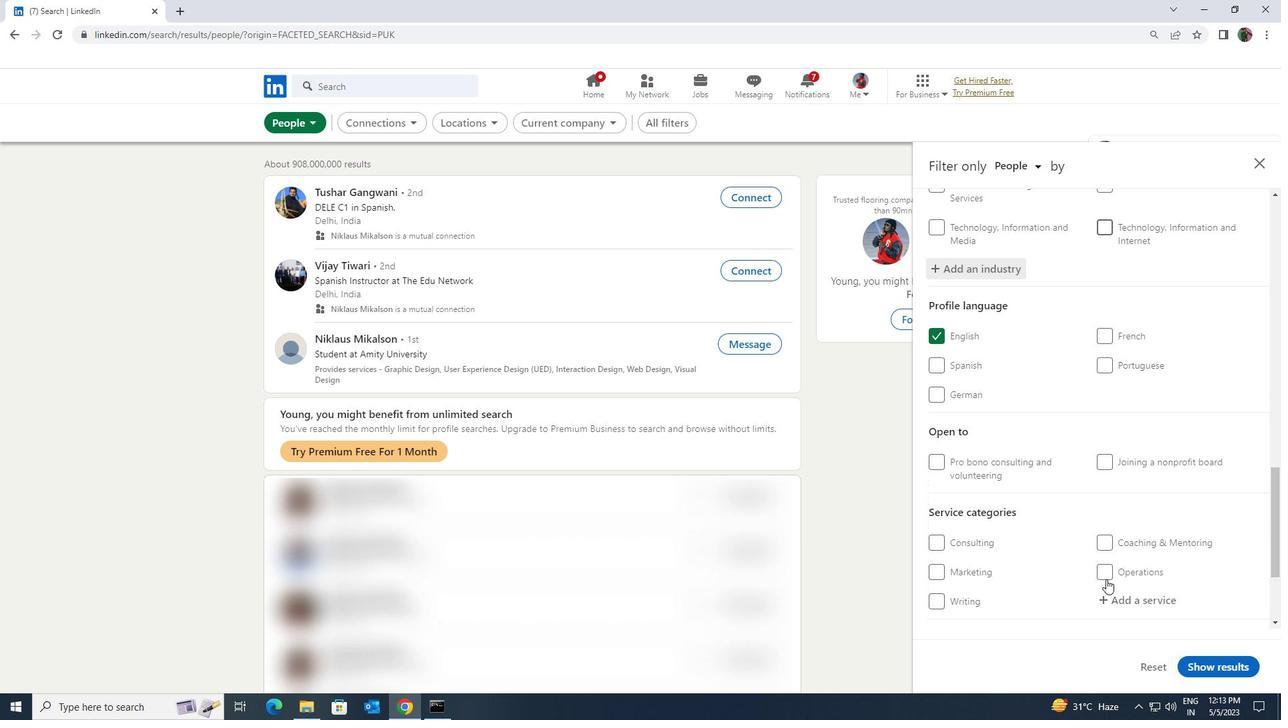 
Action: Mouse moved to (1119, 537)
Screenshot: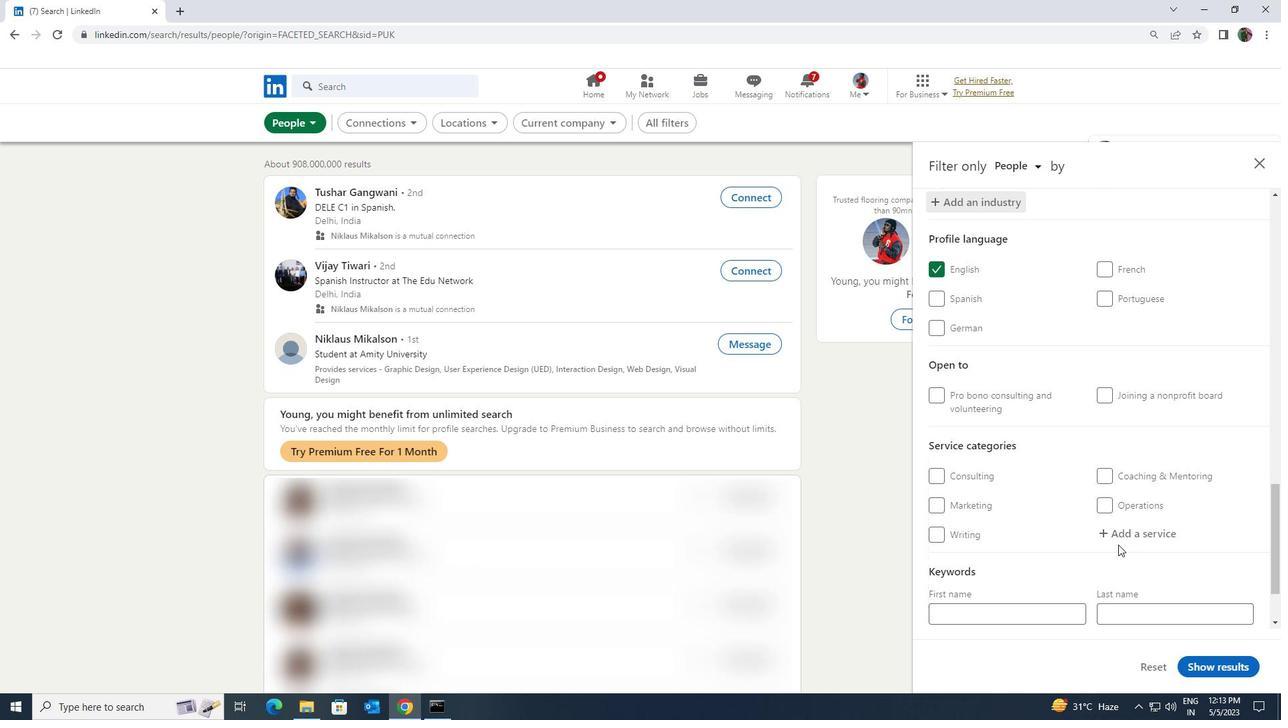 
Action: Mouse pressed left at (1119, 537)
Screenshot: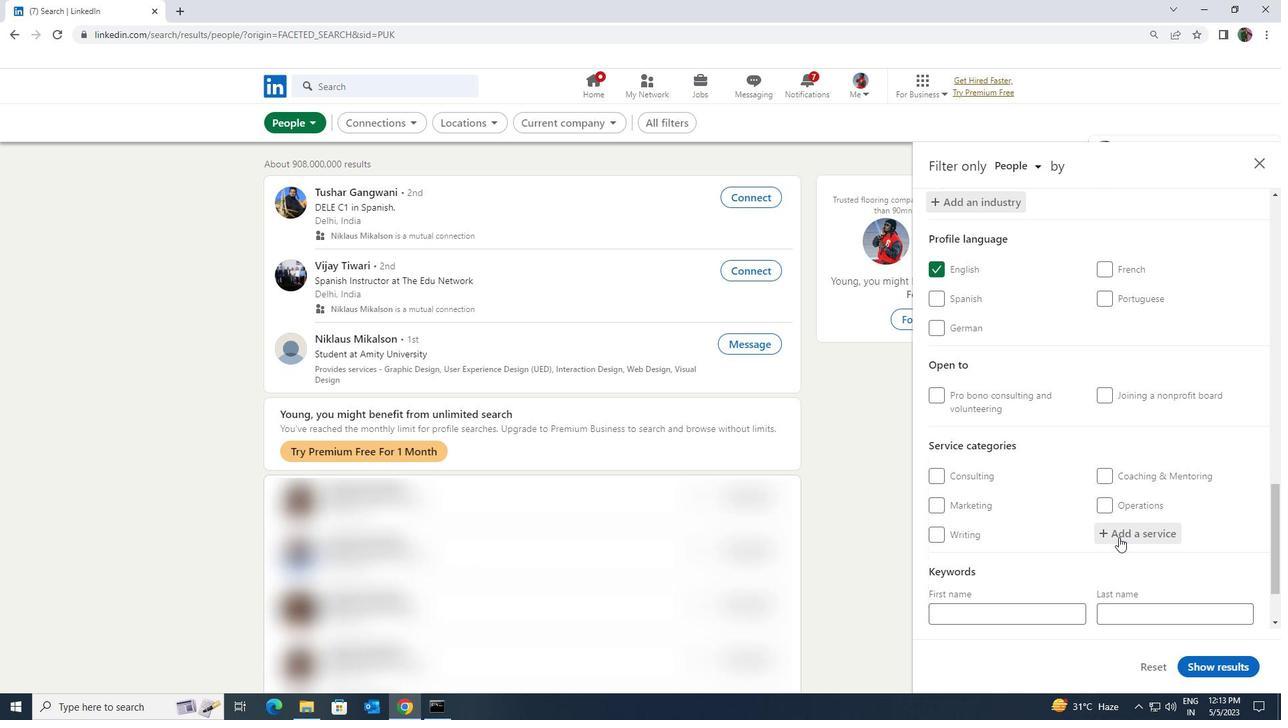 
Action: Key pressed <Key.shift><Key.shift>LEADERS
Screenshot: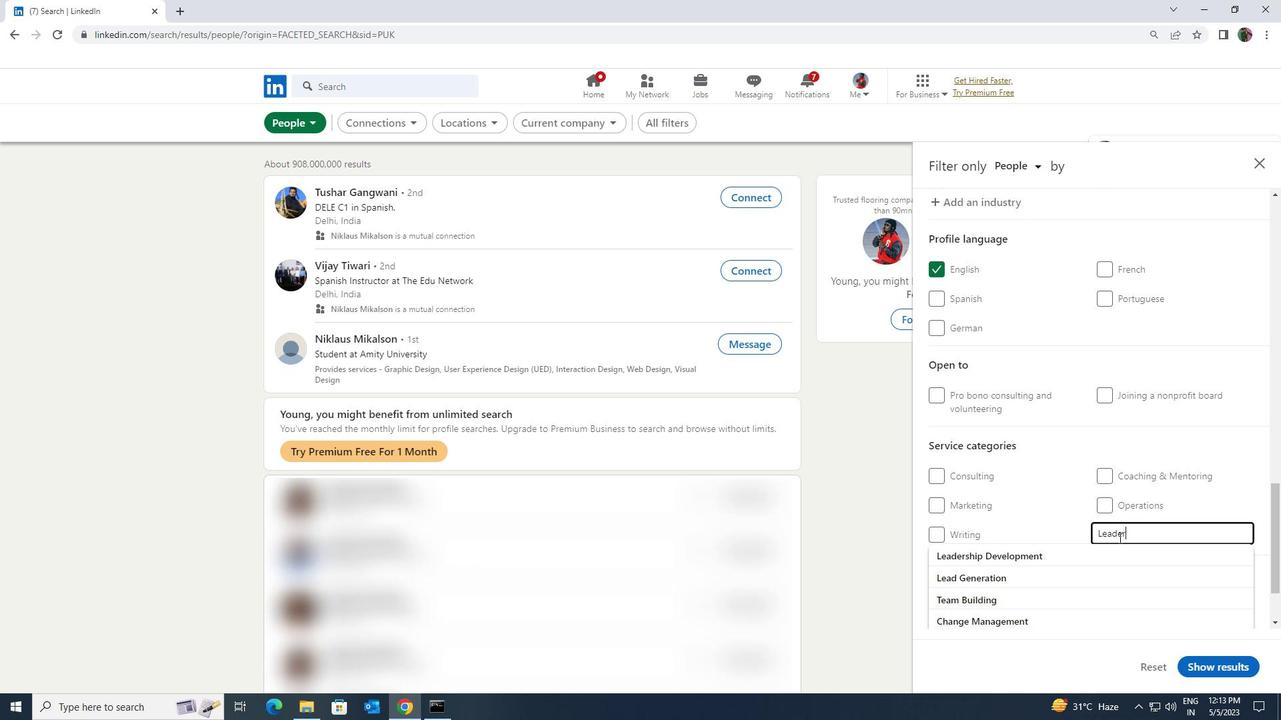 
Action: Mouse moved to (1114, 546)
Screenshot: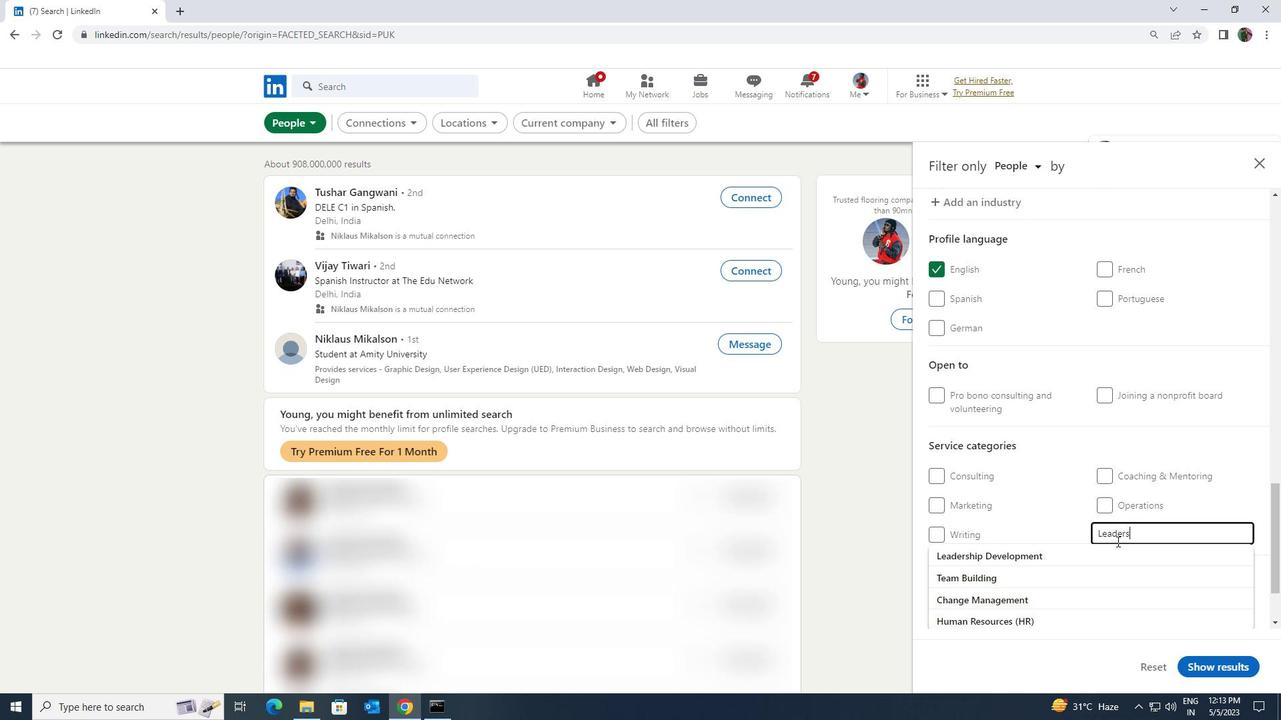 
Action: Mouse pressed left at (1114, 546)
Screenshot: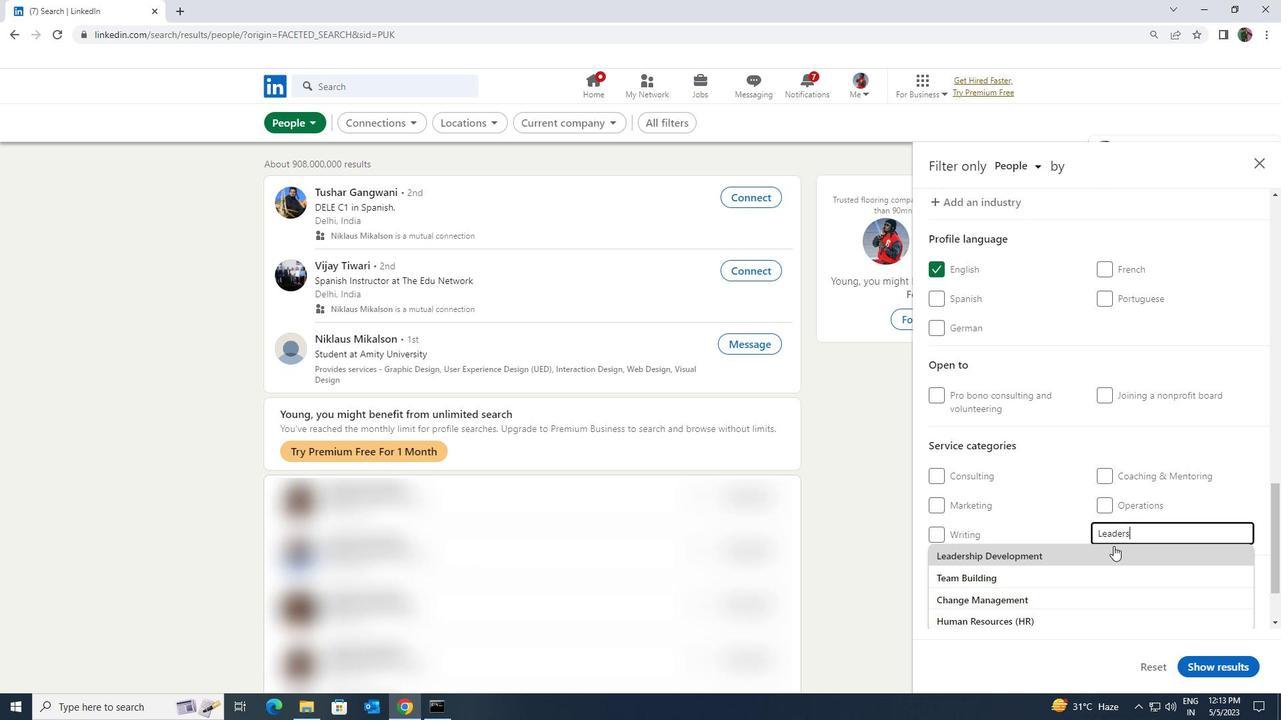
Action: Mouse moved to (1102, 540)
Screenshot: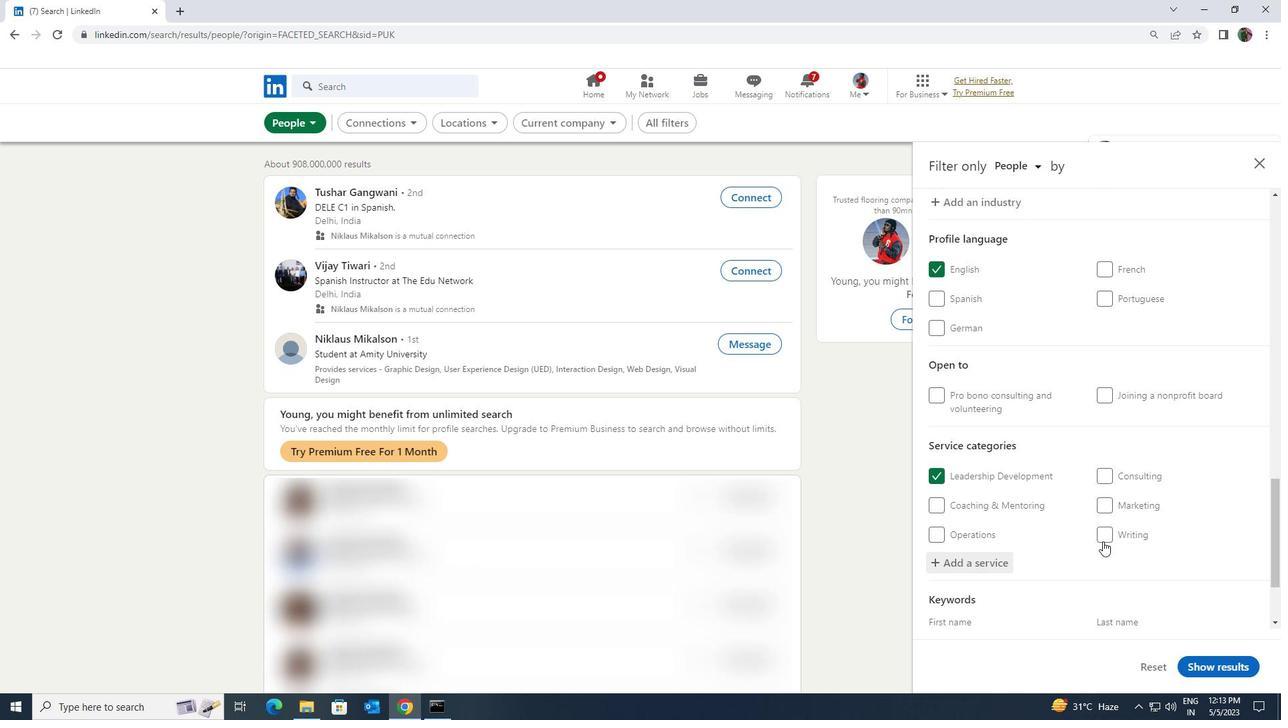 
Action: Mouse scrolled (1102, 539) with delta (0, 0)
Screenshot: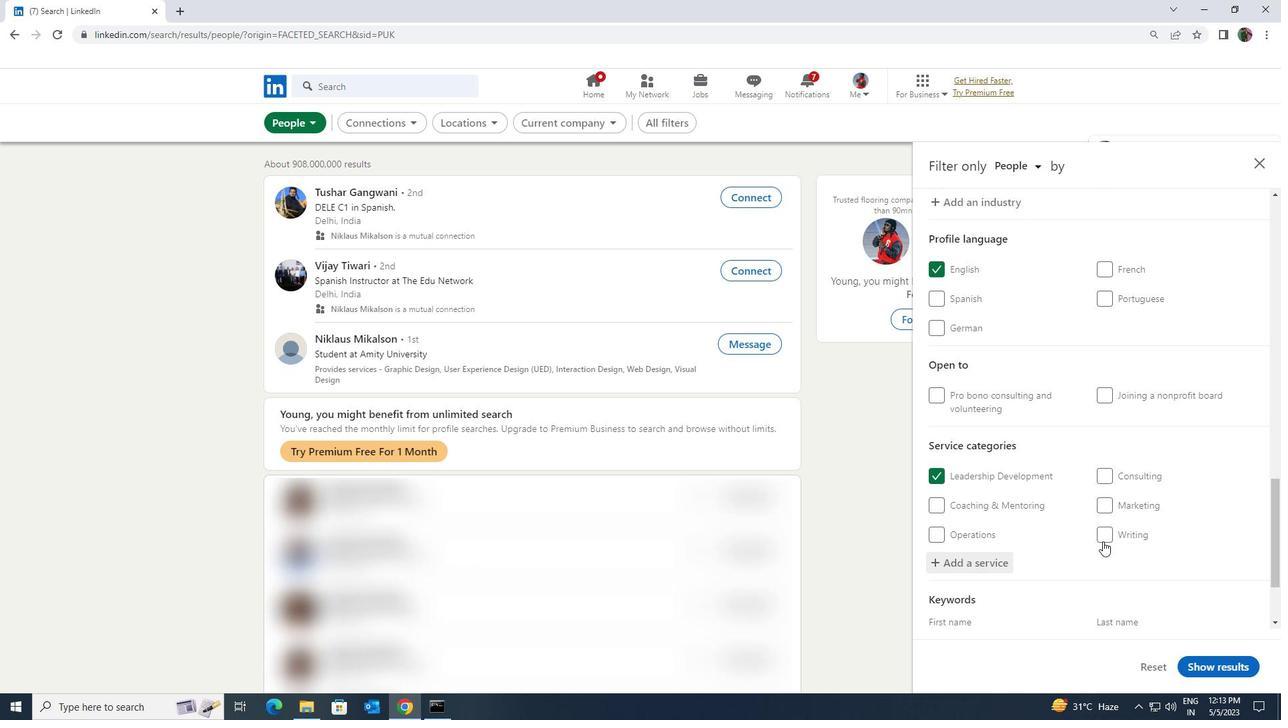 
Action: Mouse moved to (1099, 541)
Screenshot: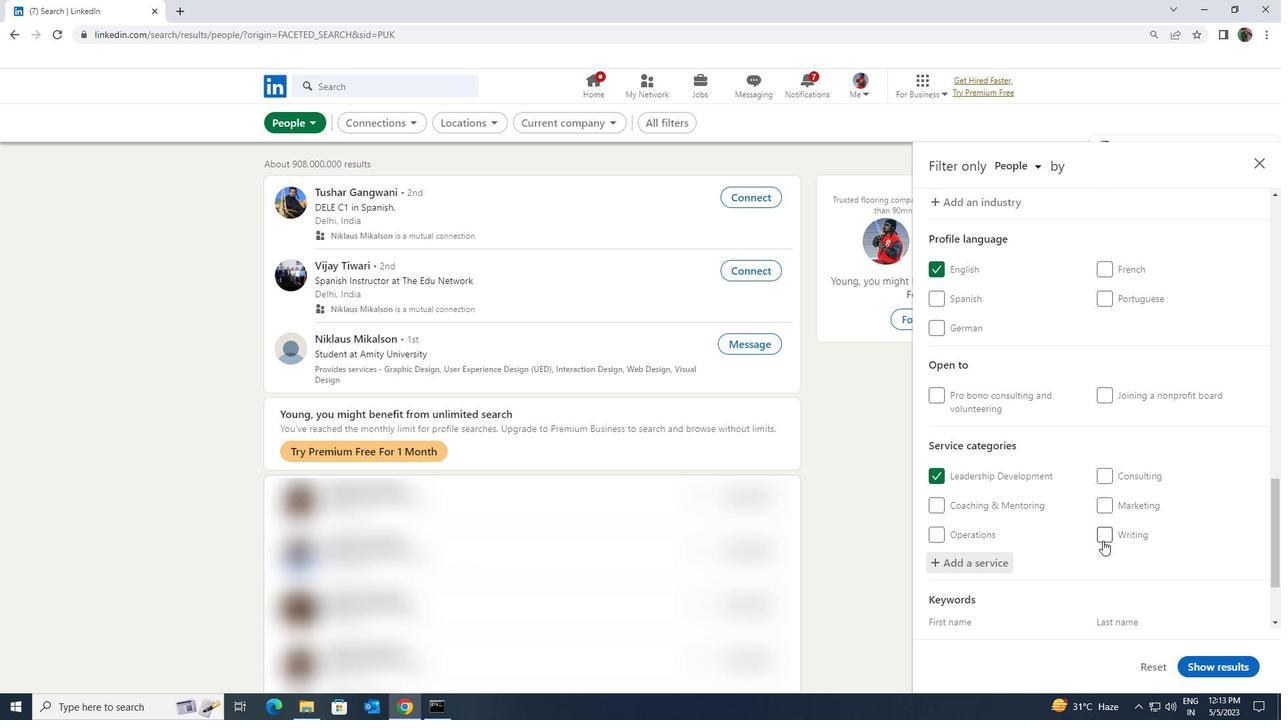
Action: Mouse scrolled (1099, 541) with delta (0, 0)
Screenshot: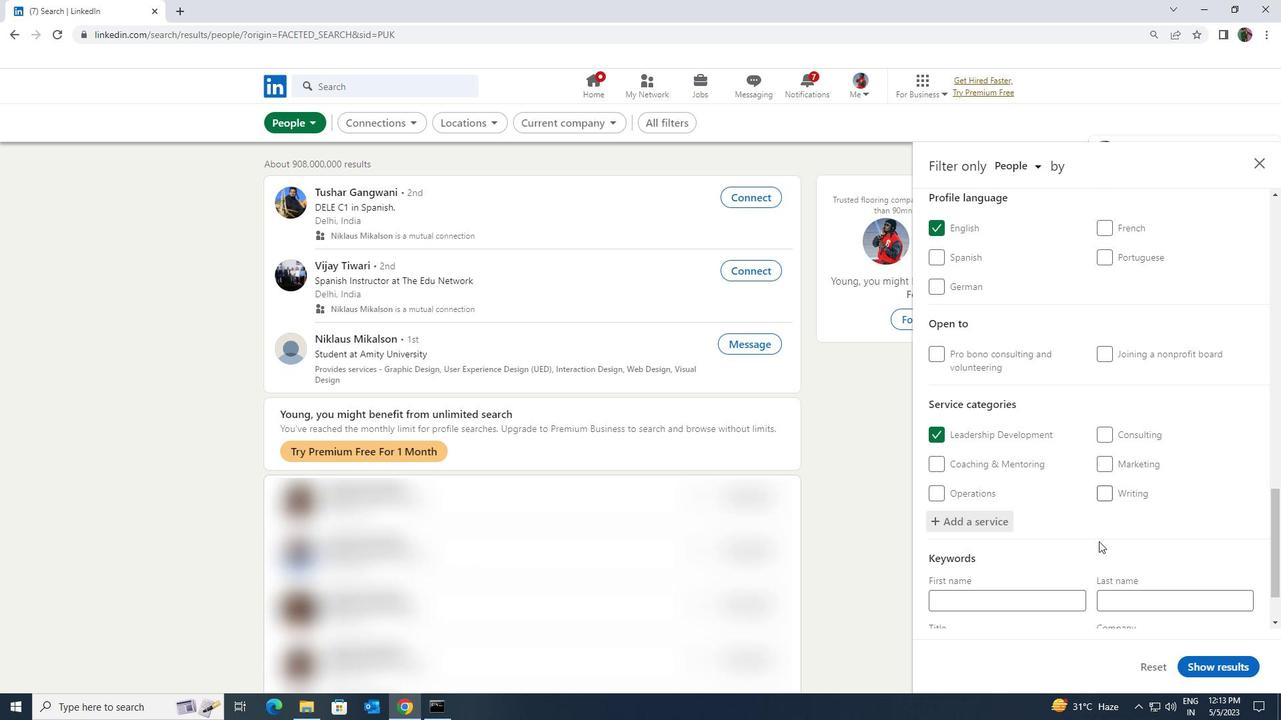 
Action: Mouse scrolled (1099, 541) with delta (0, 0)
Screenshot: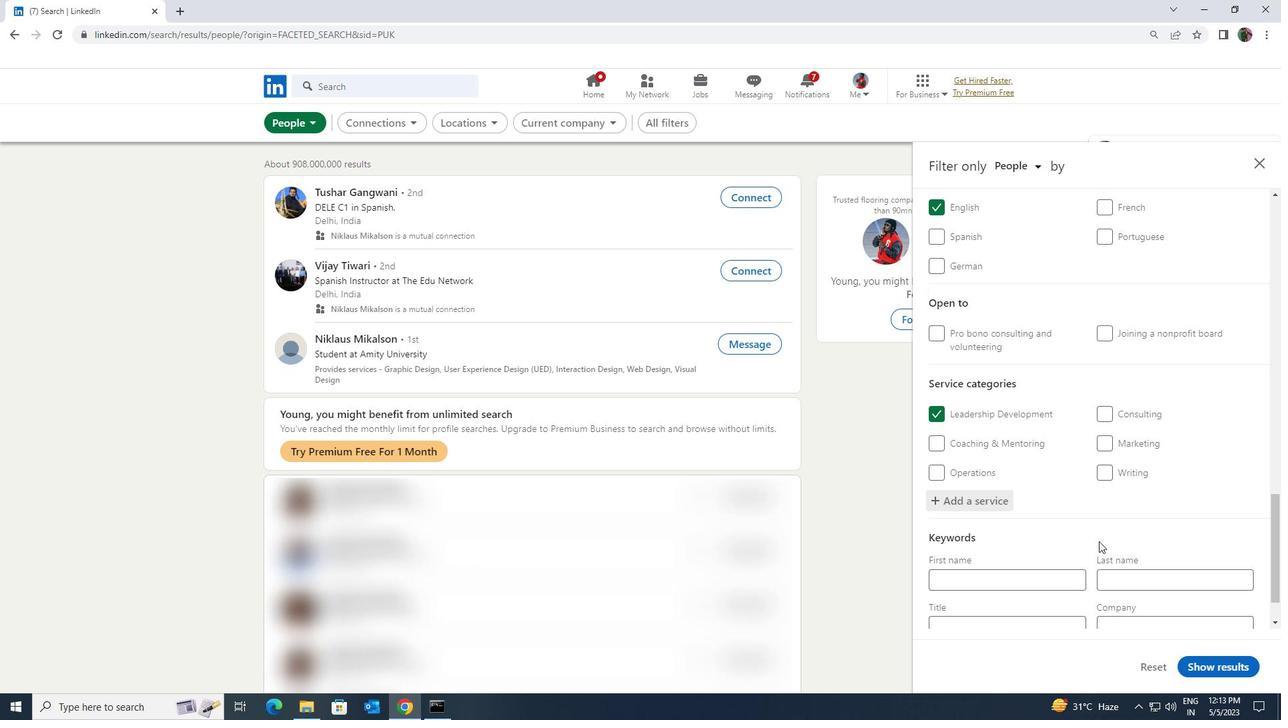 
Action: Mouse moved to (1080, 572)
Screenshot: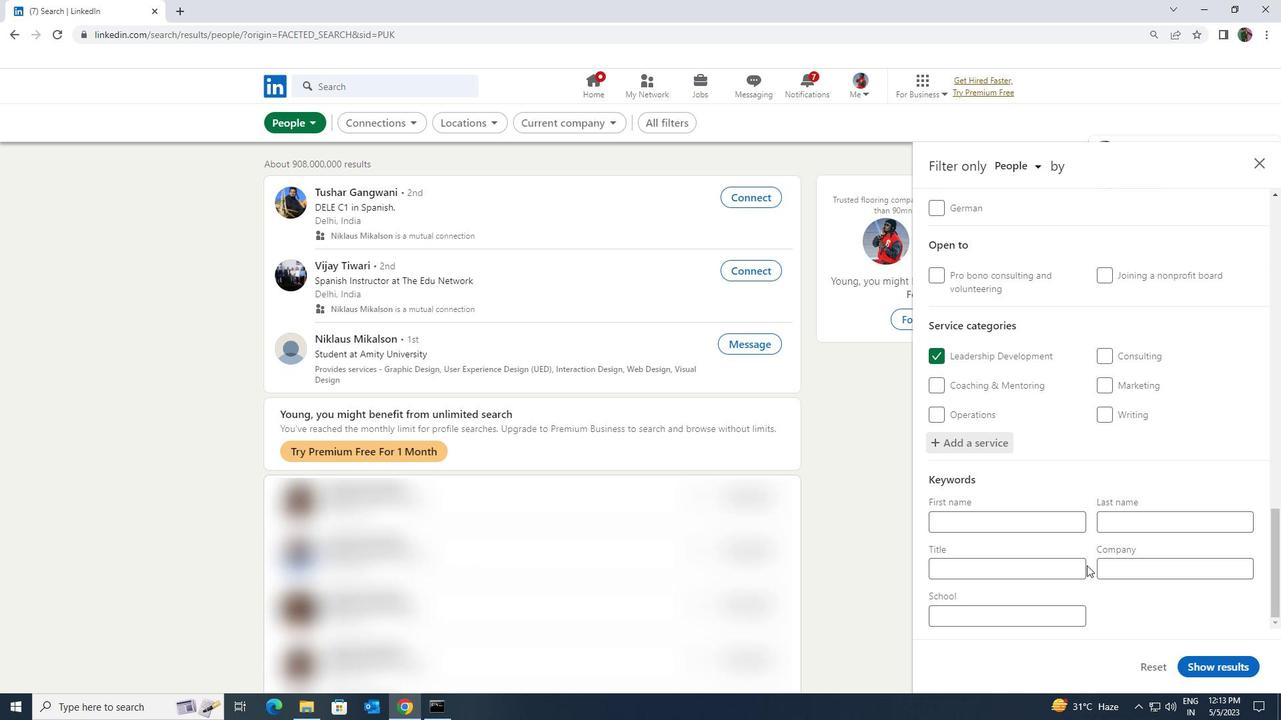 
Action: Mouse pressed left at (1080, 572)
Screenshot: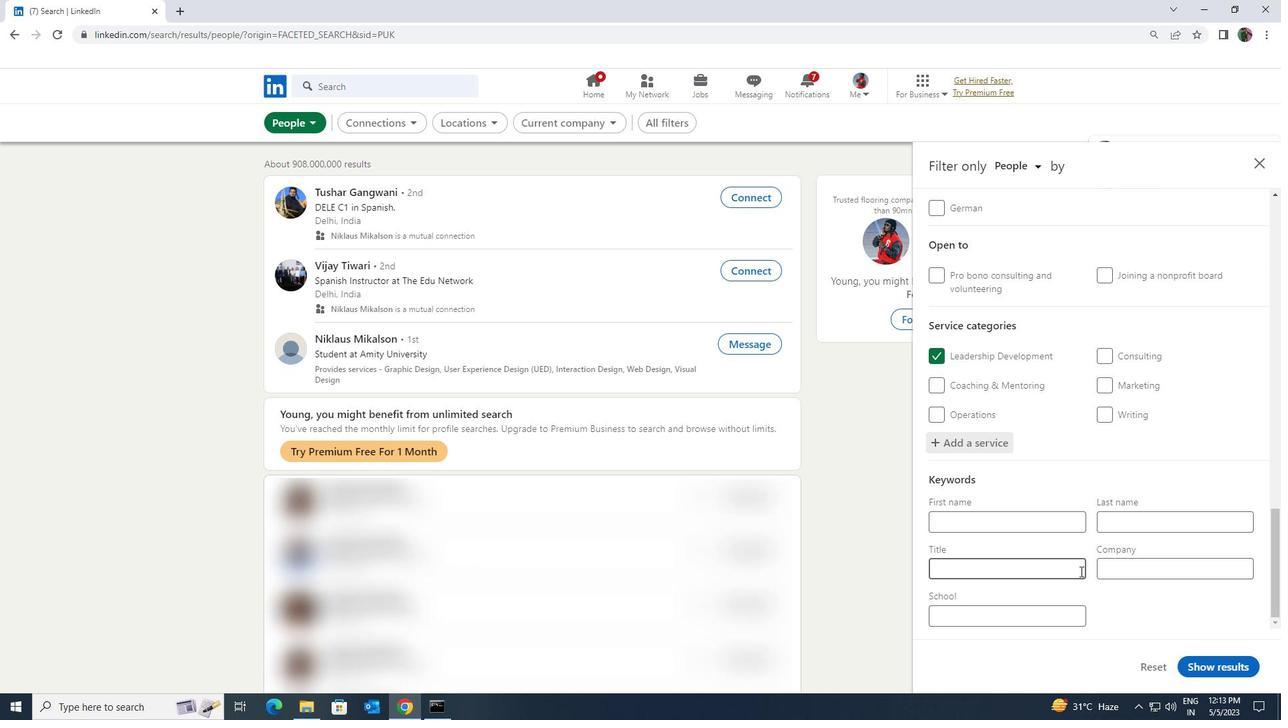 
Action: Key pressed <Key.shift><Key.shift><Key.shift><Key.shift><Key.shift><Key.shift>NOVELIST/<Key.shift><Key.shift><Key.shift><Key.shift><Key.shift><Key.shift><Key.shift>WRITER
Screenshot: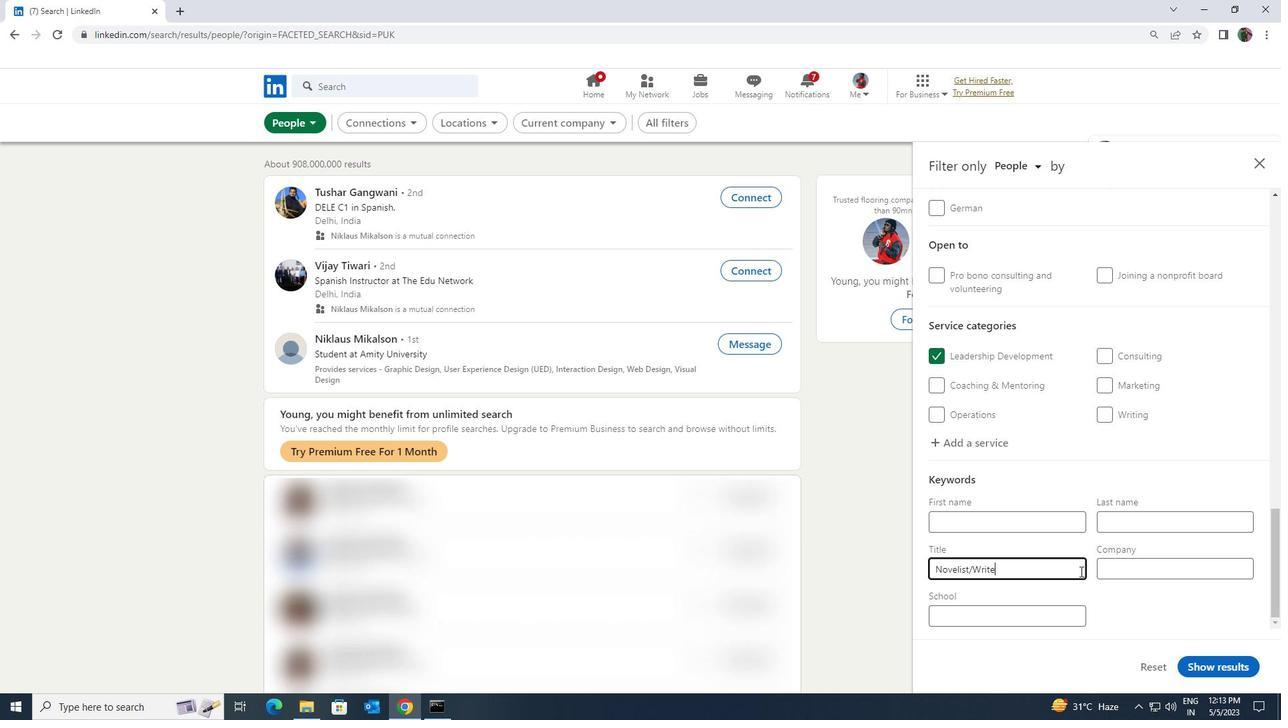 
Action: Mouse moved to (1195, 664)
Screenshot: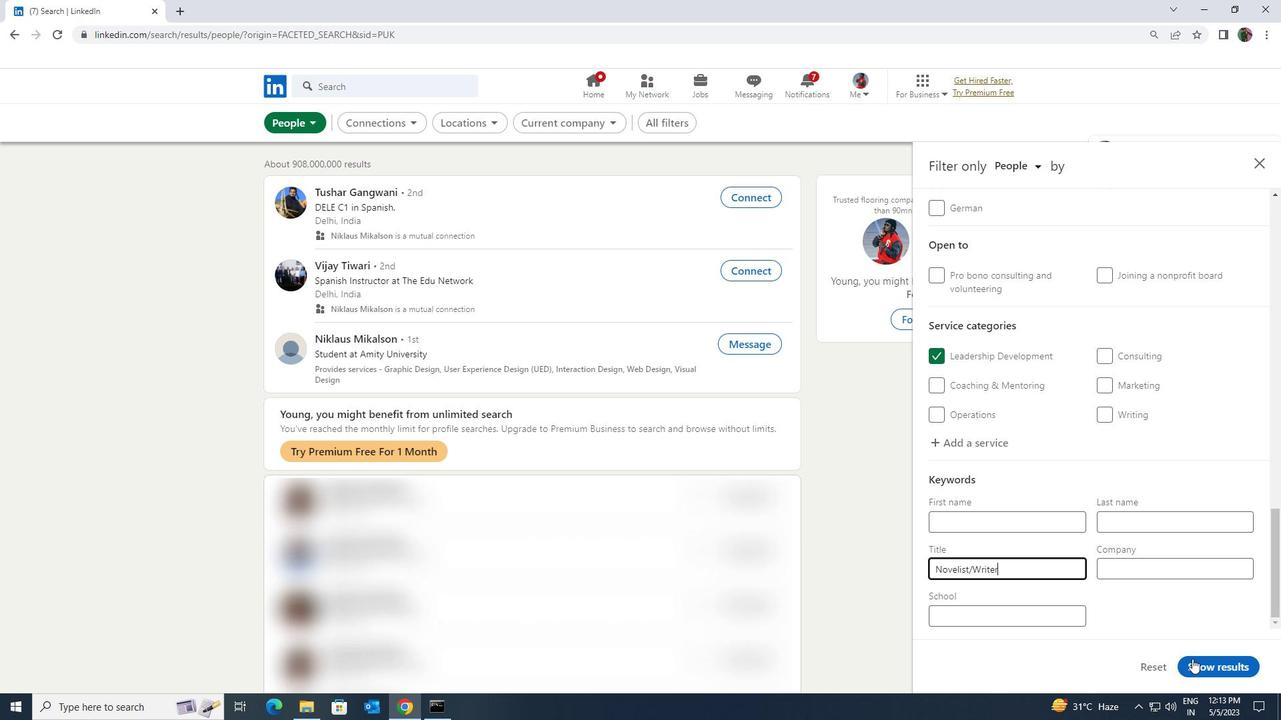 
Action: Mouse pressed left at (1195, 664)
Screenshot: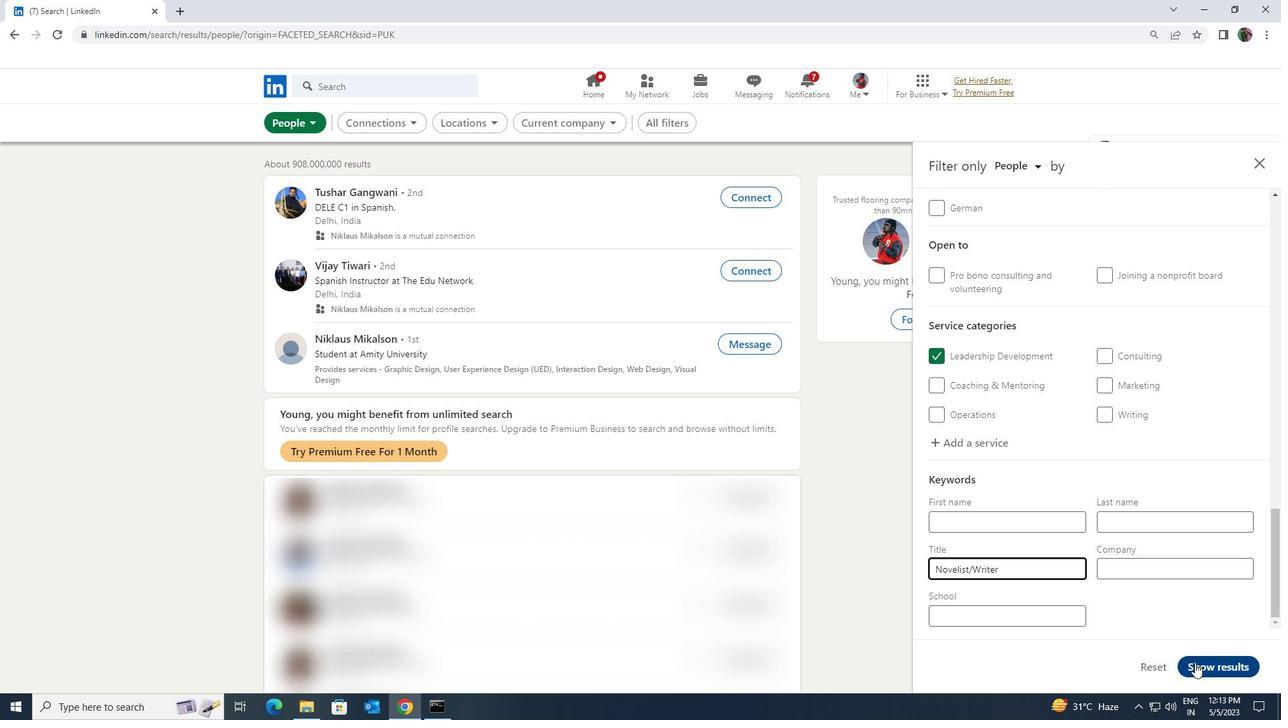 
